 Task: Find connections with filter location Herisau with filter topic  #socialnetworkingwith filter profile language German with filter current company The Leela Palaces, Hotels and Resorts with filter school AAKASH INSTITUTE with filter industry Outpatient Care Centers with filter service category Outsourcing with filter keywords title Account Collector
Action: Mouse moved to (580, 82)
Screenshot: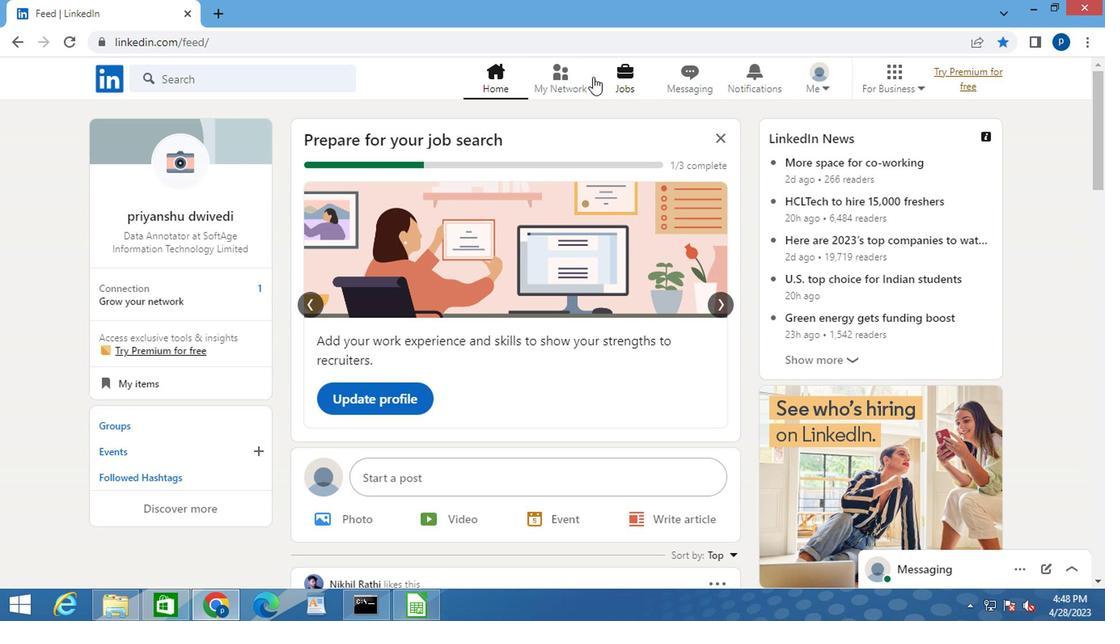 
Action: Mouse pressed left at (580, 82)
Screenshot: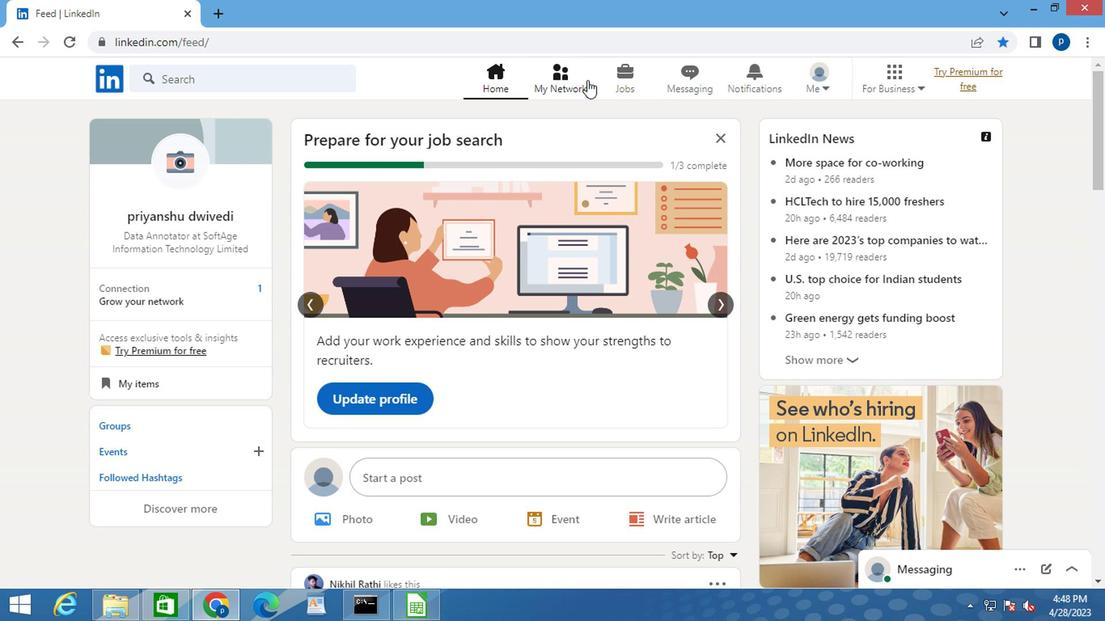 
Action: Mouse moved to (241, 173)
Screenshot: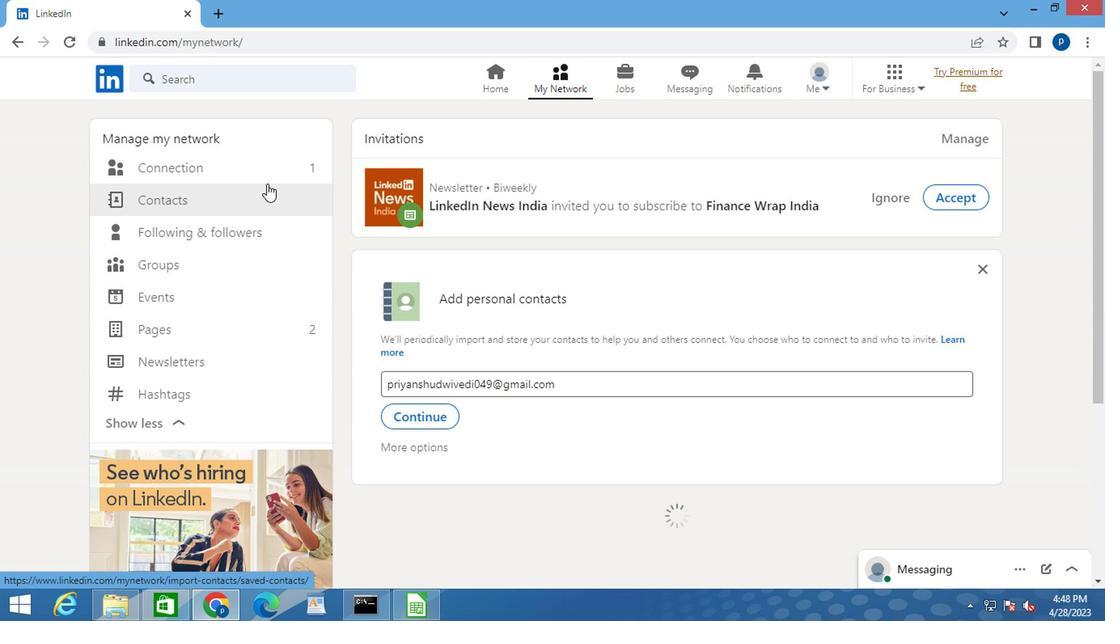
Action: Mouse pressed left at (241, 173)
Screenshot: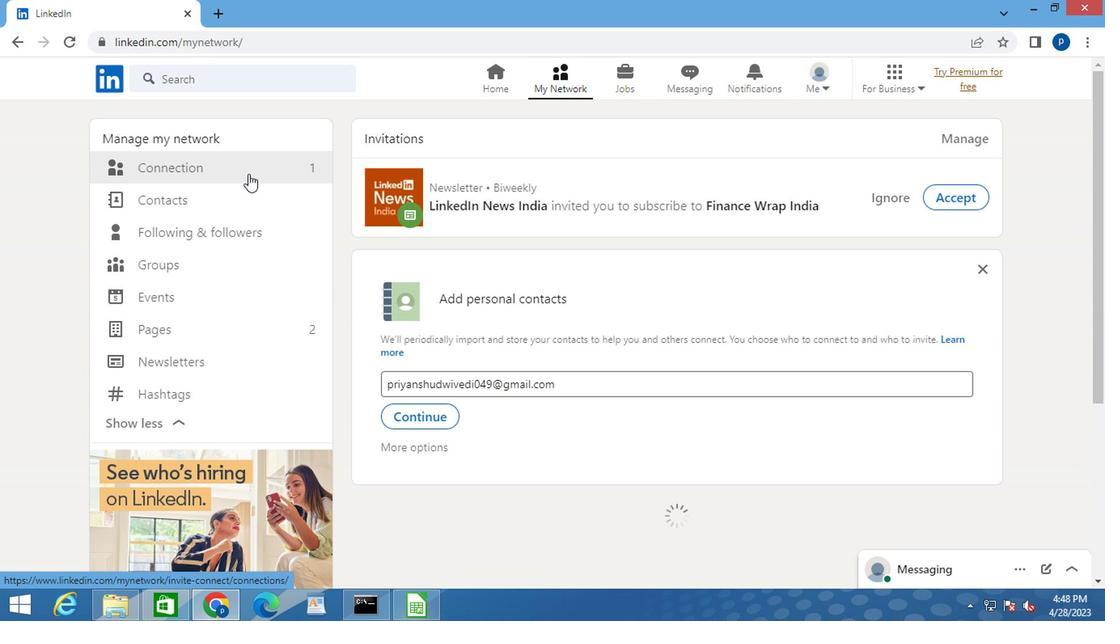 
Action: Mouse moved to (680, 173)
Screenshot: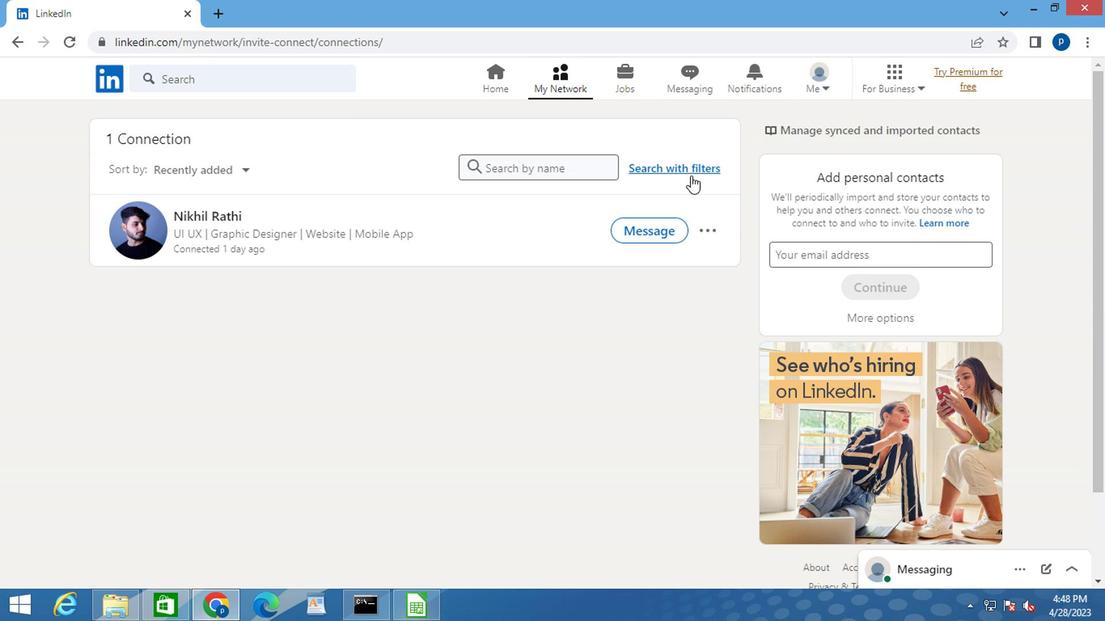 
Action: Mouse pressed left at (680, 173)
Screenshot: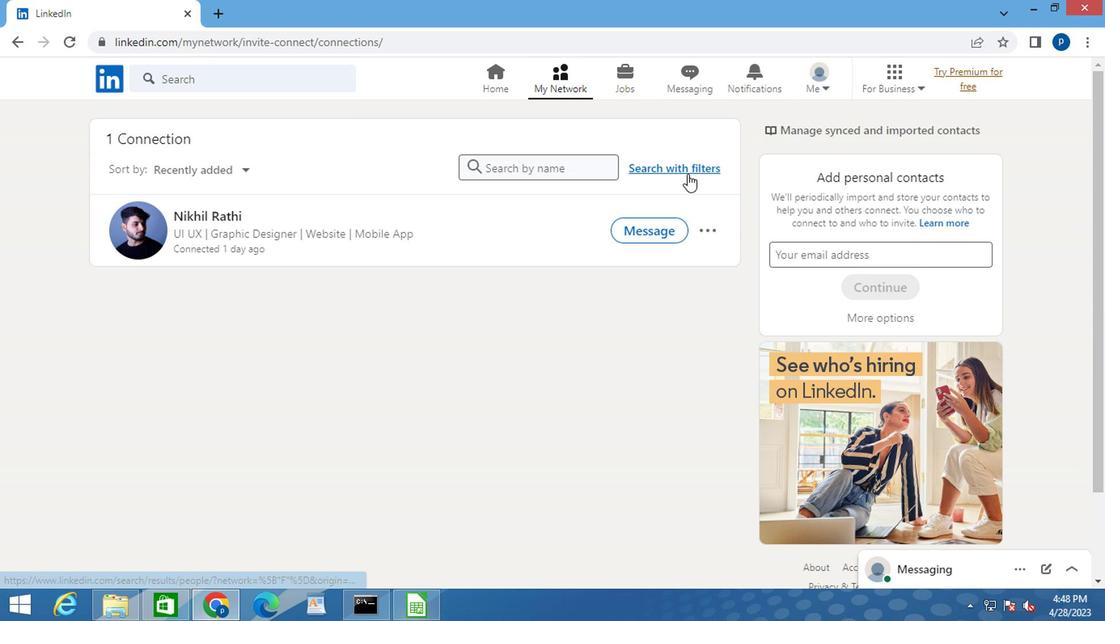 
Action: Mouse moved to (604, 120)
Screenshot: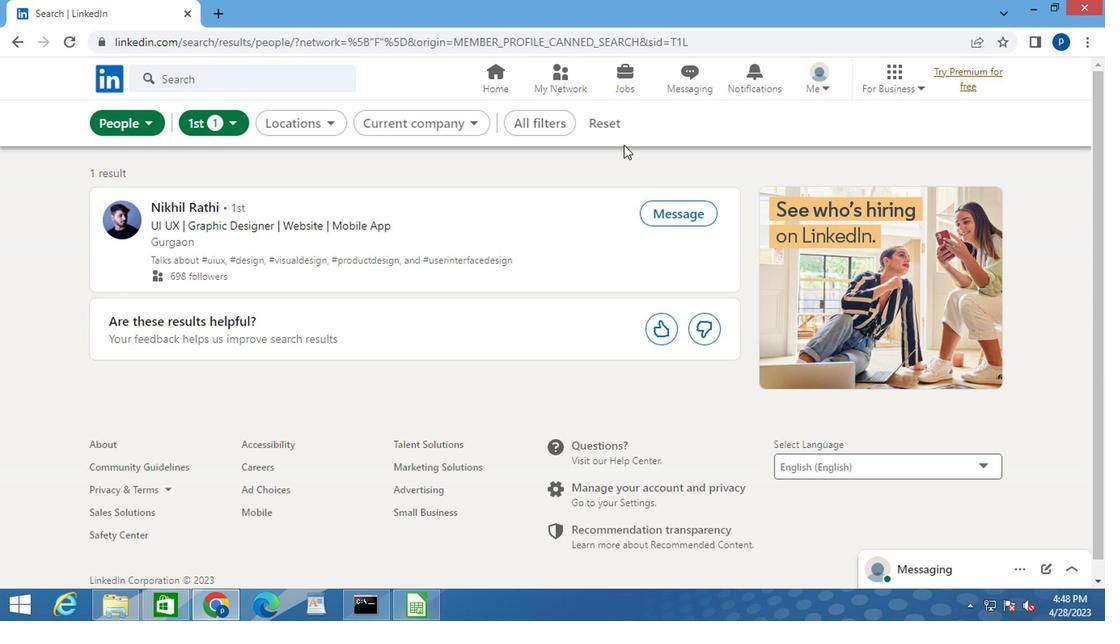 
Action: Mouse pressed left at (604, 120)
Screenshot: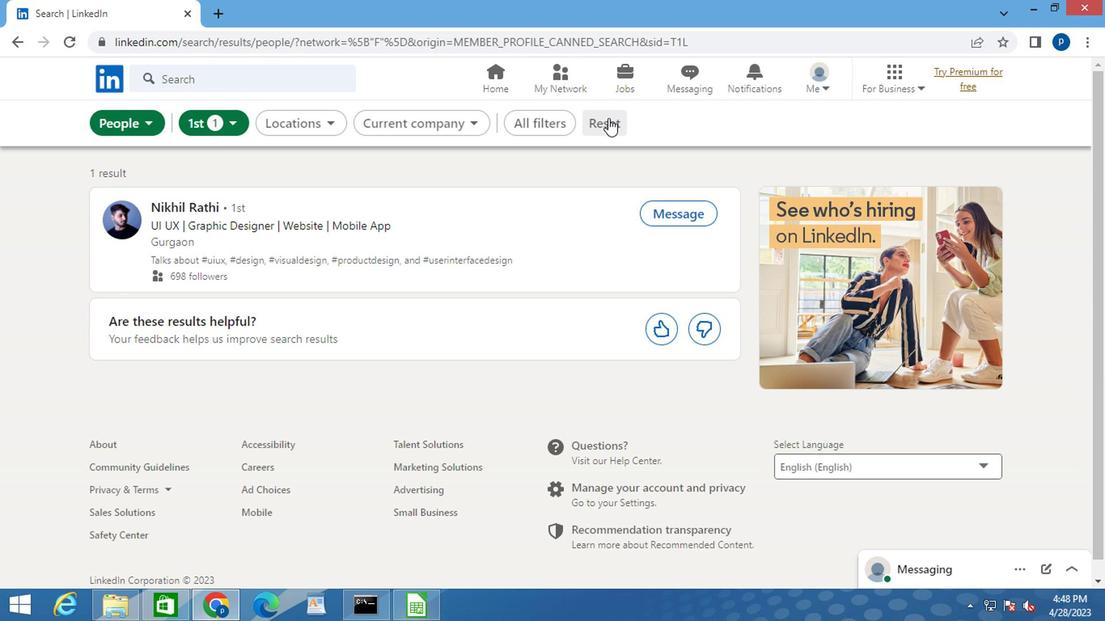
Action: Mouse moved to (584, 126)
Screenshot: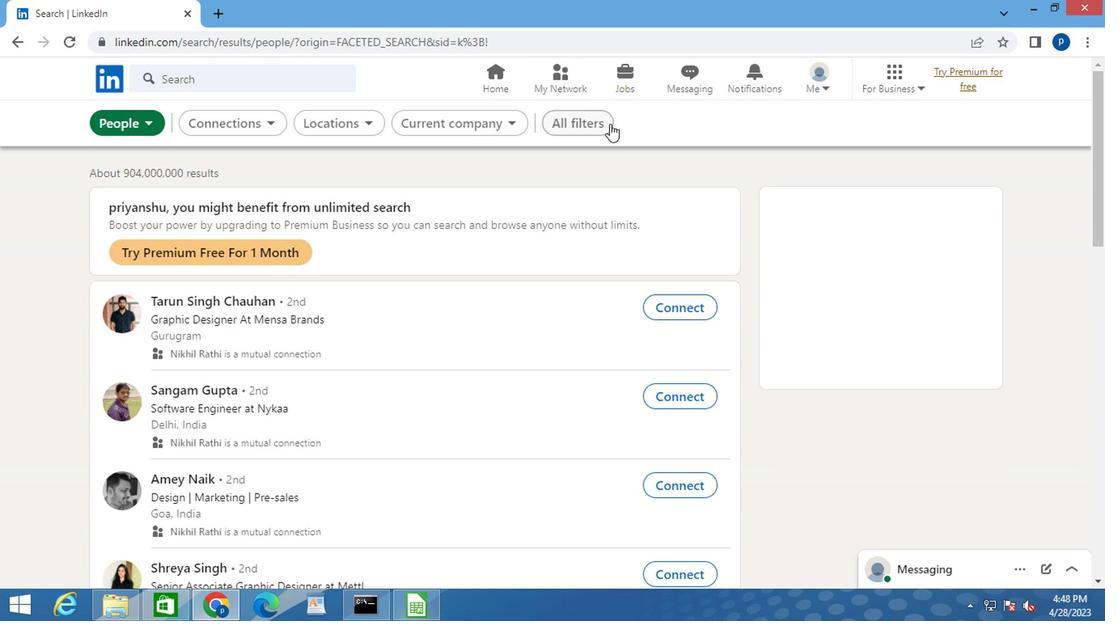 
Action: Mouse pressed left at (584, 126)
Screenshot: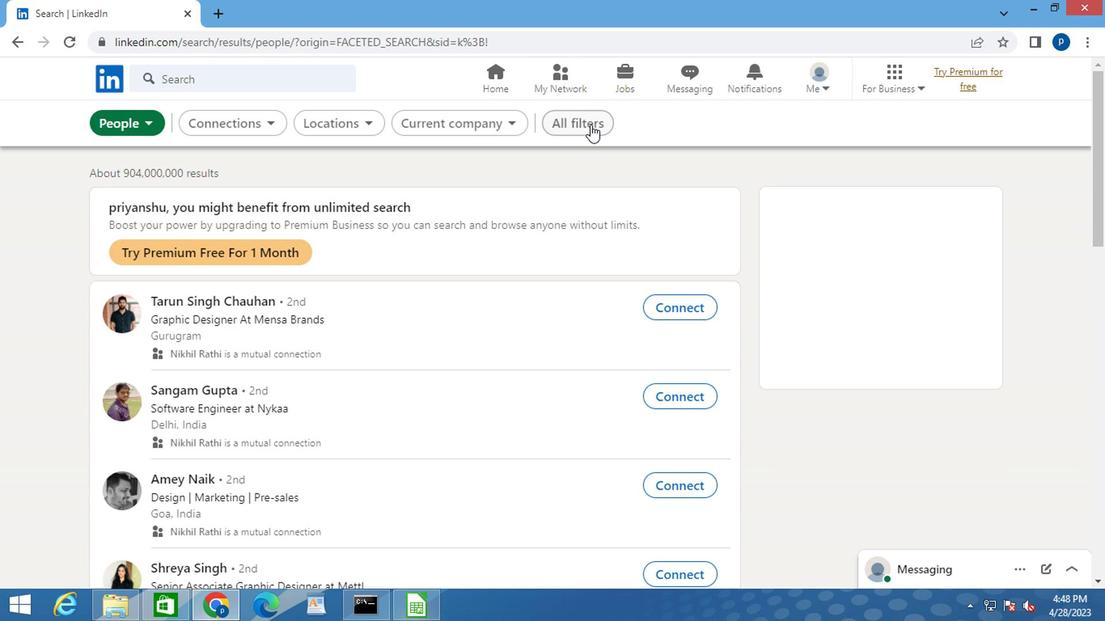 
Action: Mouse moved to (789, 386)
Screenshot: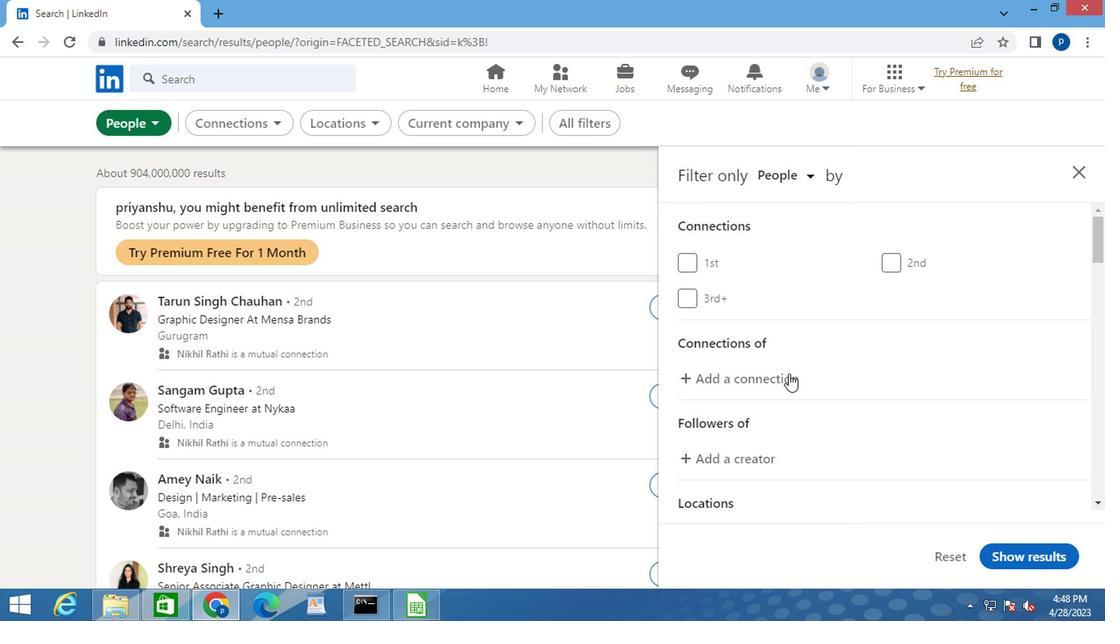 
Action: Mouse scrolled (789, 385) with delta (0, 0)
Screenshot: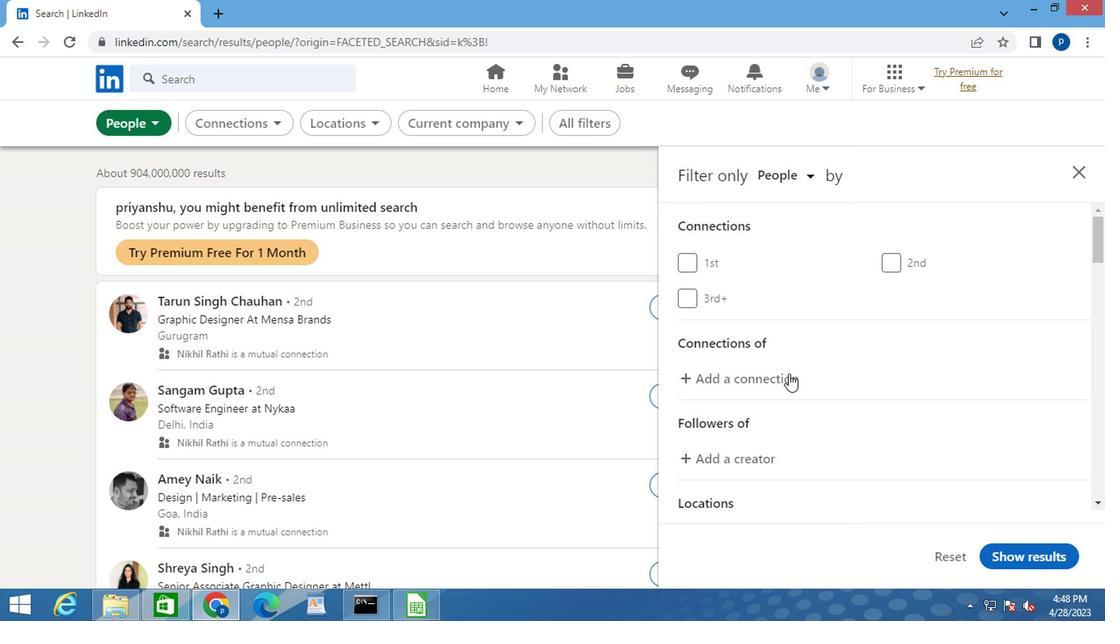 
Action: Mouse scrolled (789, 385) with delta (0, 0)
Screenshot: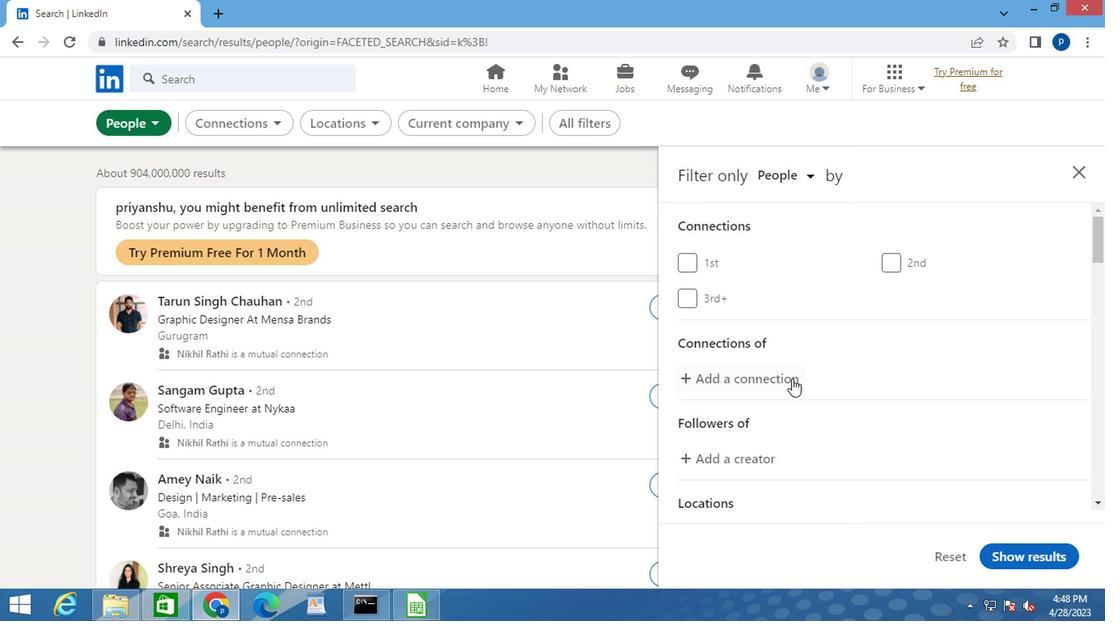 
Action: Mouse moved to (924, 453)
Screenshot: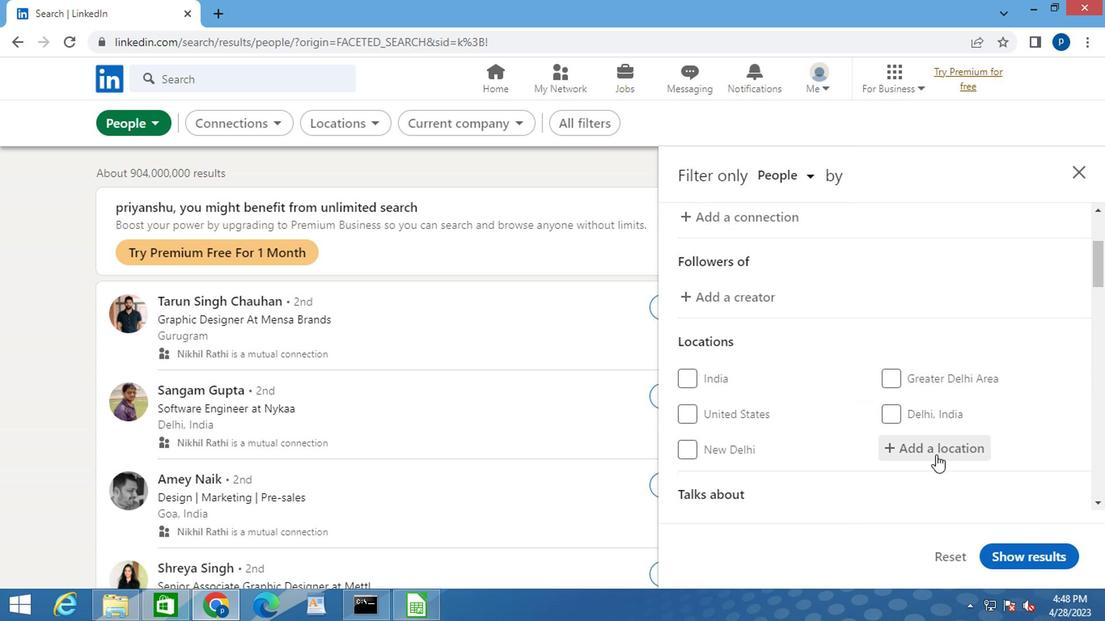 
Action: Mouse pressed left at (924, 453)
Screenshot: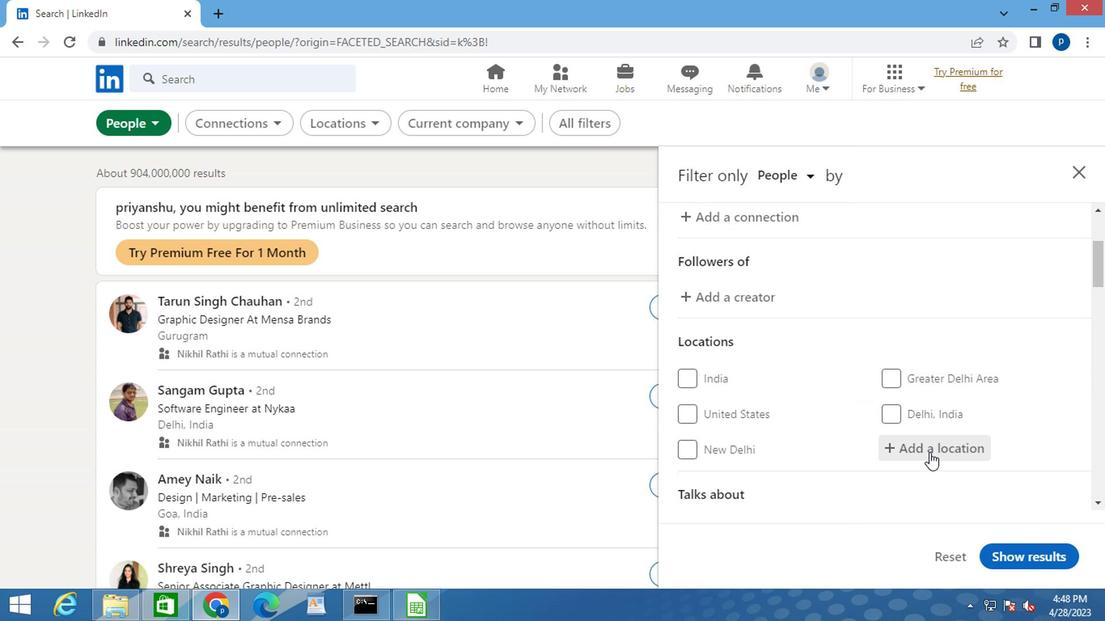 
Action: Key pressed h<Key.caps_lock>erisau
Screenshot: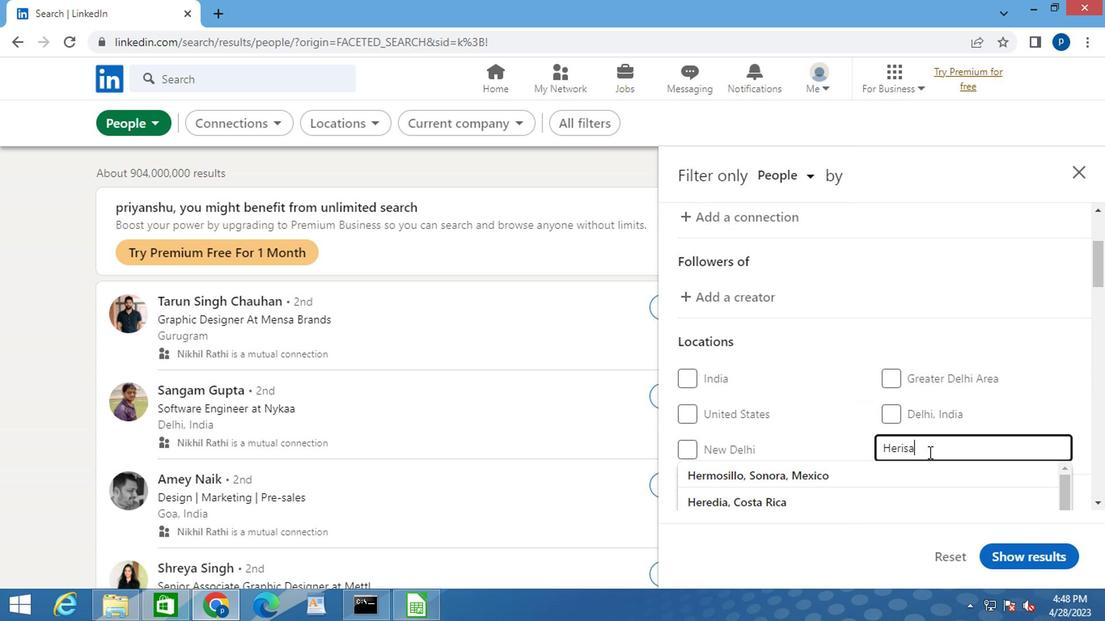 
Action: Mouse moved to (845, 479)
Screenshot: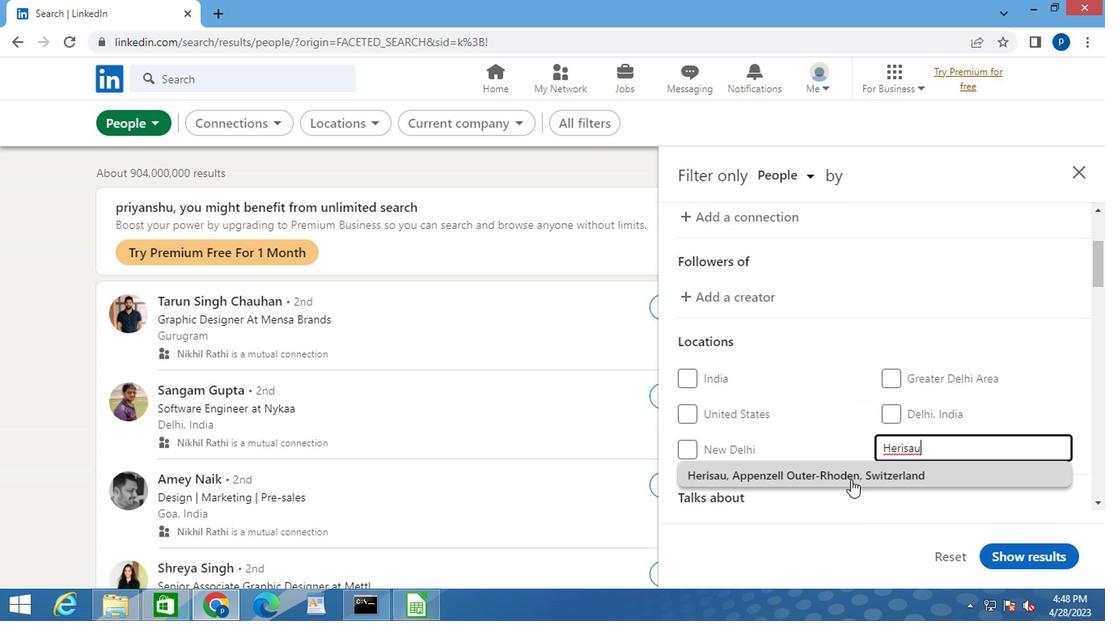 
Action: Mouse pressed left at (845, 479)
Screenshot: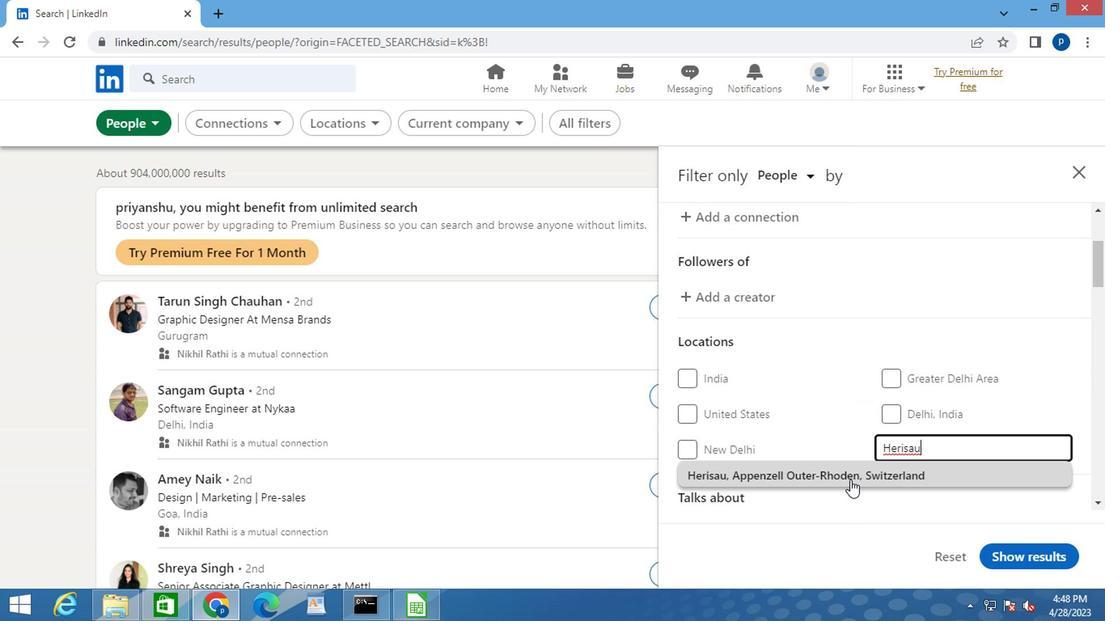 
Action: Mouse moved to (819, 466)
Screenshot: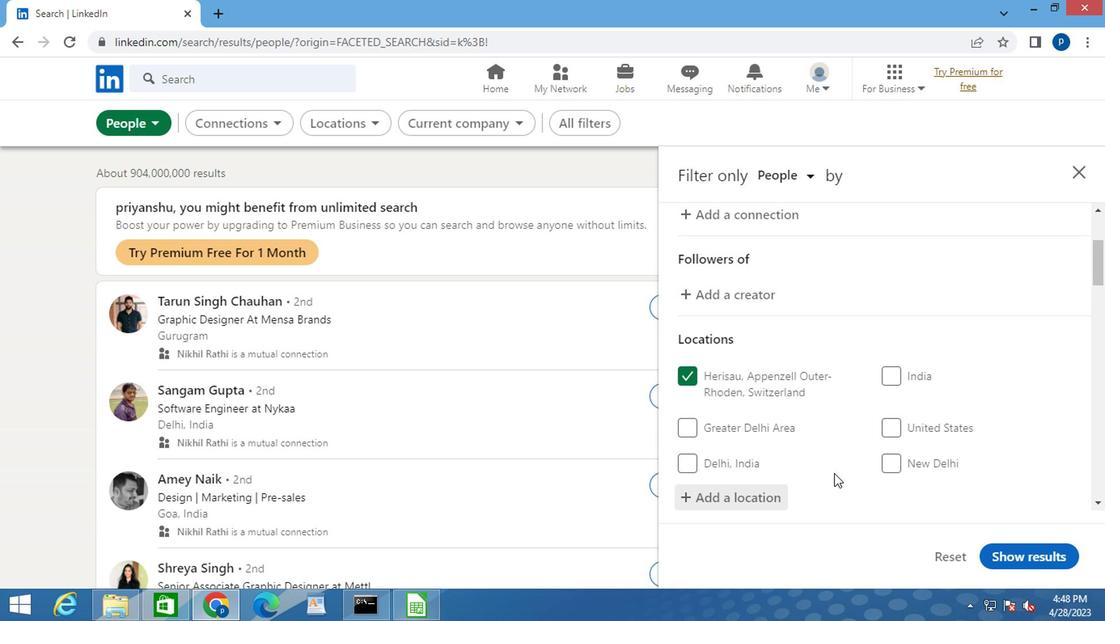 
Action: Mouse scrolled (819, 466) with delta (0, 0)
Screenshot: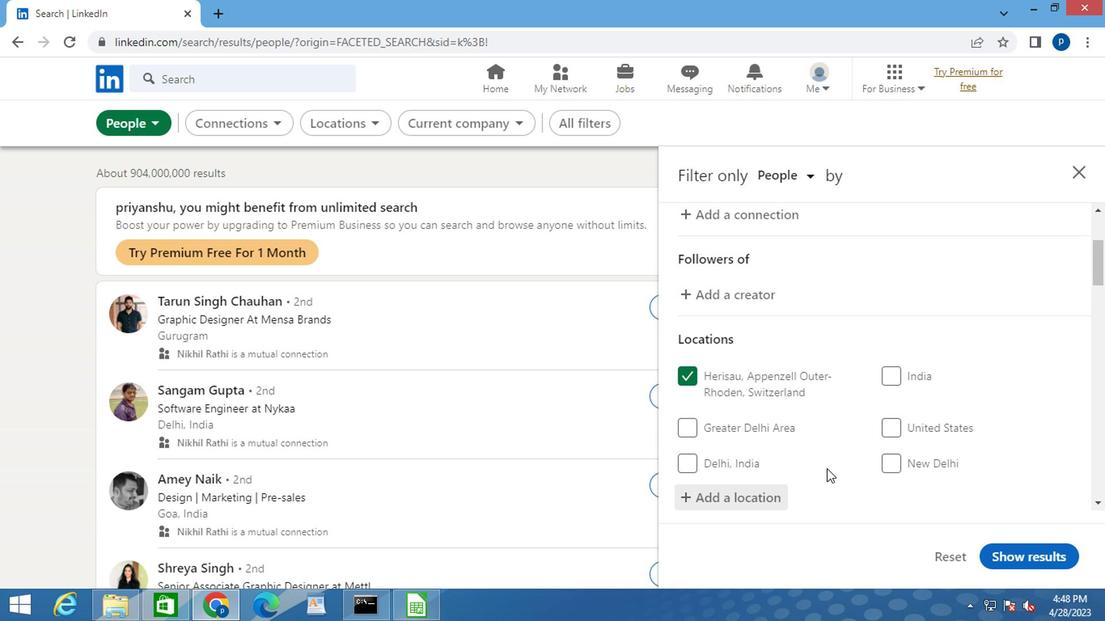 
Action: Mouse scrolled (819, 466) with delta (0, 0)
Screenshot: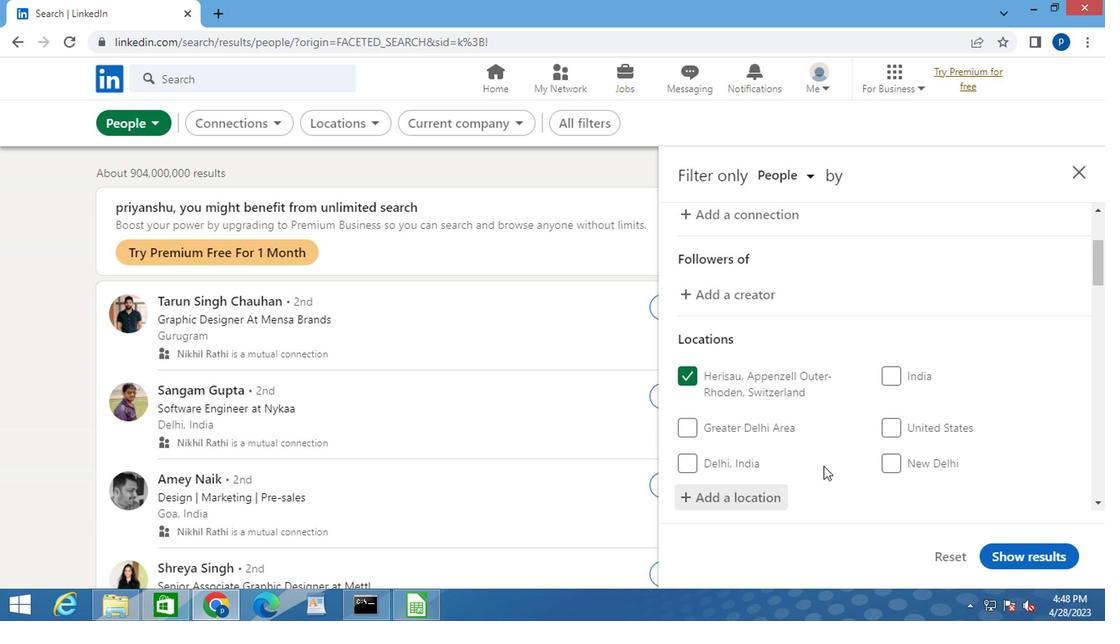 
Action: Mouse moved to (900, 486)
Screenshot: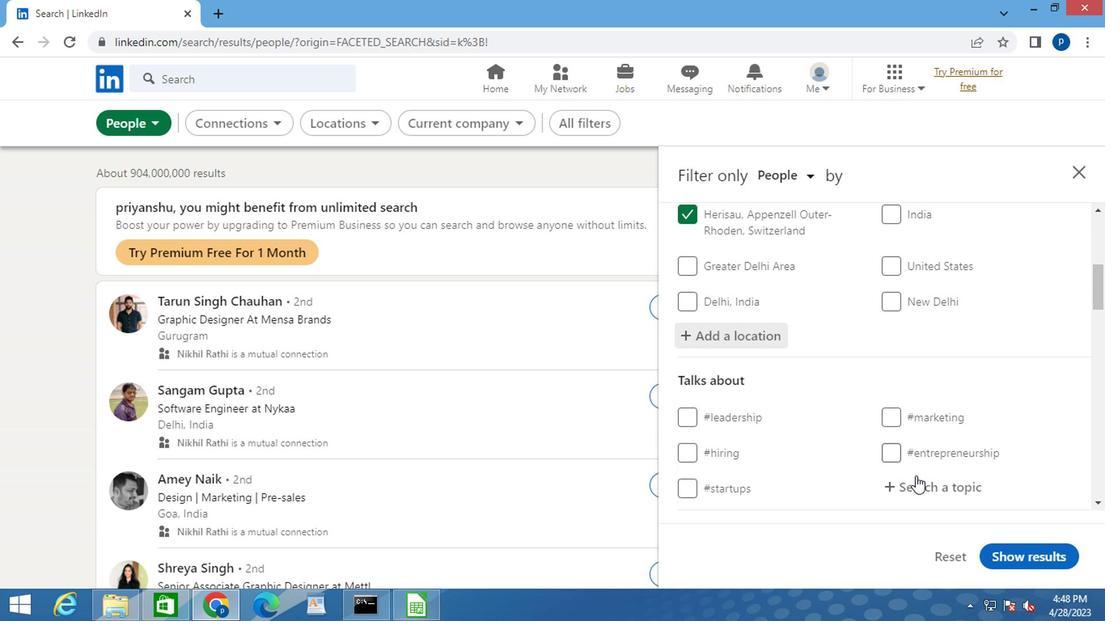 
Action: Mouse pressed left at (900, 486)
Screenshot: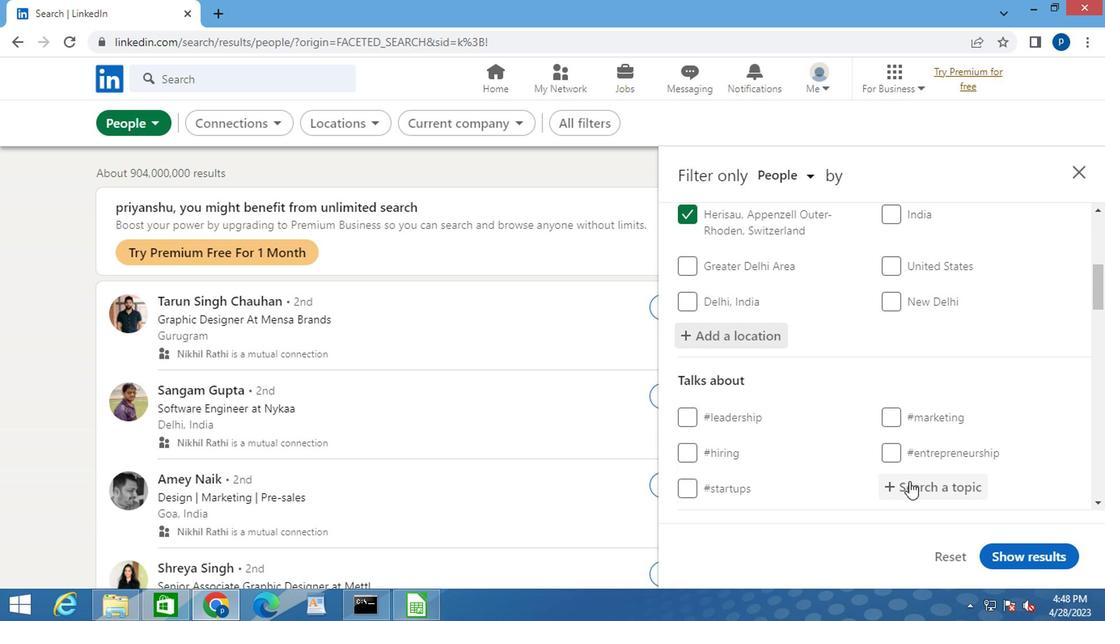 
Action: Key pressed <Key.shift>#SOCIALNETWORKING
Screenshot: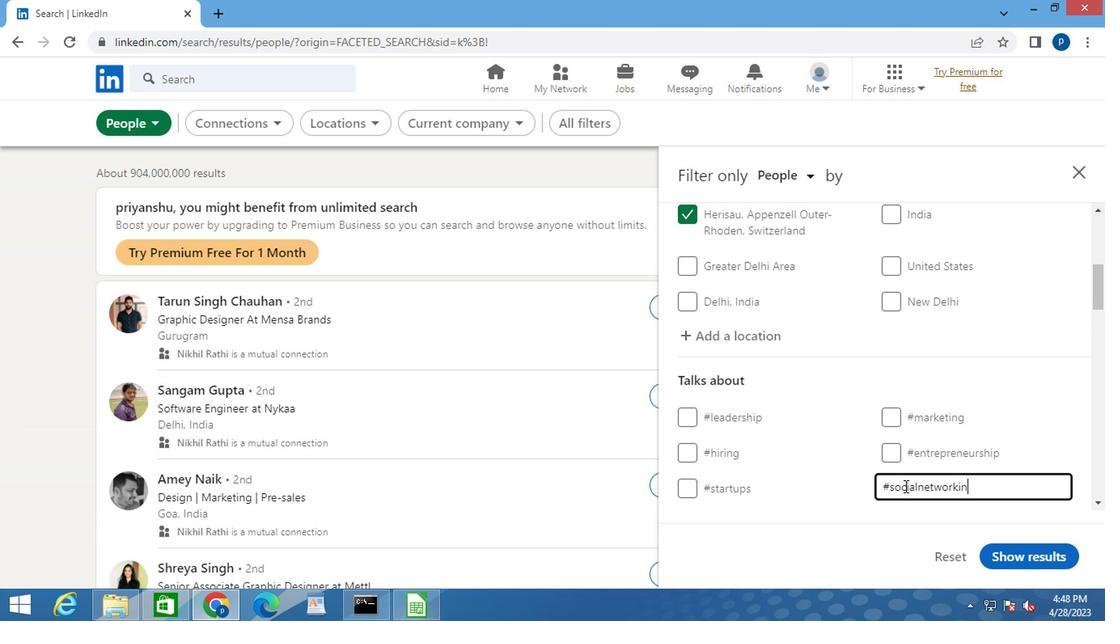 
Action: Mouse moved to (793, 454)
Screenshot: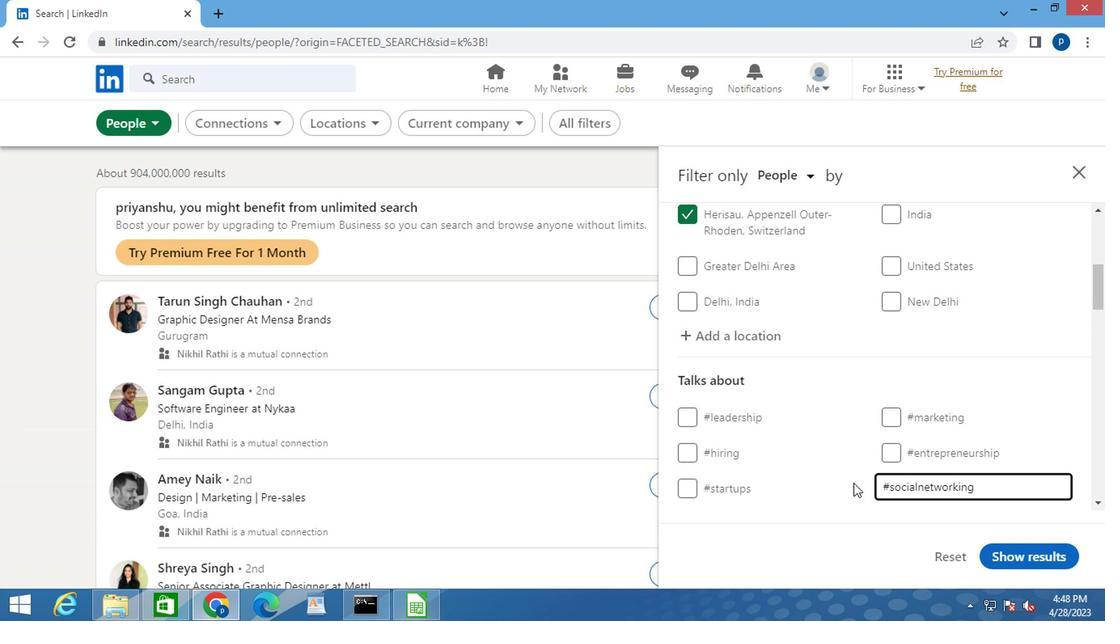 
Action: Mouse scrolled (793, 454) with delta (0, 0)
Screenshot: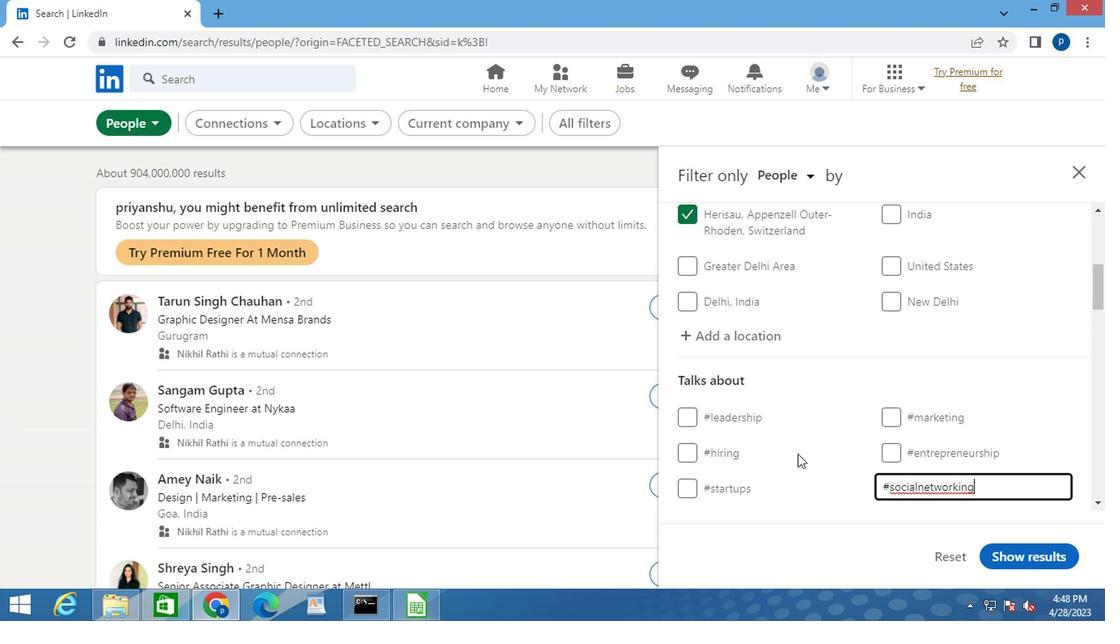 
Action: Mouse scrolled (793, 454) with delta (0, 0)
Screenshot: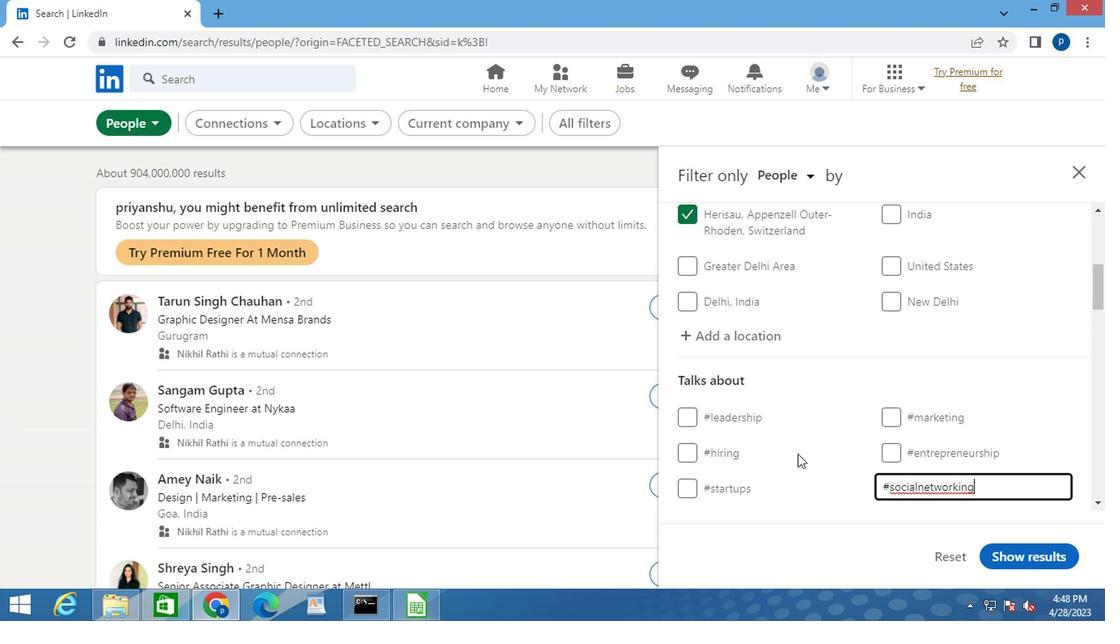 
Action: Mouse moved to (793, 454)
Screenshot: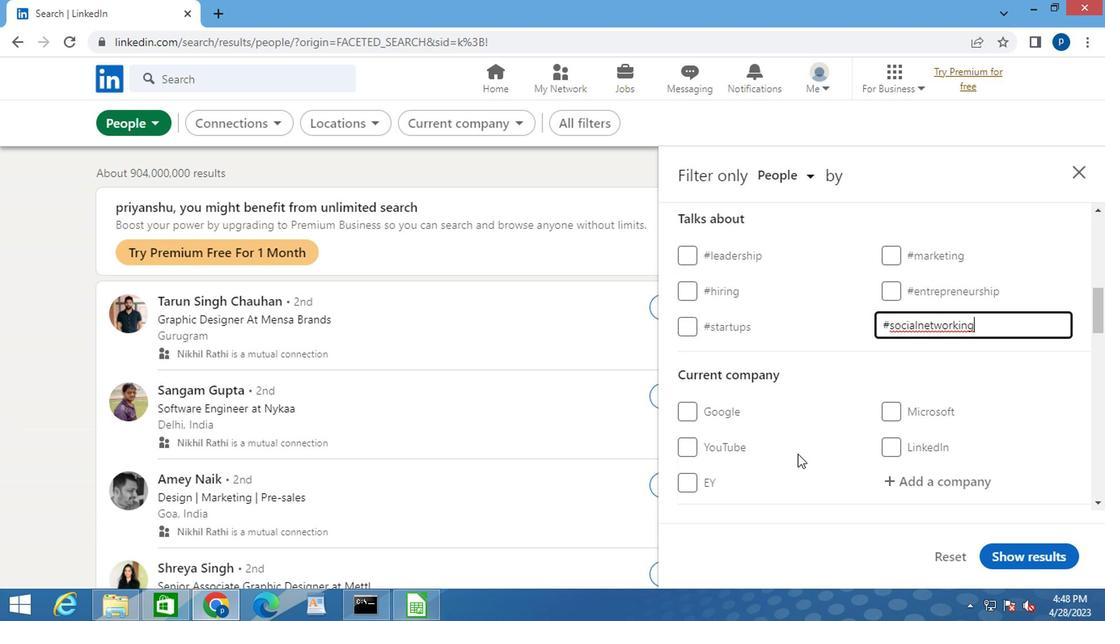 
Action: Mouse scrolled (793, 453) with delta (0, -1)
Screenshot: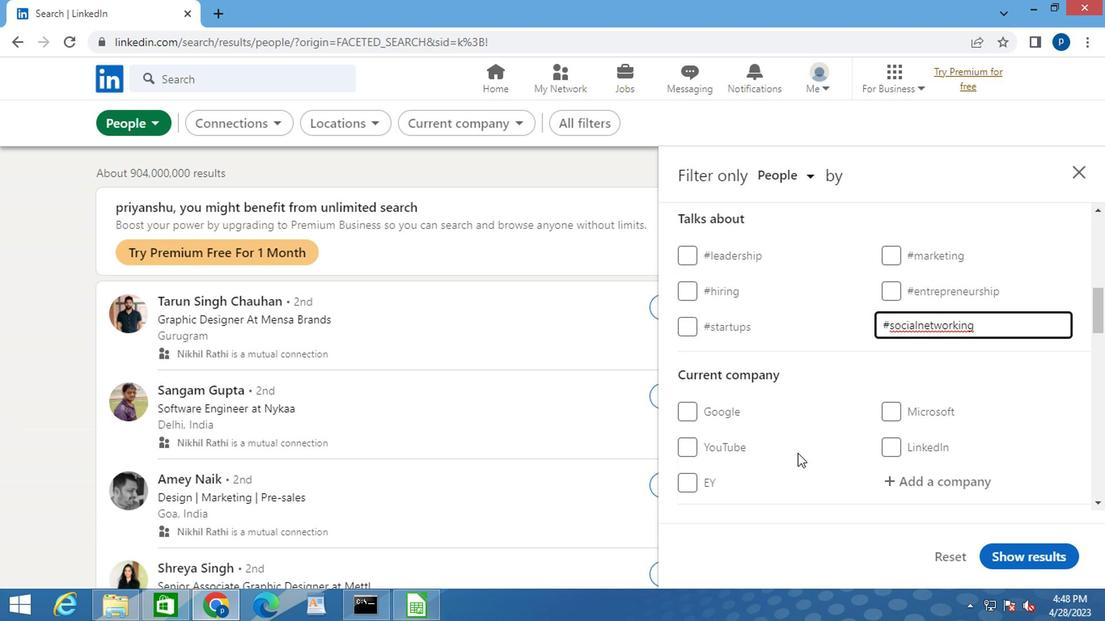 
Action: Mouse scrolled (793, 453) with delta (0, -1)
Screenshot: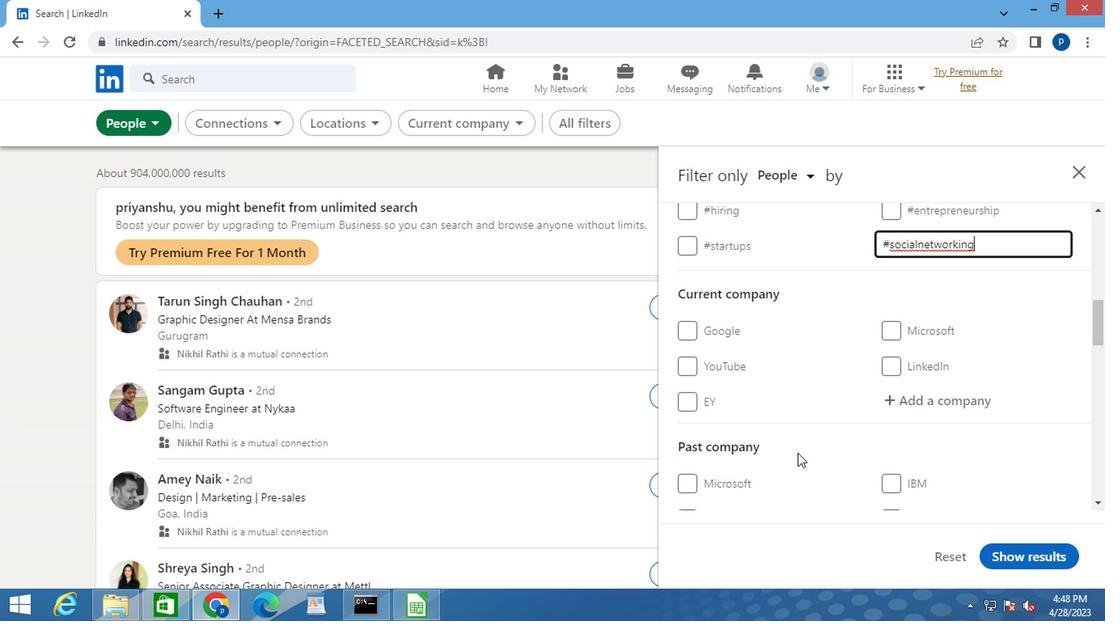 
Action: Mouse moved to (793, 454)
Screenshot: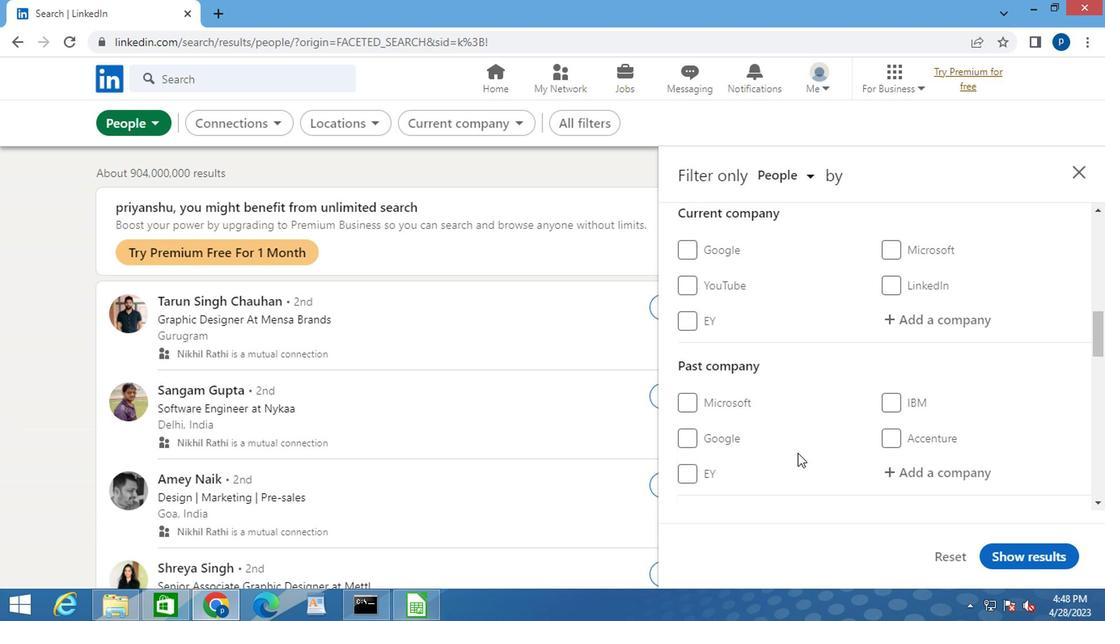 
Action: Mouse scrolled (793, 453) with delta (0, -1)
Screenshot: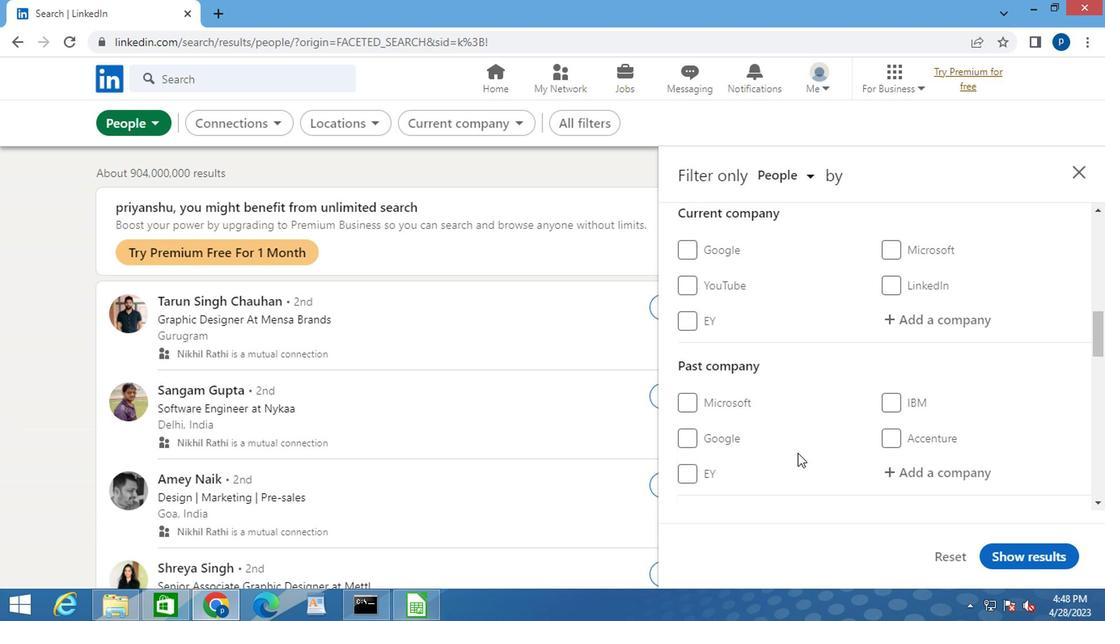 
Action: Mouse scrolled (793, 453) with delta (0, -1)
Screenshot: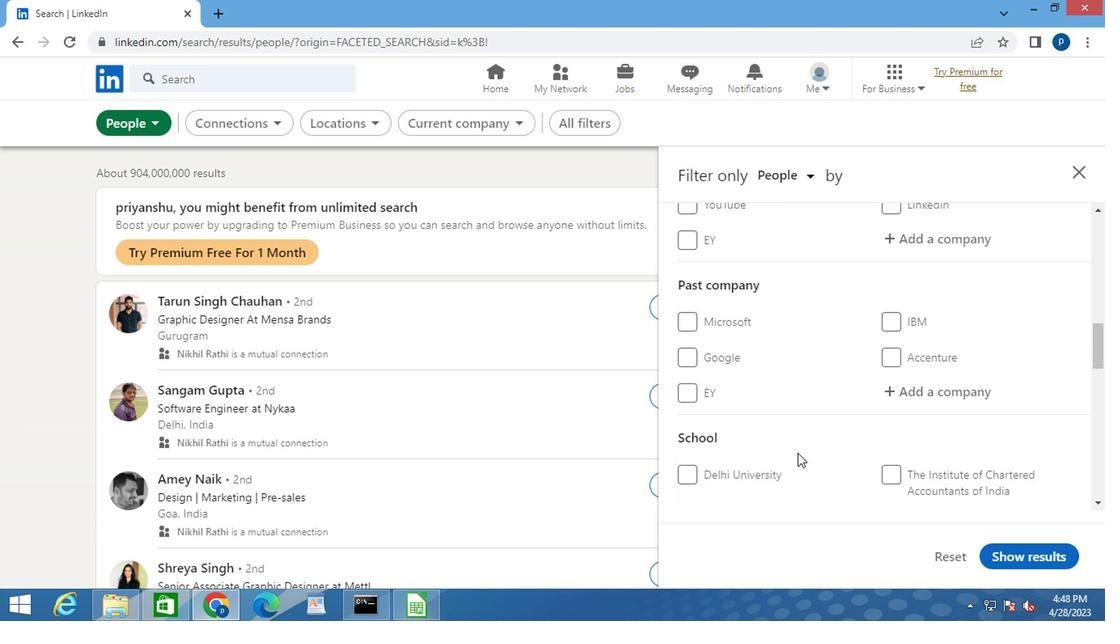 
Action: Mouse scrolled (793, 453) with delta (0, -1)
Screenshot: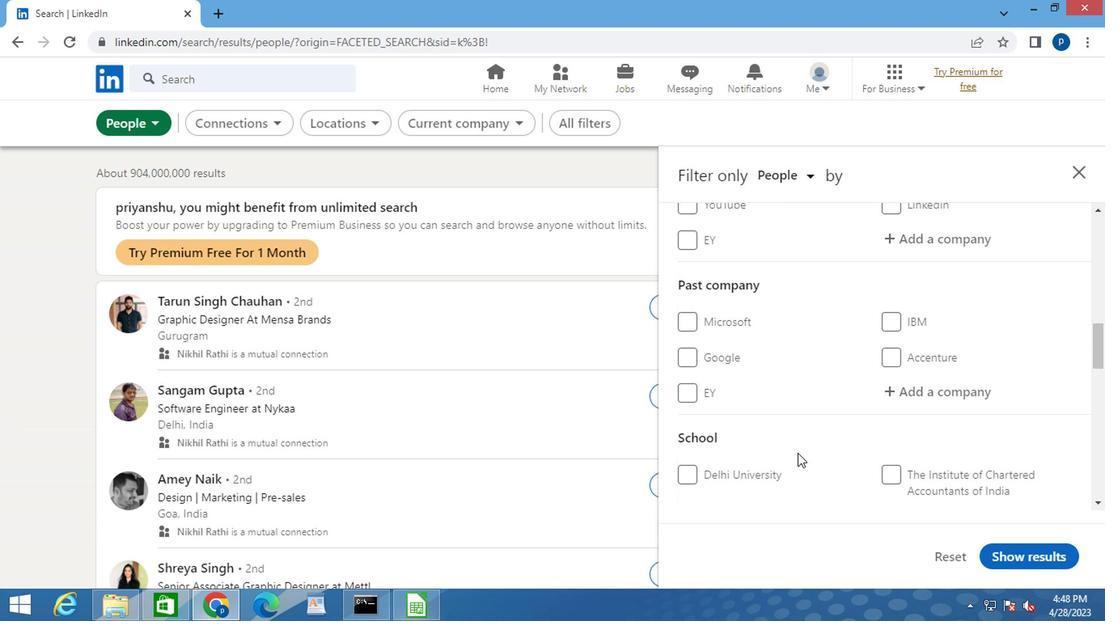 
Action: Mouse moved to (786, 444)
Screenshot: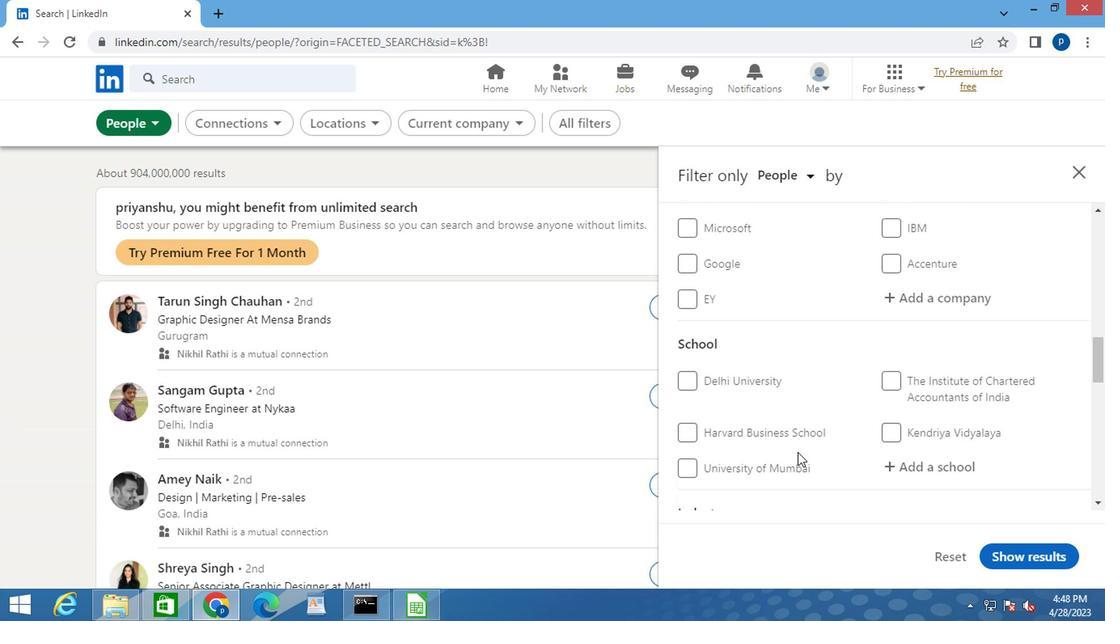 
Action: Mouse scrolled (786, 444) with delta (0, 0)
Screenshot: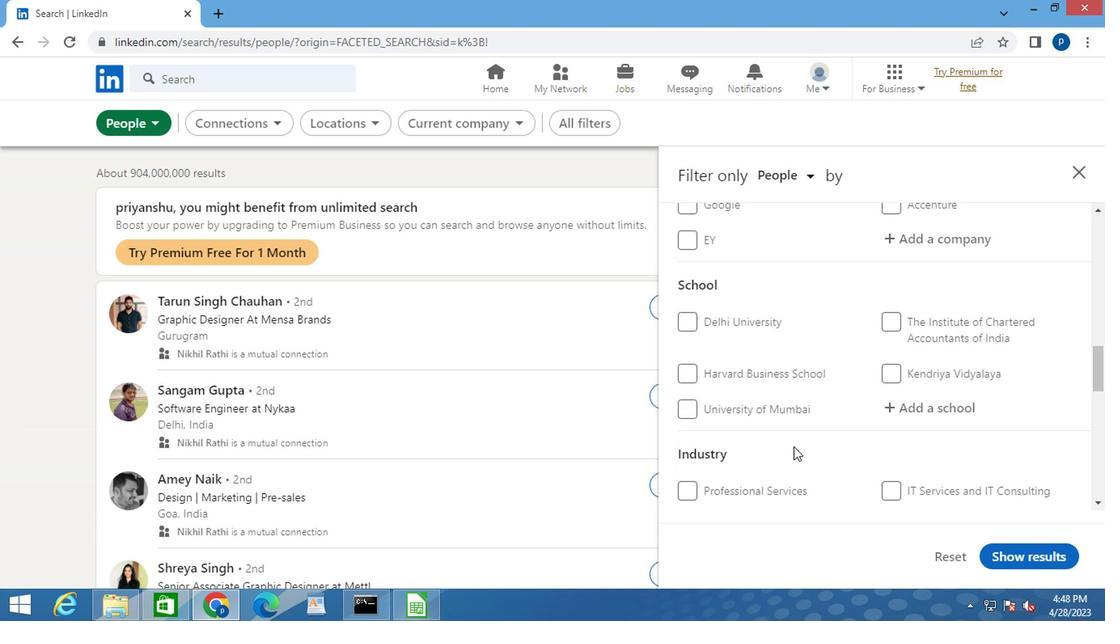 
Action: Mouse moved to (783, 442)
Screenshot: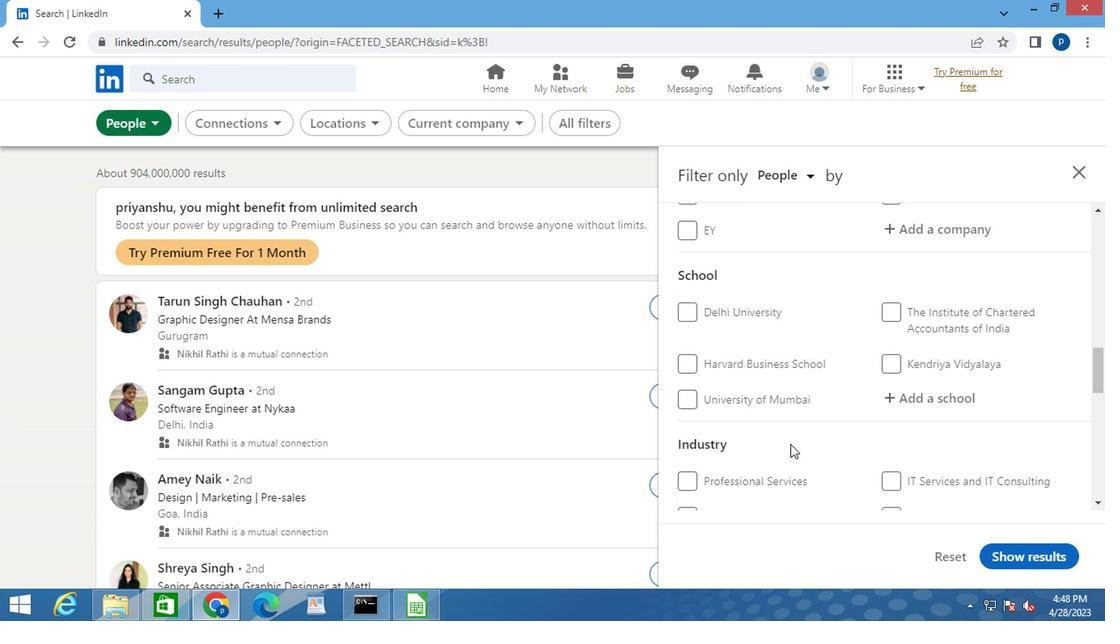 
Action: Mouse scrolled (783, 440) with delta (0, -1)
Screenshot: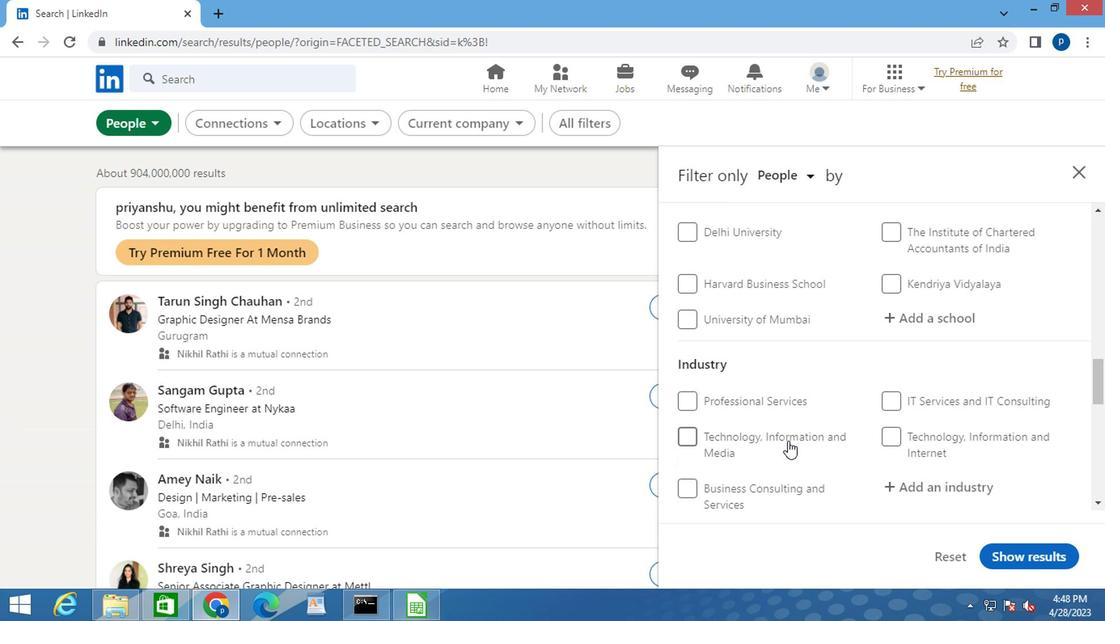 
Action: Mouse scrolled (783, 440) with delta (0, -1)
Screenshot: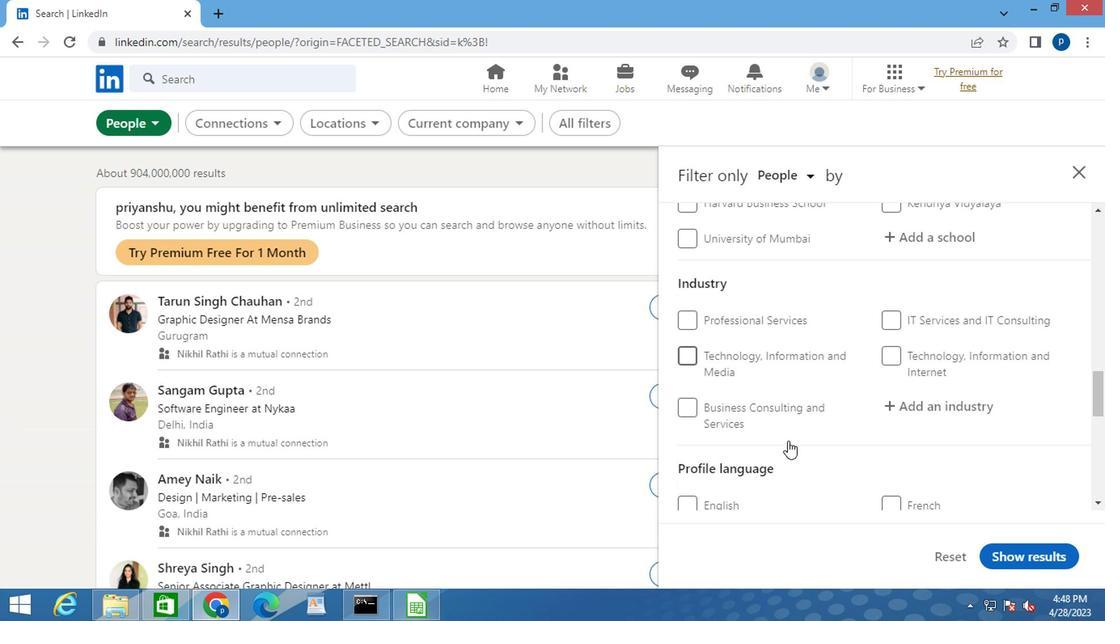 
Action: Mouse moved to (789, 442)
Screenshot: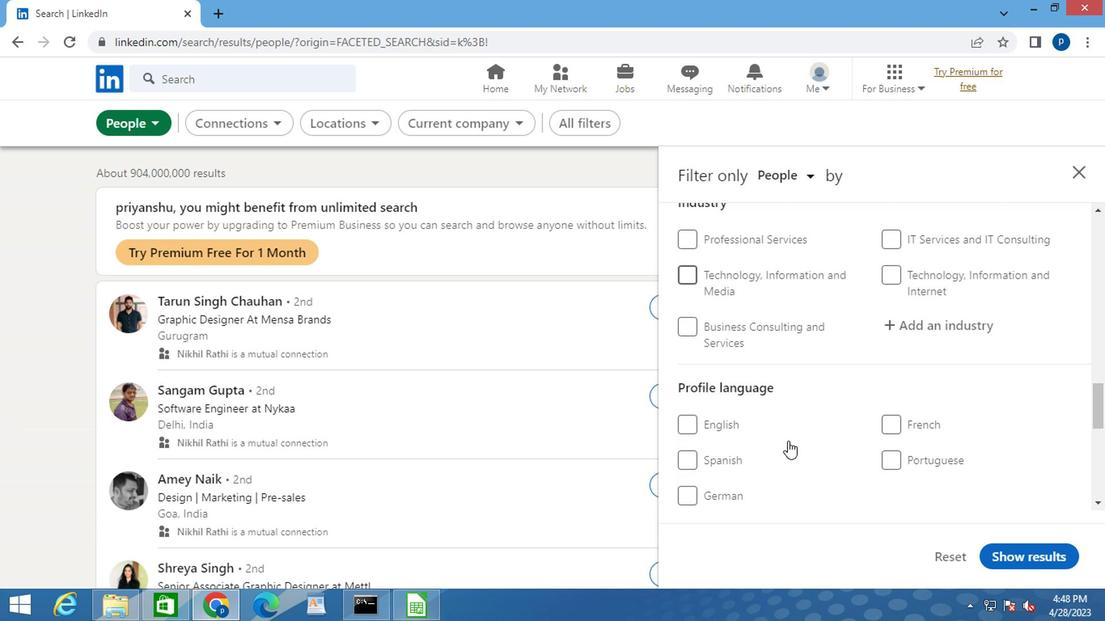 
Action: Mouse scrolled (789, 440) with delta (0, -1)
Screenshot: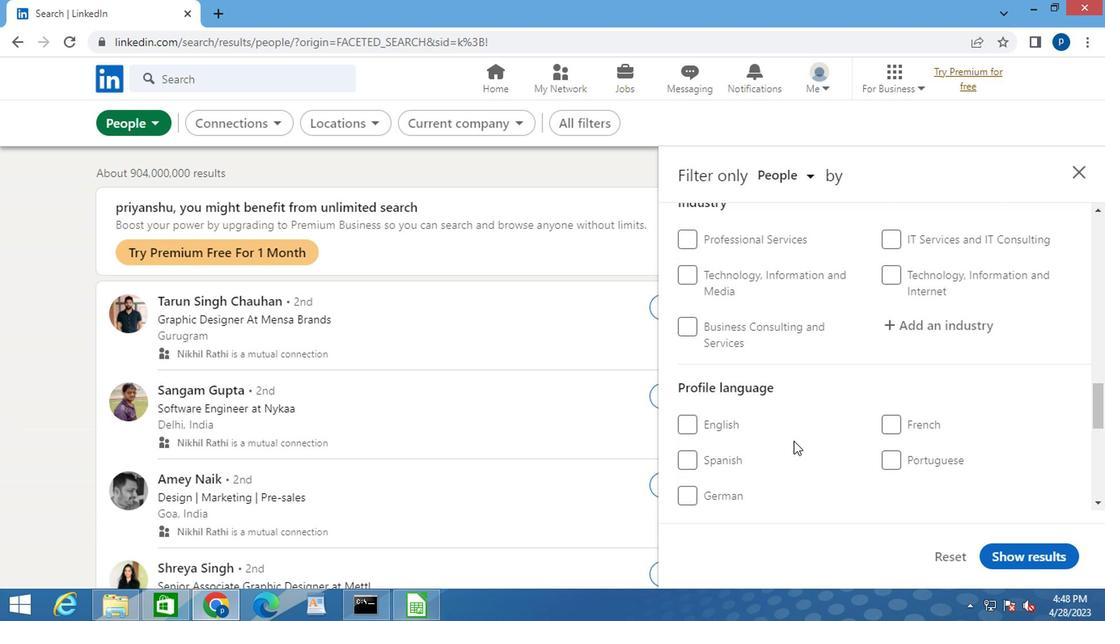 
Action: Mouse moved to (686, 419)
Screenshot: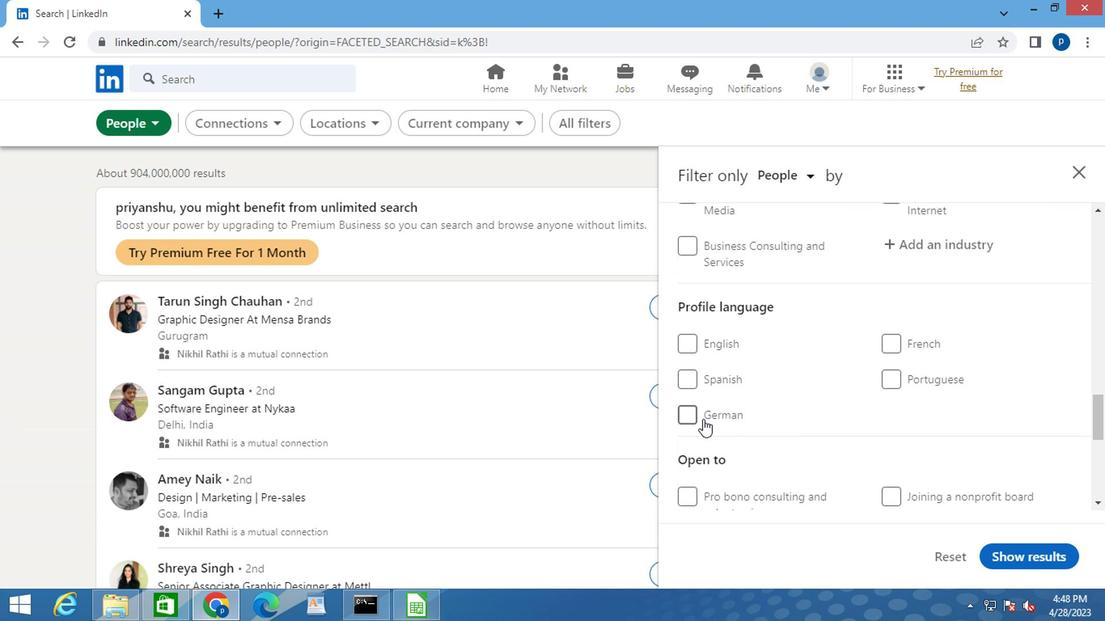 
Action: Mouse pressed left at (686, 419)
Screenshot: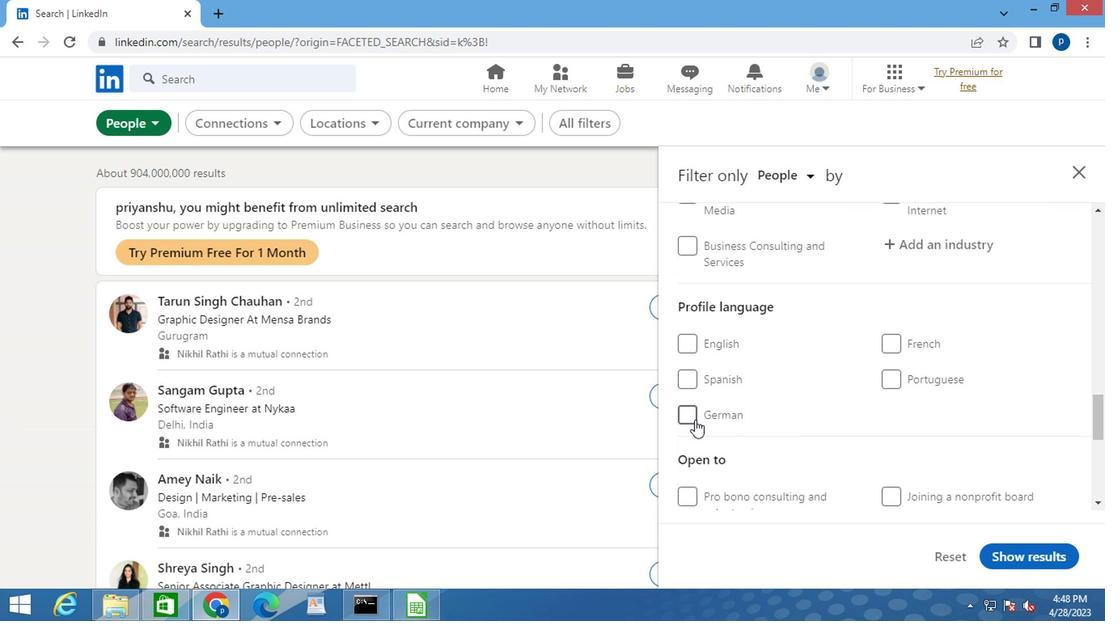 
Action: Mouse moved to (799, 408)
Screenshot: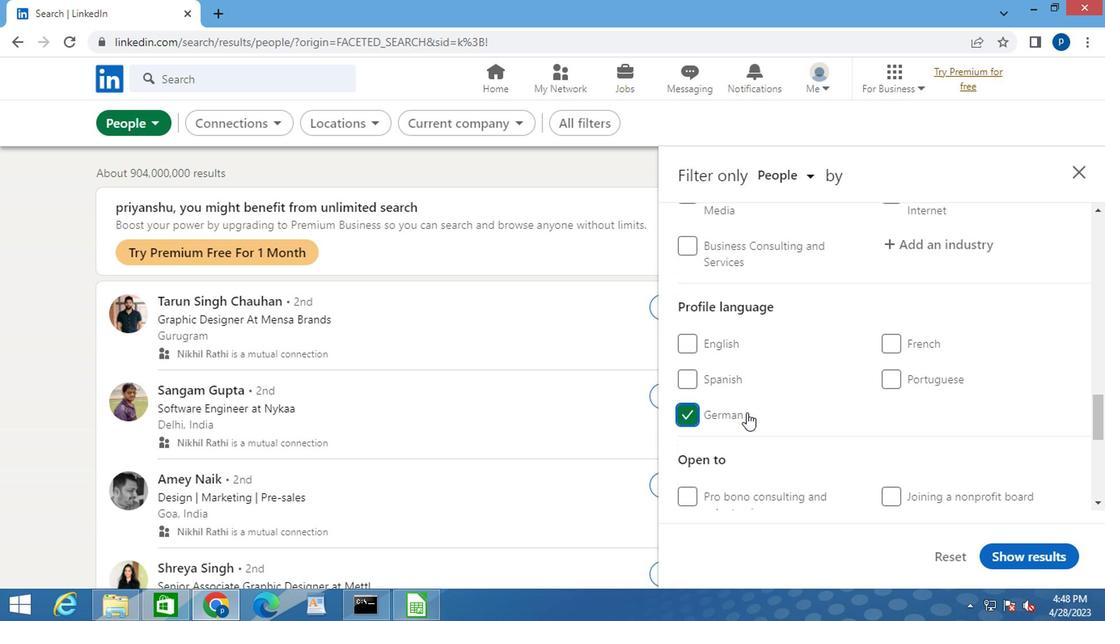 
Action: Mouse scrolled (799, 408) with delta (0, 0)
Screenshot: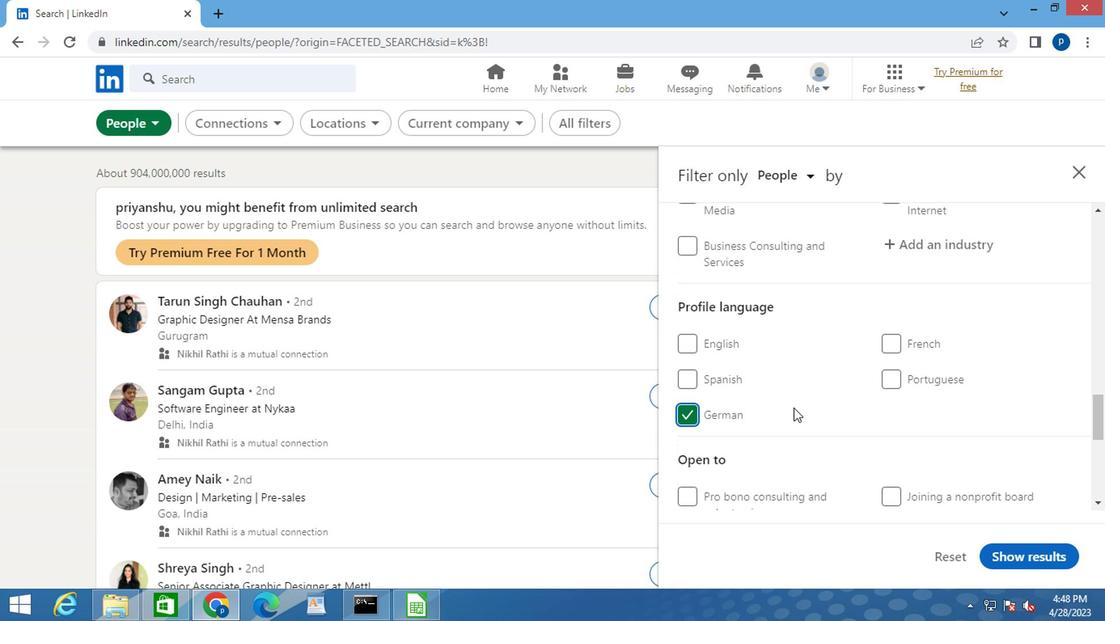 
Action: Mouse scrolled (799, 408) with delta (0, 0)
Screenshot: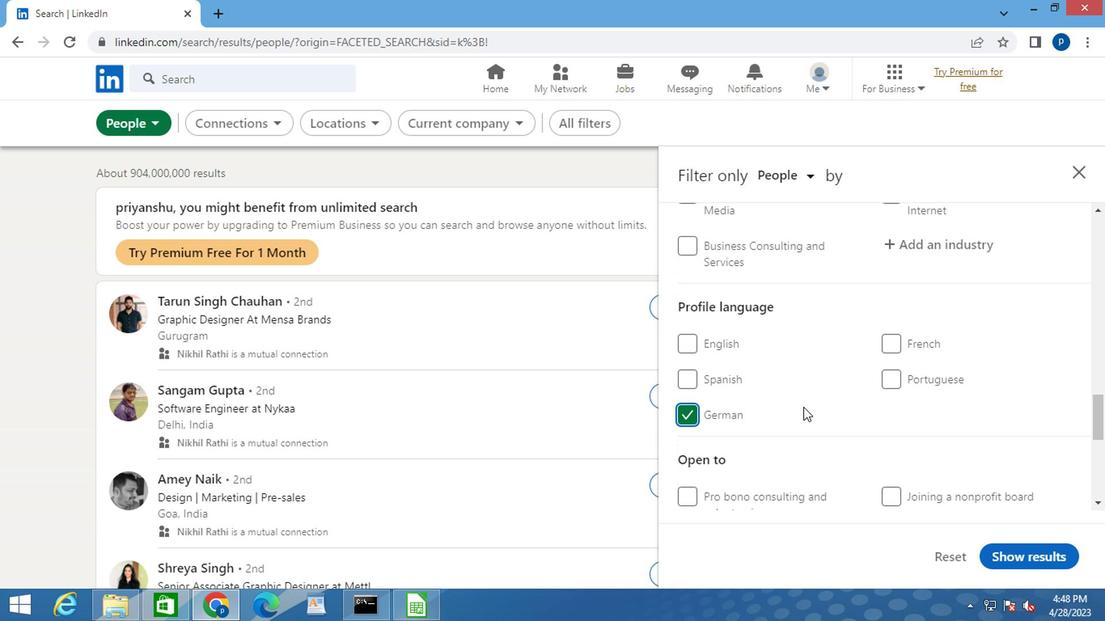 
Action: Mouse scrolled (799, 408) with delta (0, 0)
Screenshot: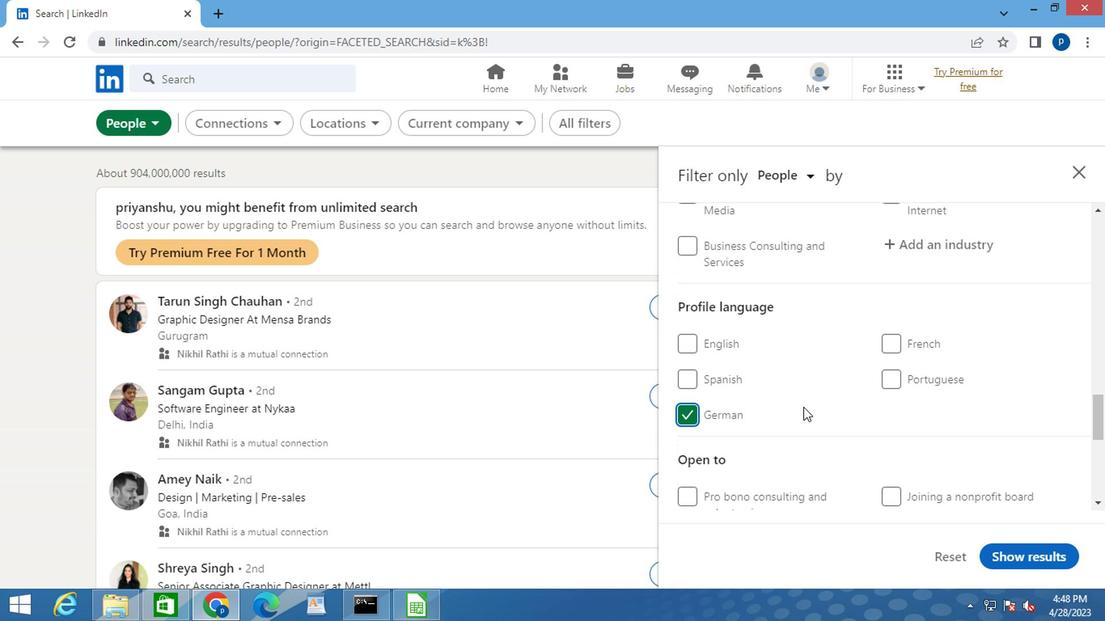 
Action: Mouse scrolled (799, 408) with delta (0, 0)
Screenshot: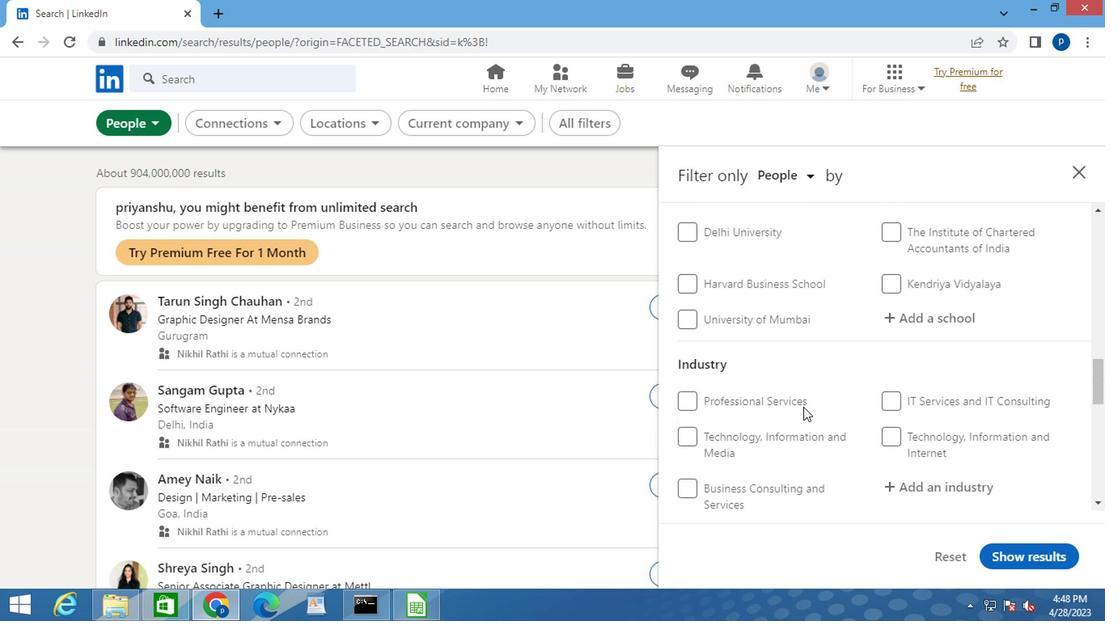 
Action: Mouse moved to (799, 408)
Screenshot: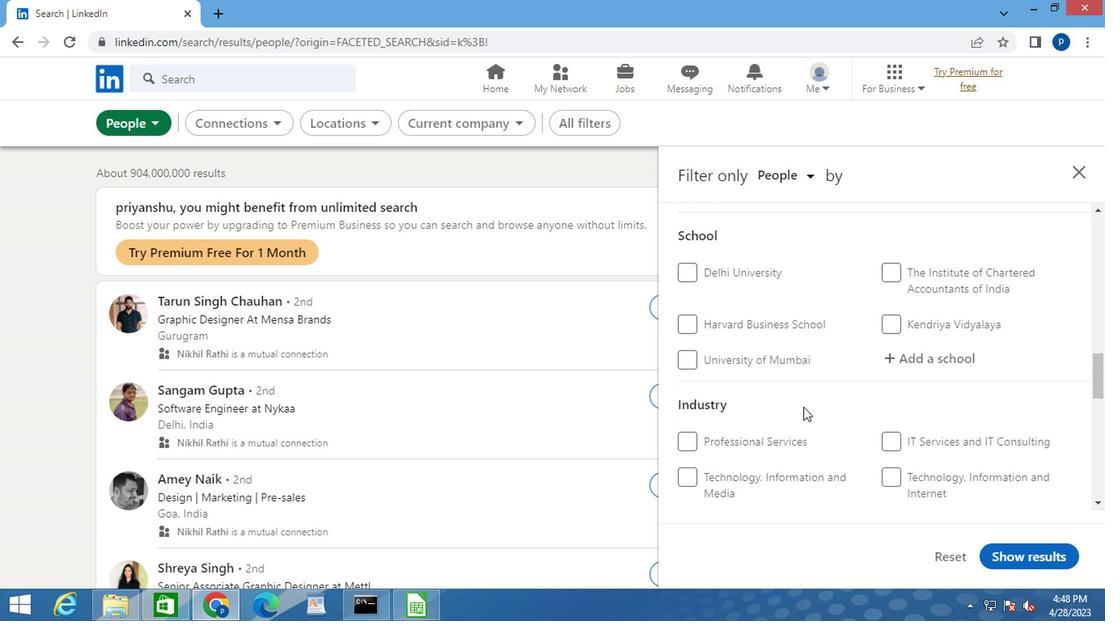 
Action: Mouse scrolled (799, 408) with delta (0, 0)
Screenshot: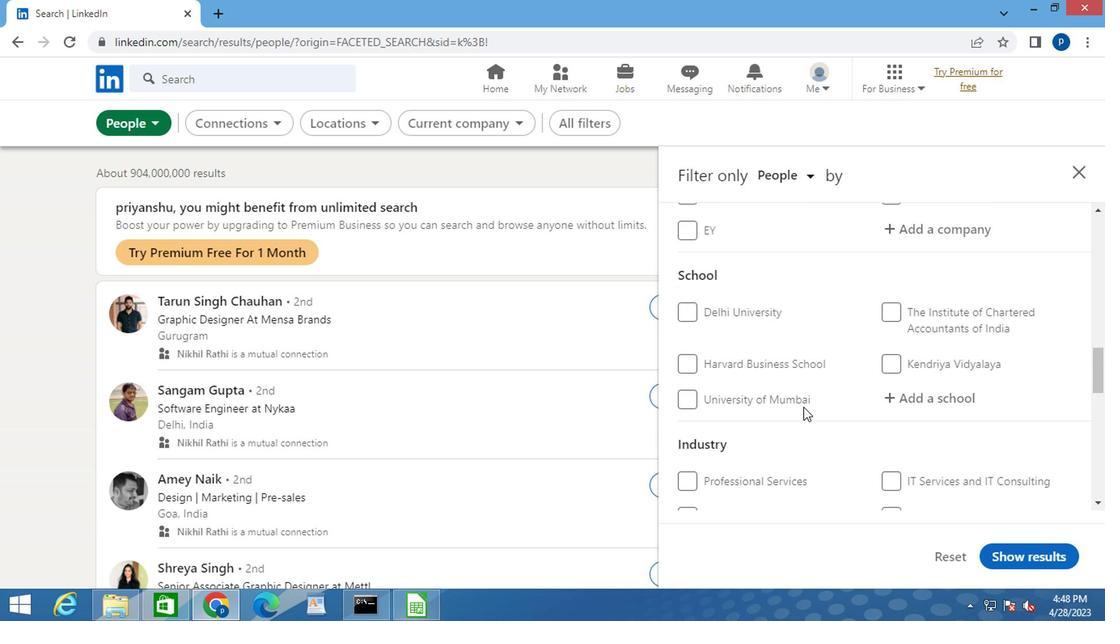 
Action: Mouse moved to (926, 442)
Screenshot: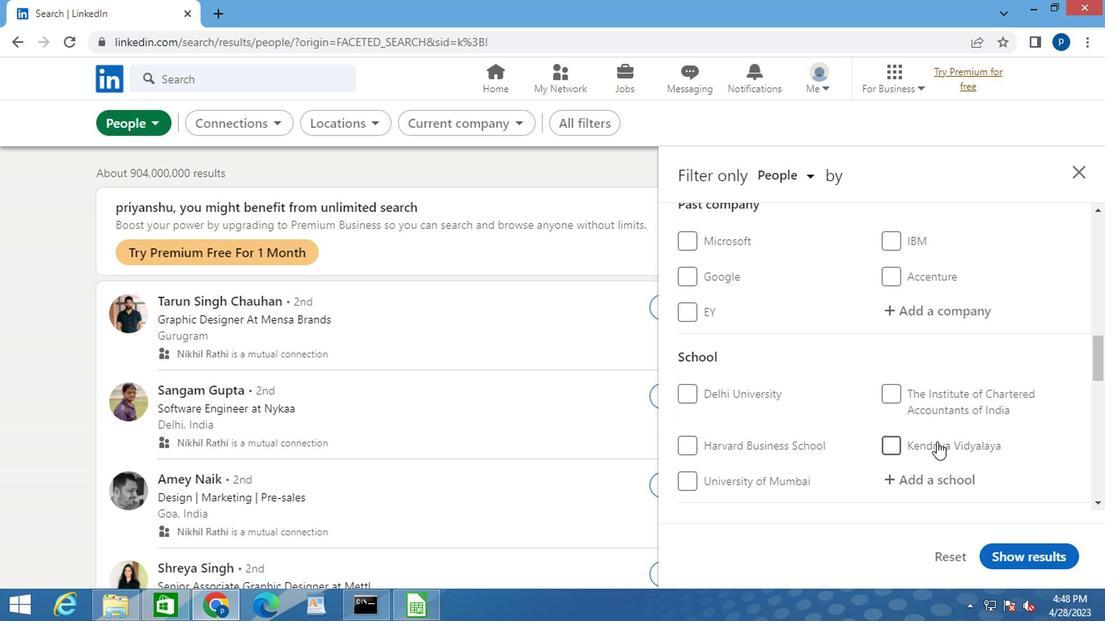 
Action: Mouse scrolled (926, 442) with delta (0, 0)
Screenshot: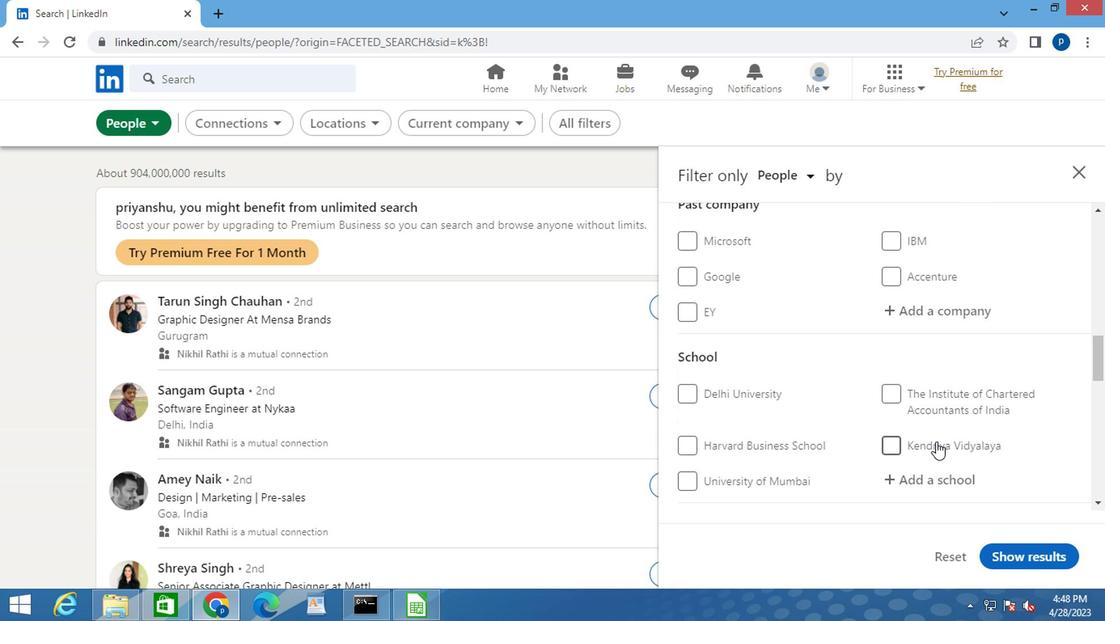 
Action: Mouse scrolled (926, 442) with delta (0, 0)
Screenshot: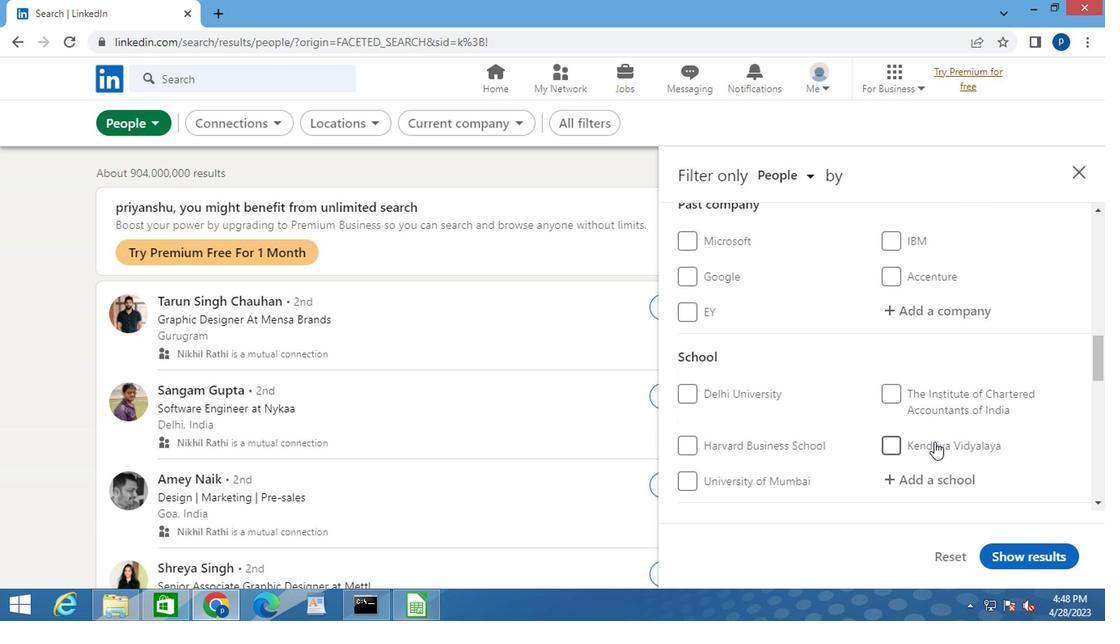 
Action: Mouse moved to (920, 440)
Screenshot: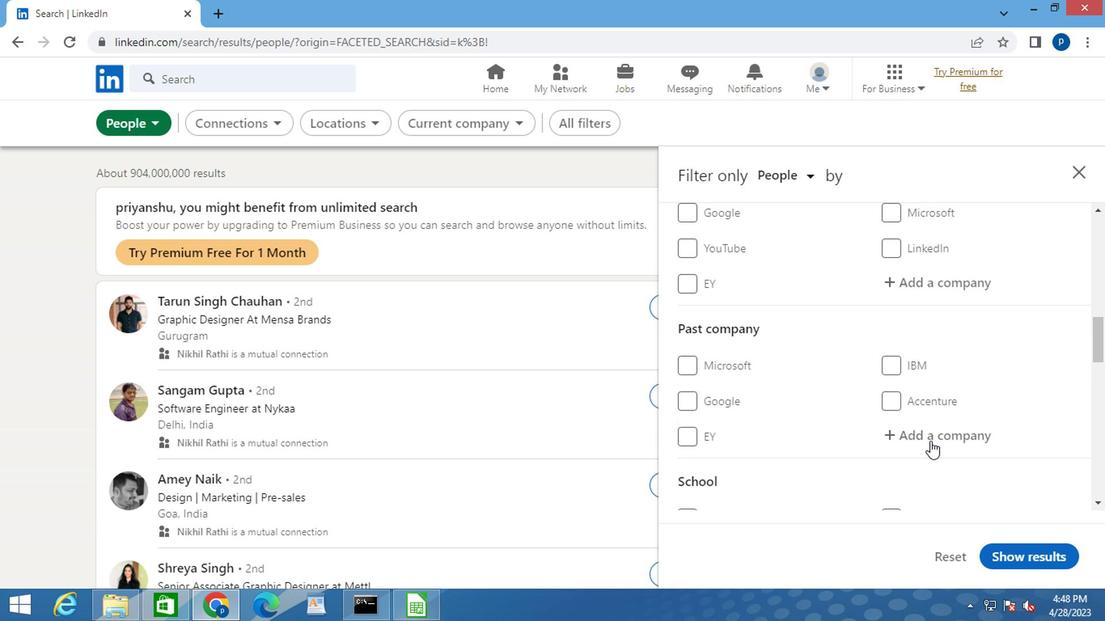 
Action: Mouse scrolled (920, 442) with delta (0, 1)
Screenshot: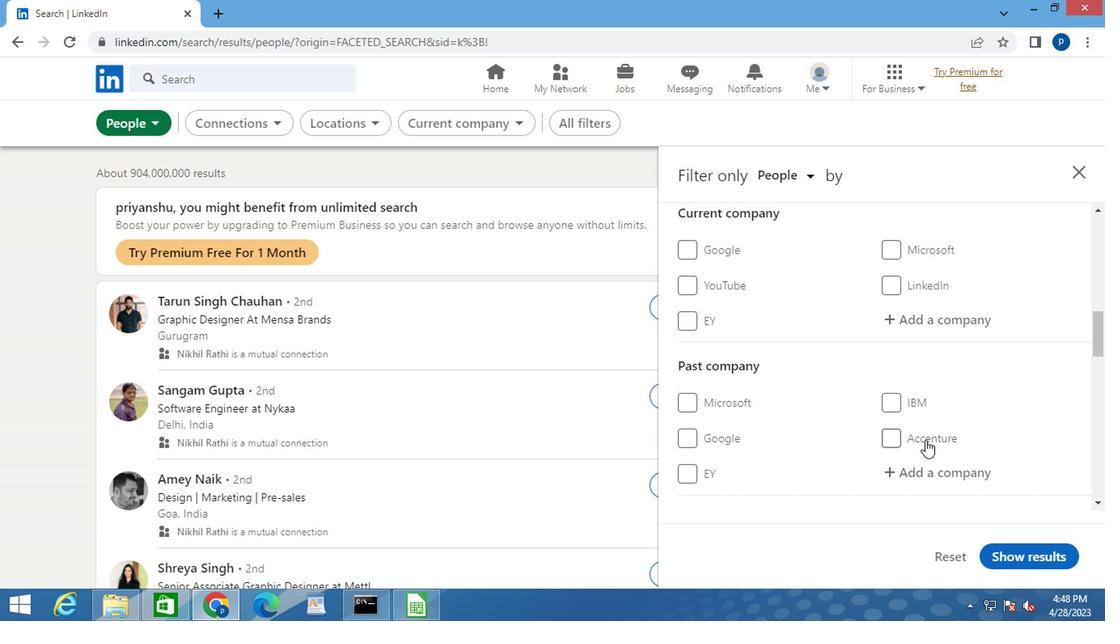 
Action: Mouse moved to (911, 404)
Screenshot: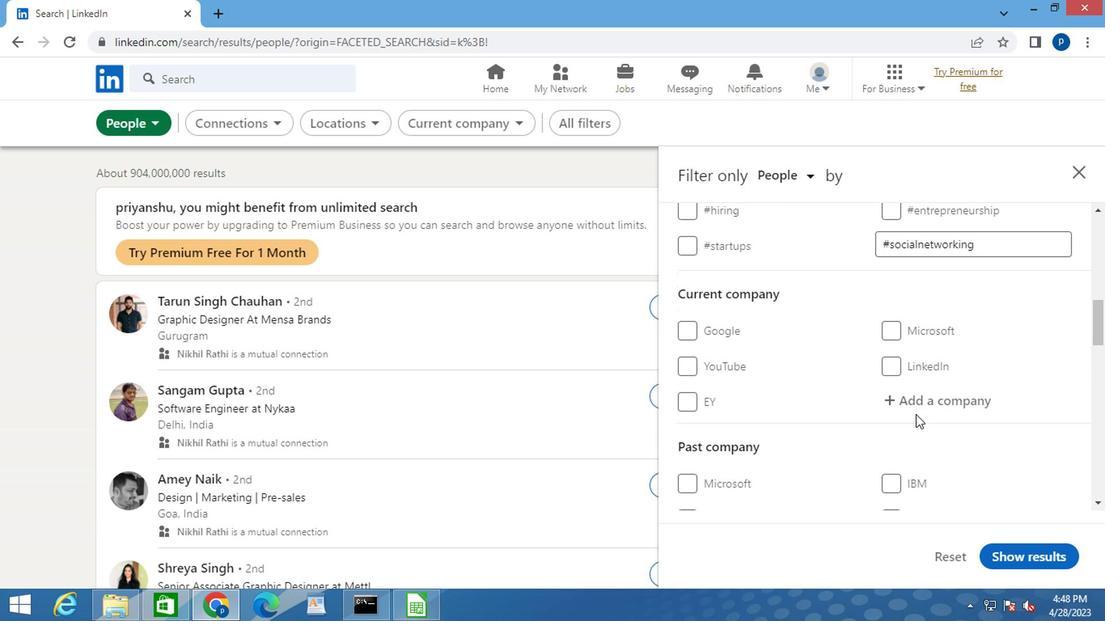 
Action: Mouse pressed left at (911, 404)
Screenshot: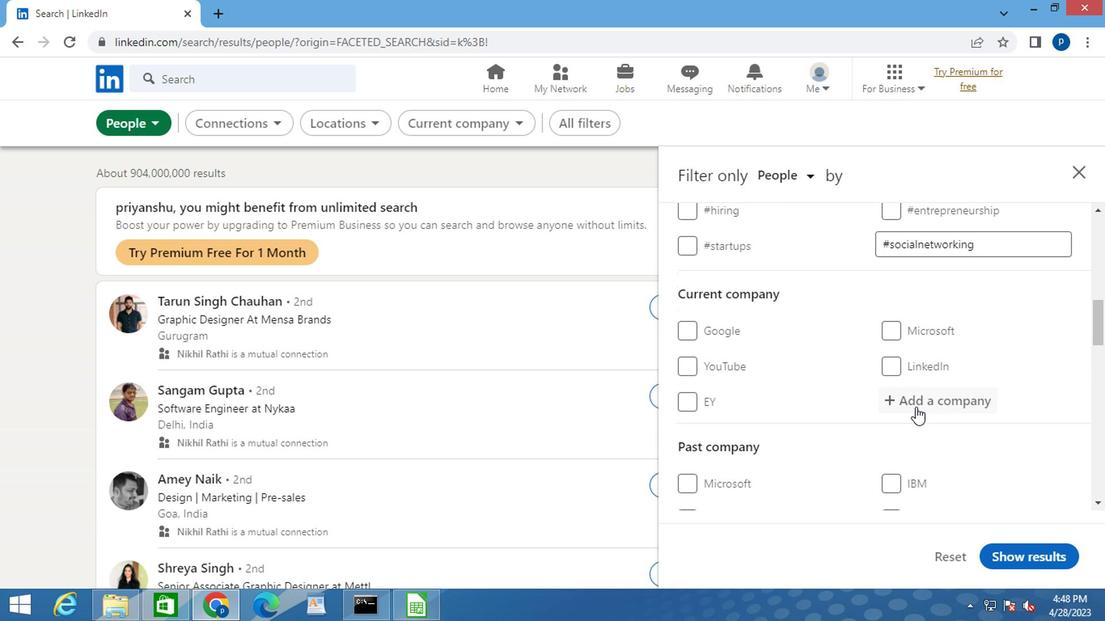 
Action: Key pressed <Key.caps_lock>T<Key.caps_lock>HE<Key.space><Key.caps_lock>L<Key.caps_lock>EELA<Key.space><Key.caps_lock>P<Key.caps_lock>ALACES,
Screenshot: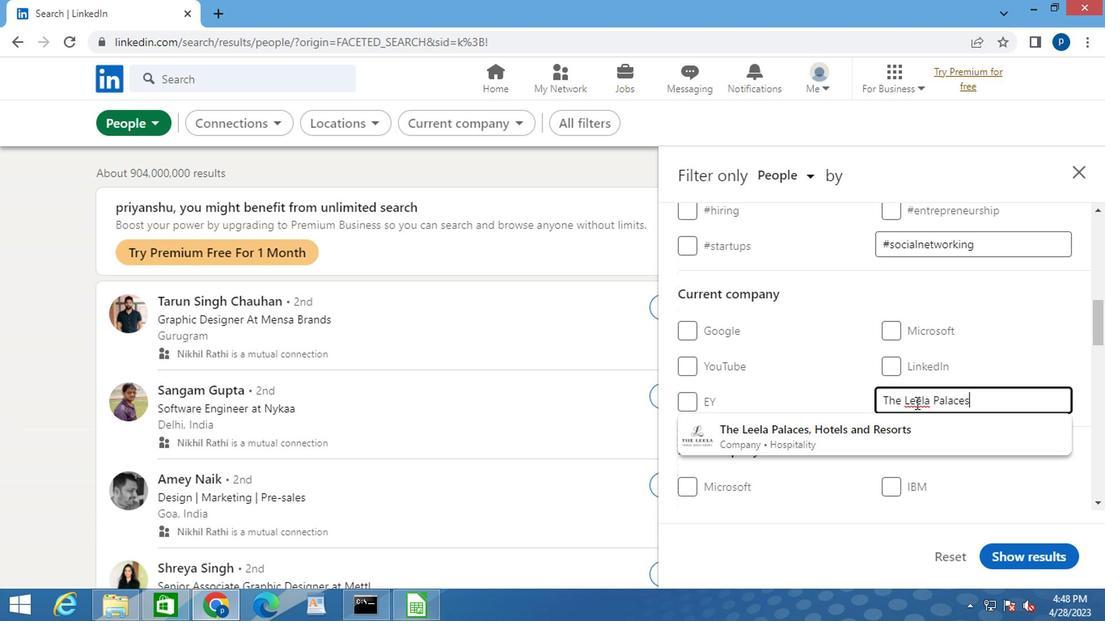 
Action: Mouse moved to (839, 430)
Screenshot: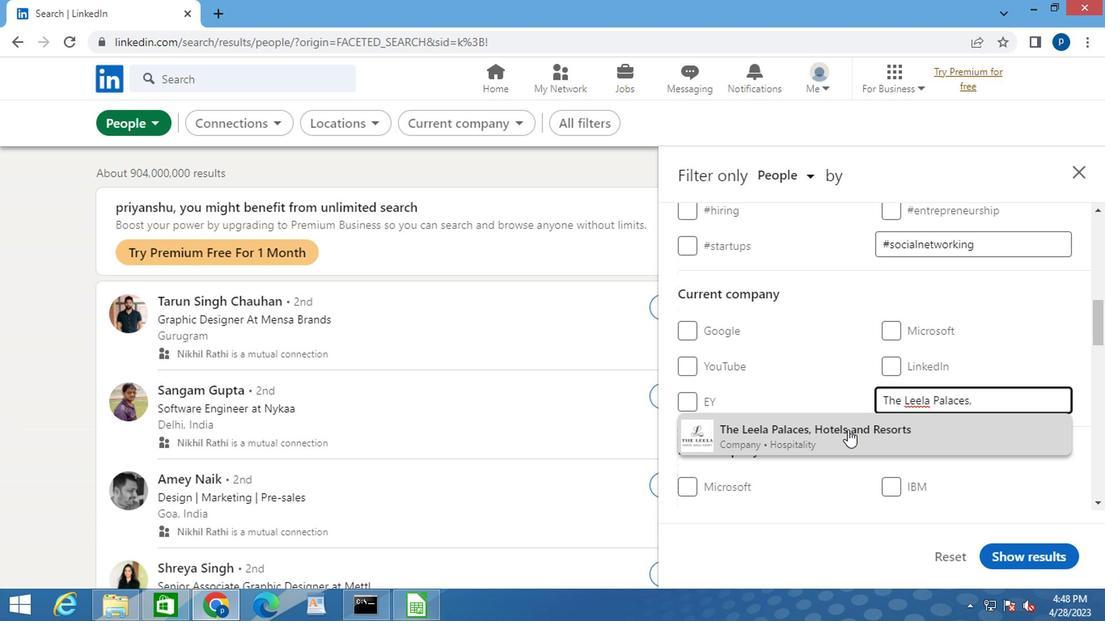 
Action: Mouse pressed left at (839, 430)
Screenshot: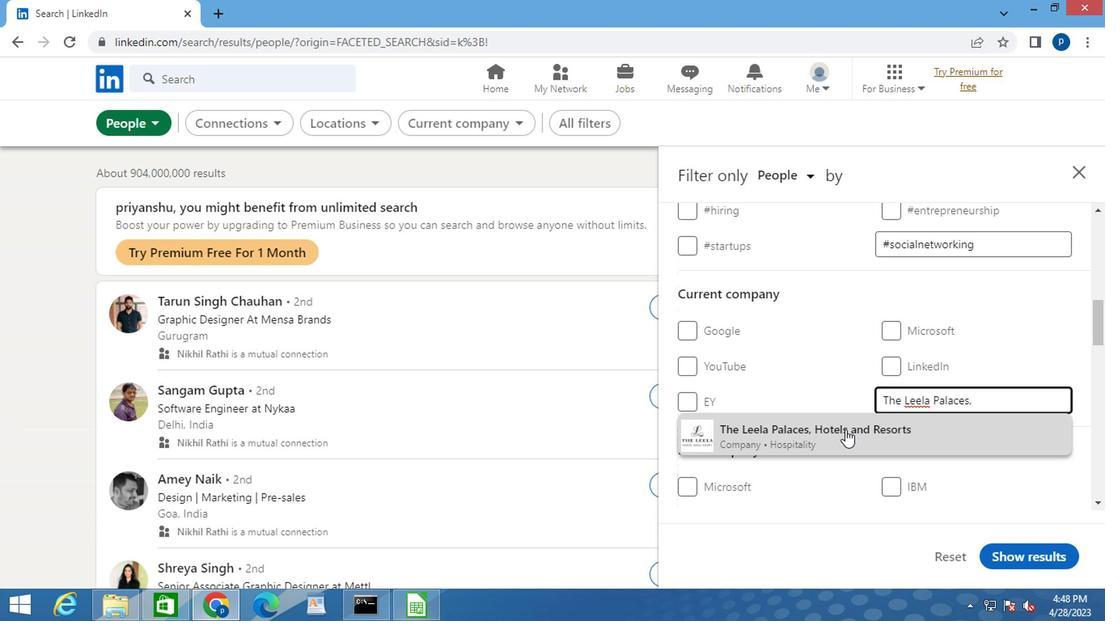 
Action: Mouse moved to (817, 405)
Screenshot: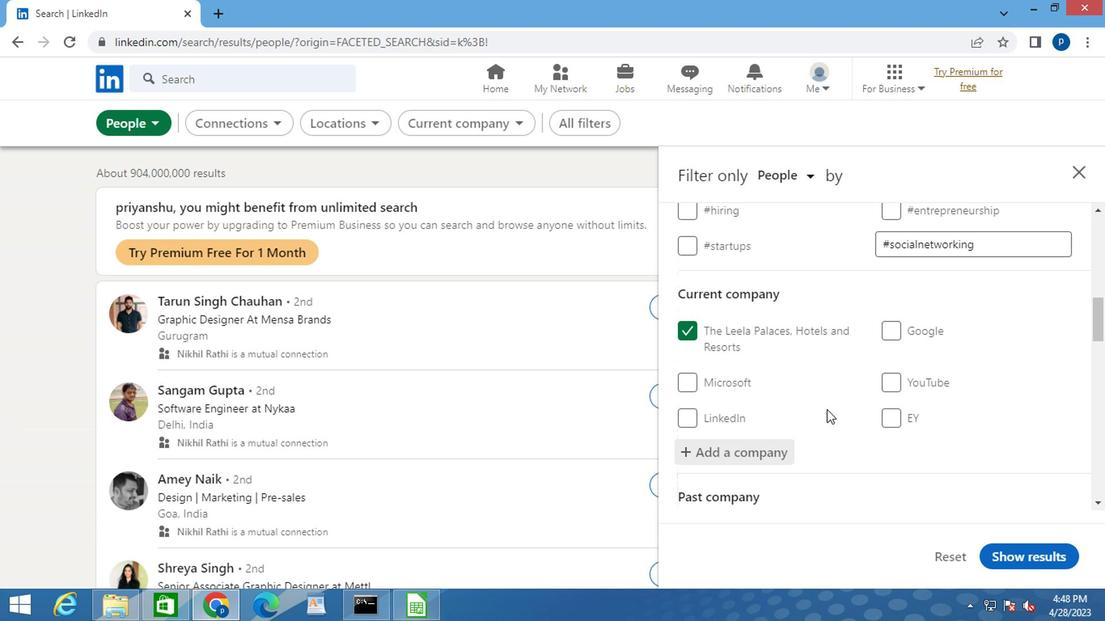 
Action: Mouse scrolled (817, 404) with delta (0, -1)
Screenshot: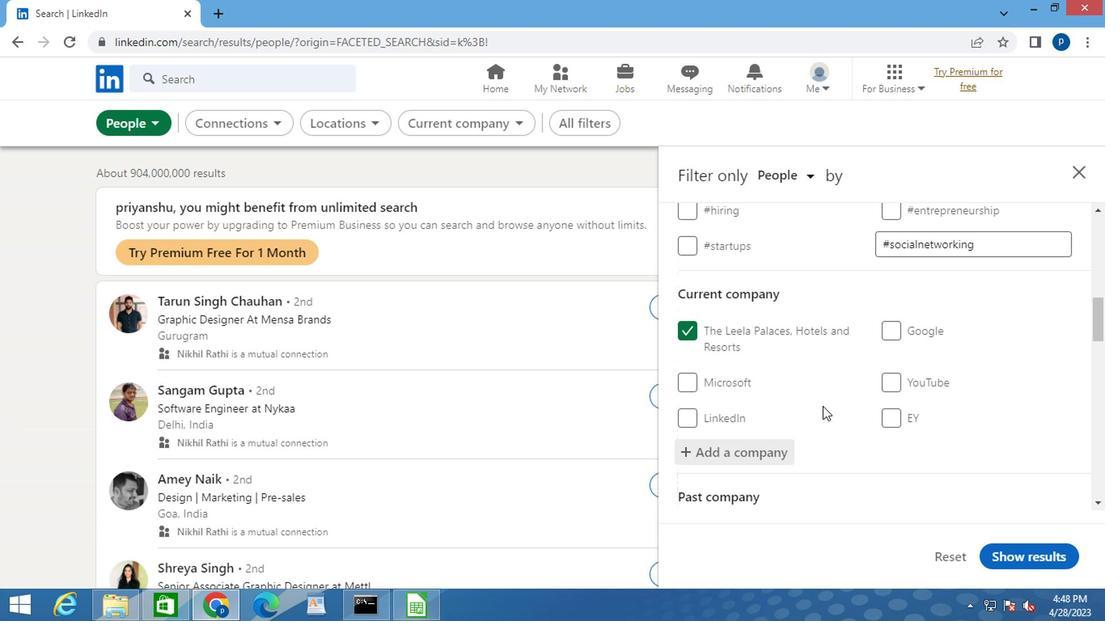 
Action: Mouse scrolled (817, 404) with delta (0, -1)
Screenshot: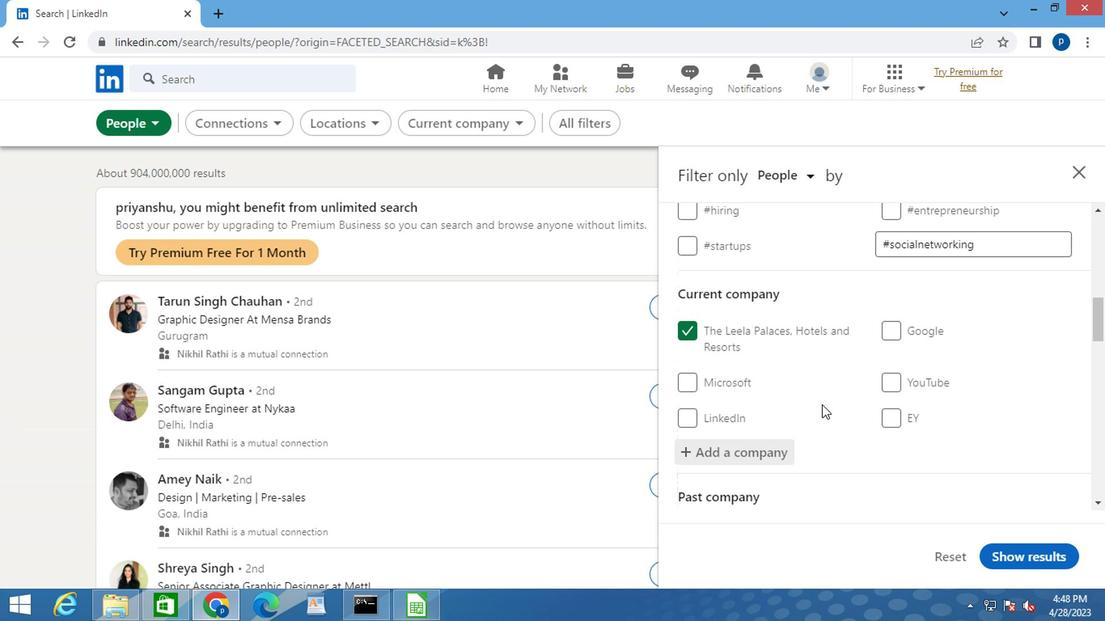 
Action: Key pressed <Key.caps_lock>
Screenshot: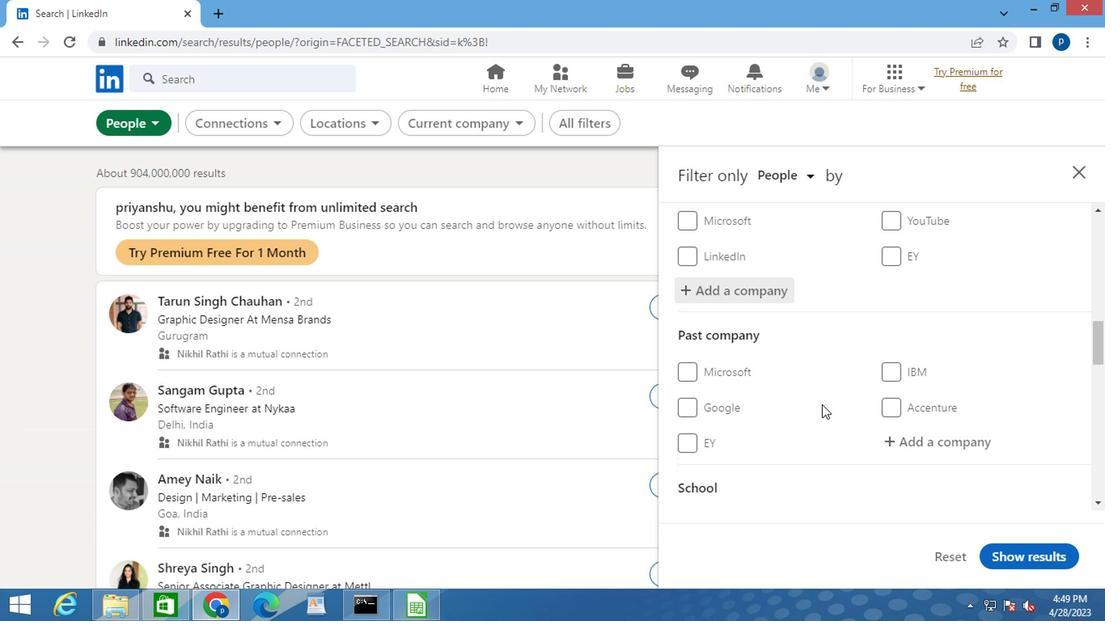 
Action: Mouse moved to (809, 404)
Screenshot: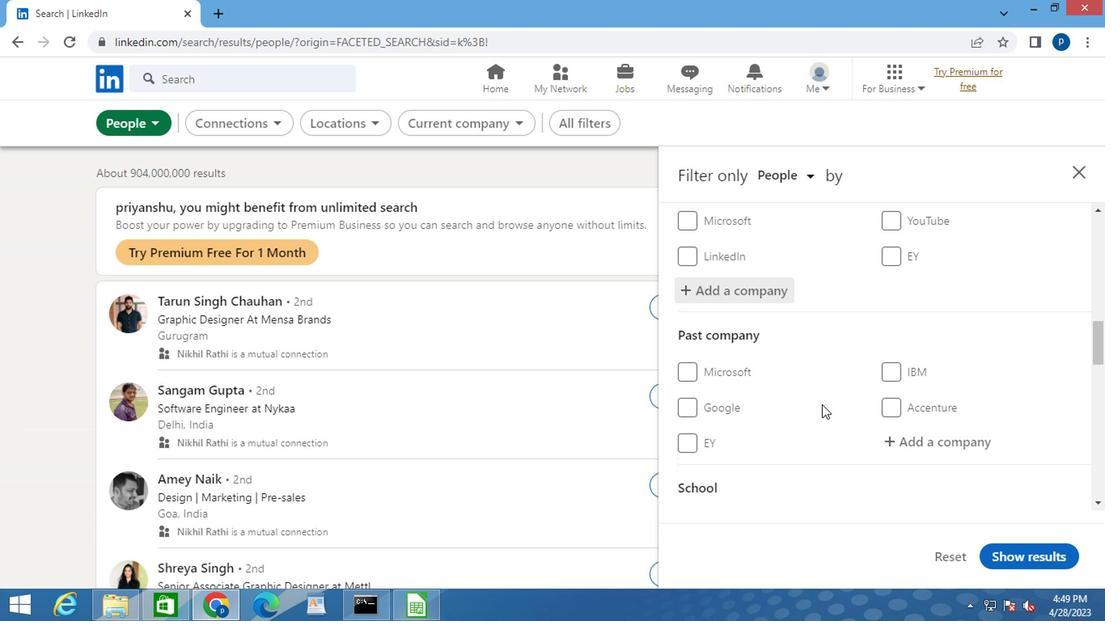 
Action: Mouse scrolled (809, 404) with delta (0, 0)
Screenshot: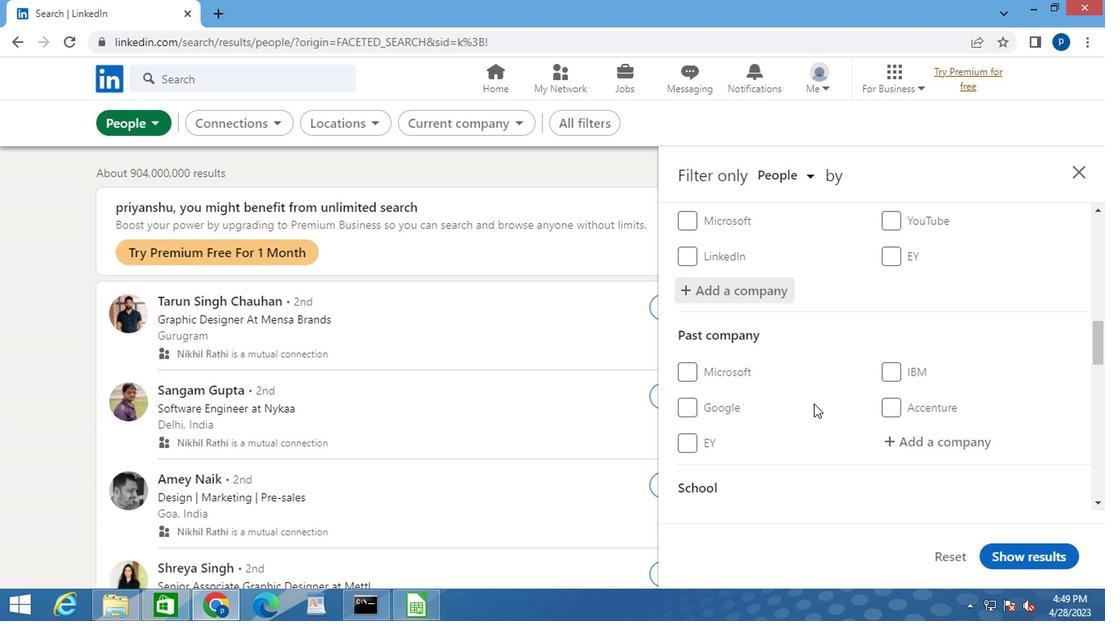 
Action: Mouse scrolled (809, 404) with delta (0, 0)
Screenshot: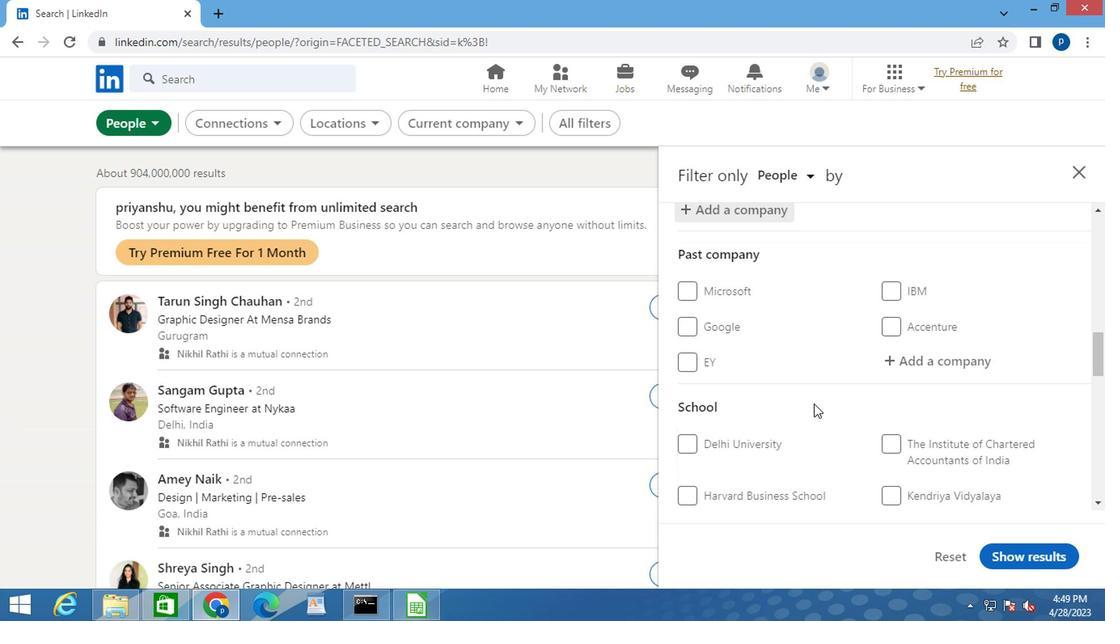 
Action: Mouse moved to (916, 444)
Screenshot: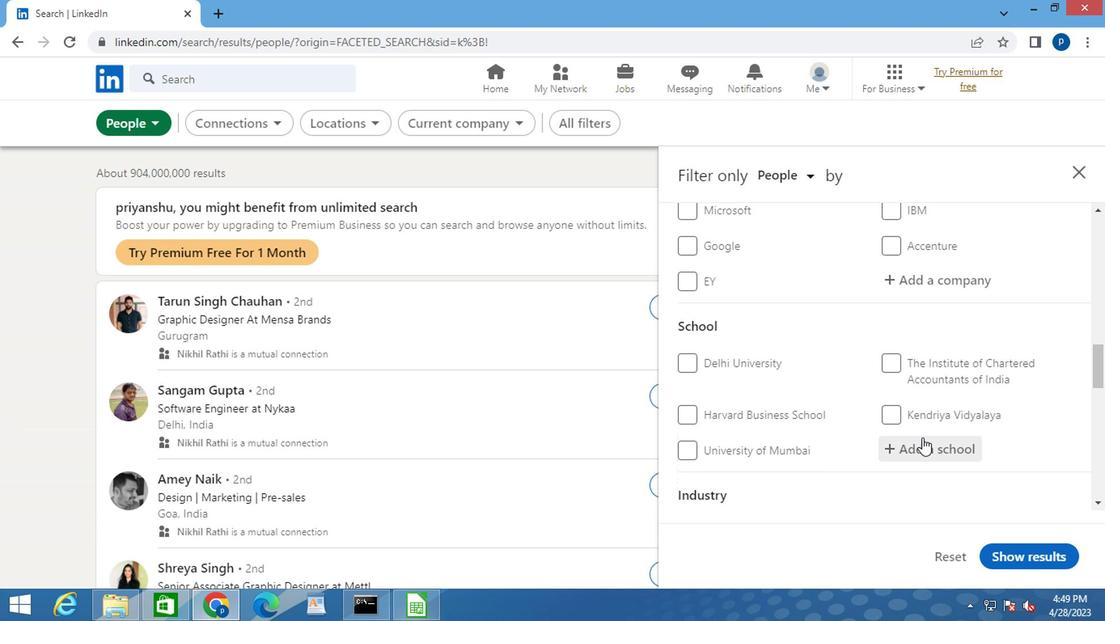 
Action: Mouse pressed left at (916, 444)
Screenshot: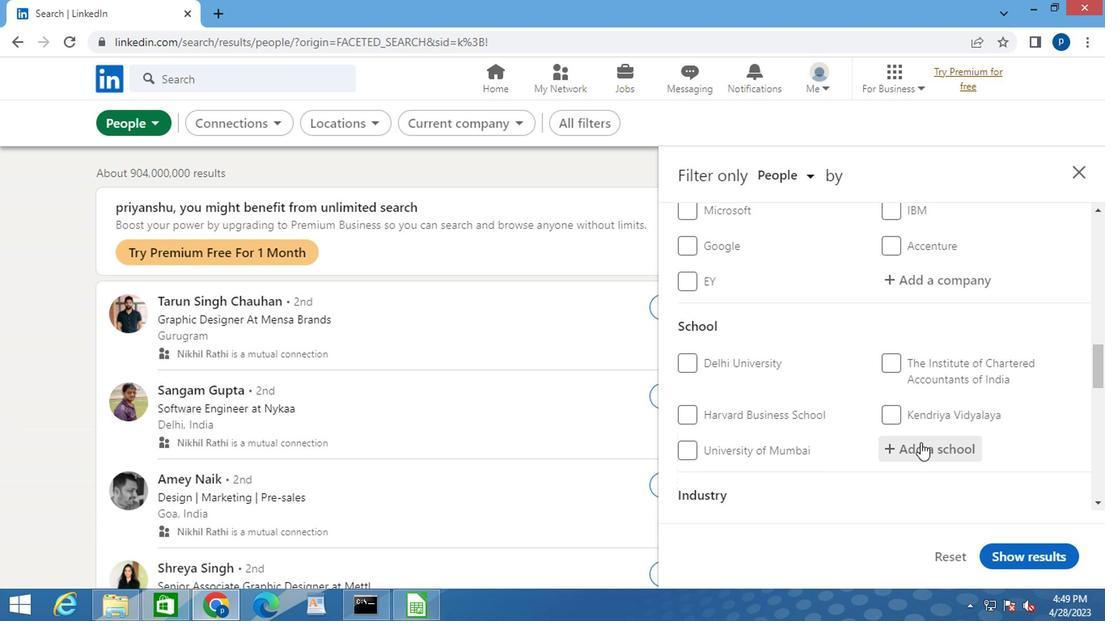 
Action: Key pressed AAKASH
Screenshot: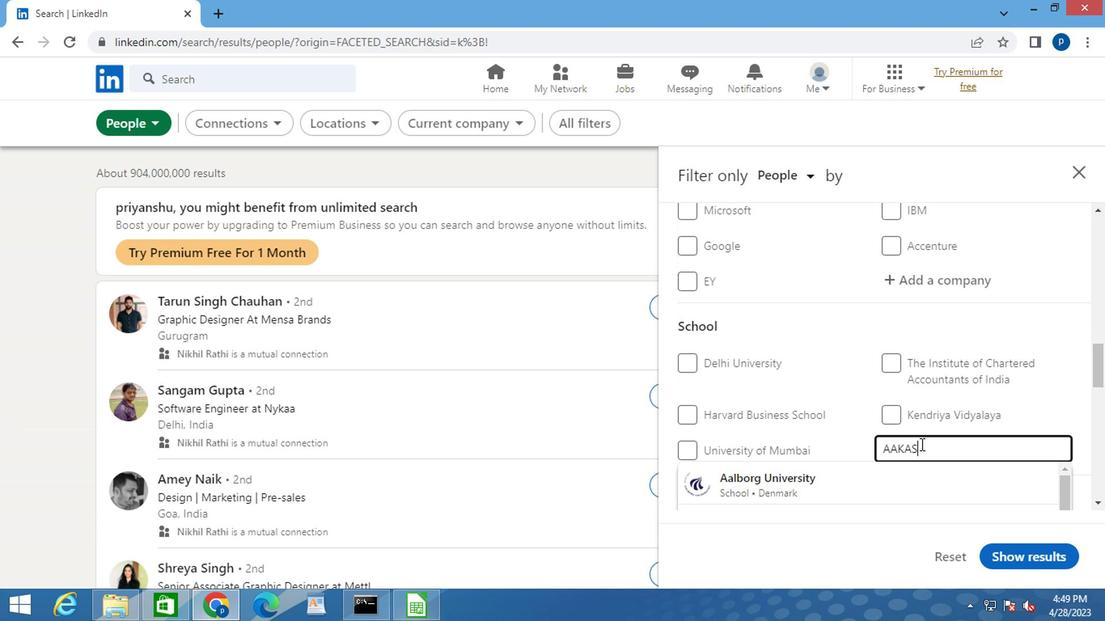 
Action: Mouse moved to (802, 476)
Screenshot: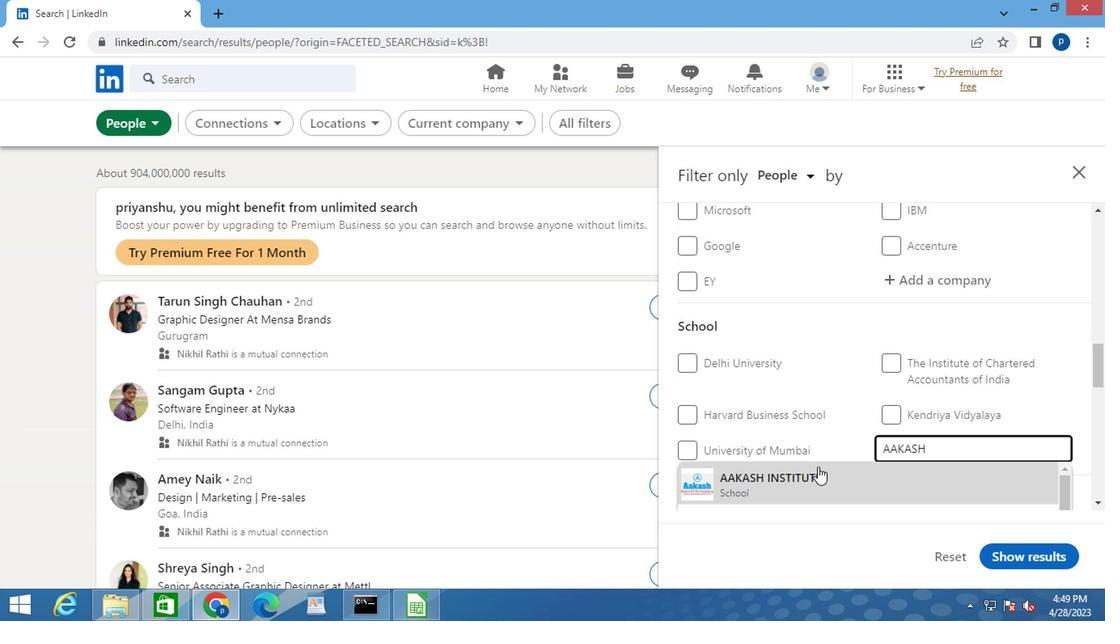 
Action: Mouse pressed left at (802, 476)
Screenshot: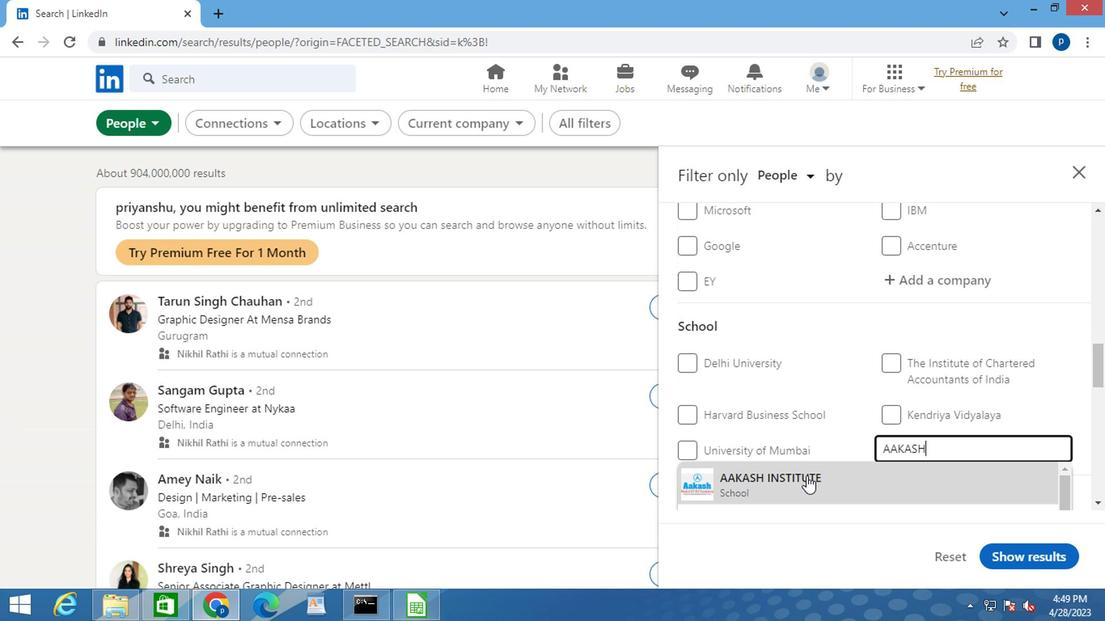 
Action: Mouse moved to (792, 453)
Screenshot: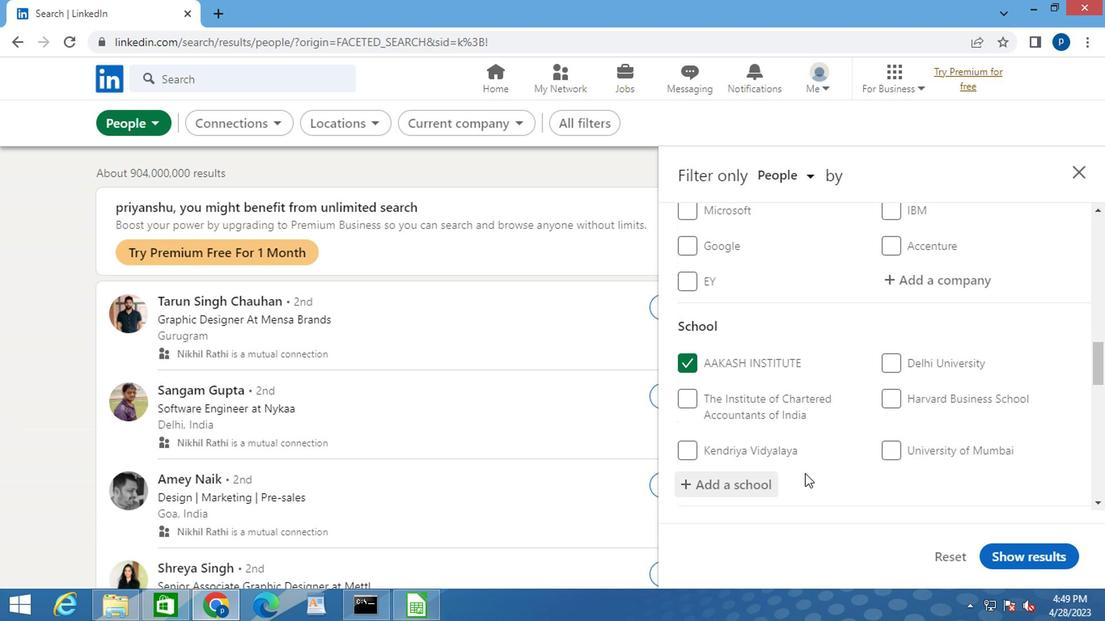 
Action: Mouse scrolled (792, 452) with delta (0, 0)
Screenshot: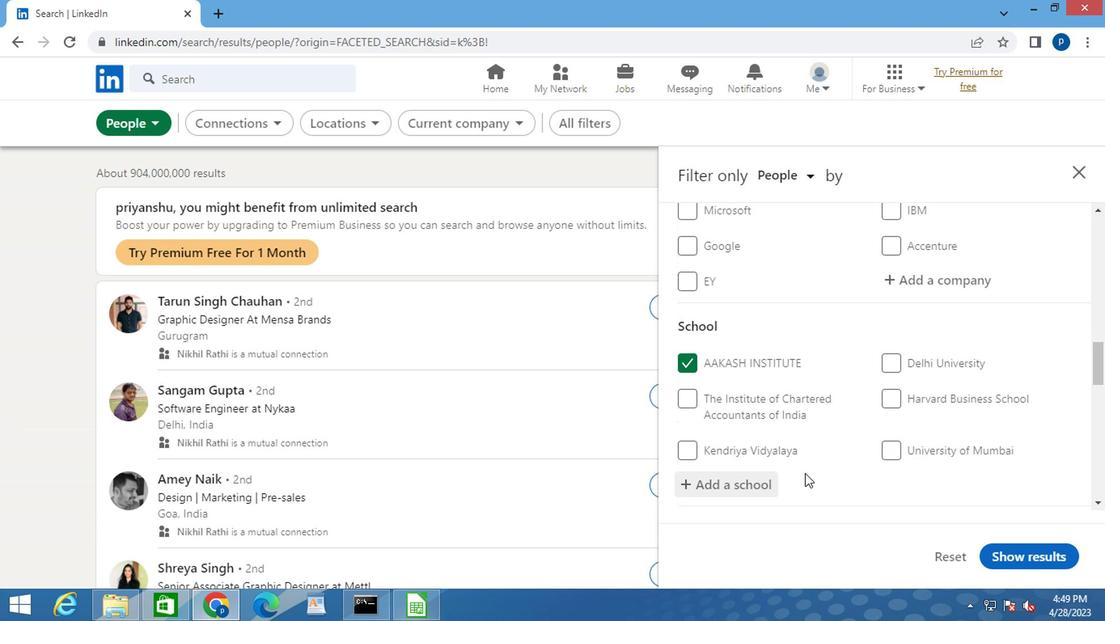
Action: Mouse scrolled (792, 452) with delta (0, 0)
Screenshot: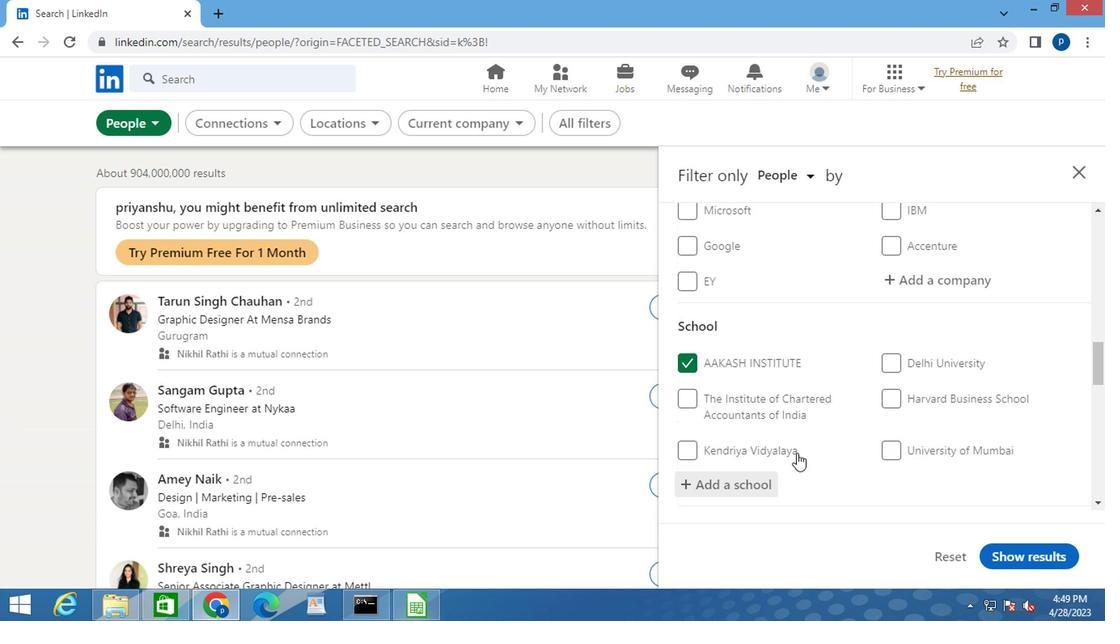 
Action: Mouse scrolled (792, 452) with delta (0, 0)
Screenshot: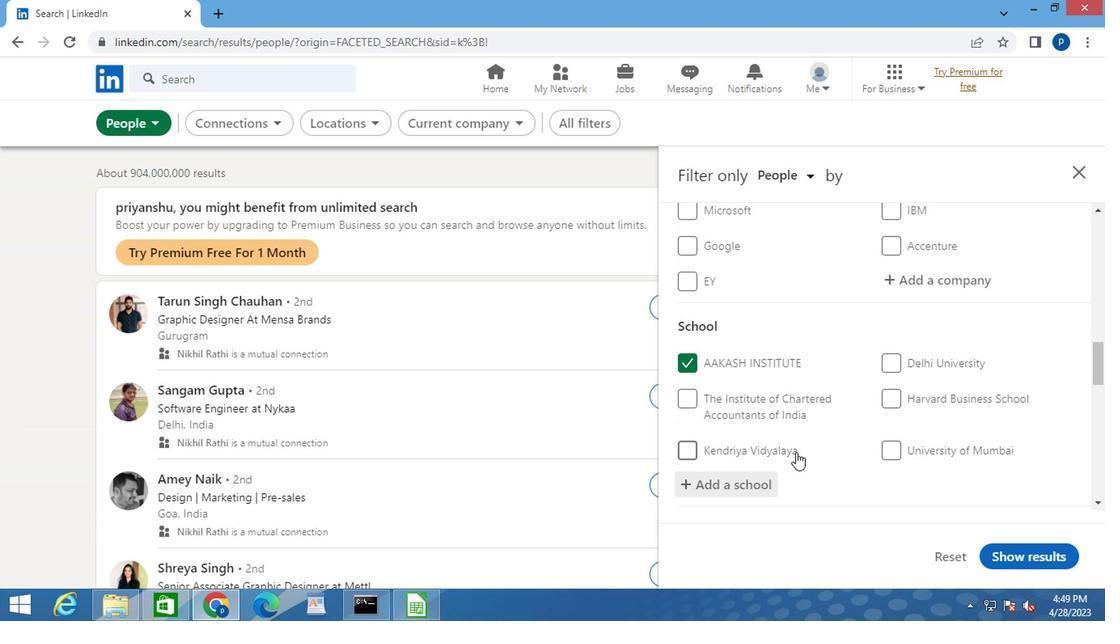 
Action: Mouse moved to (932, 406)
Screenshot: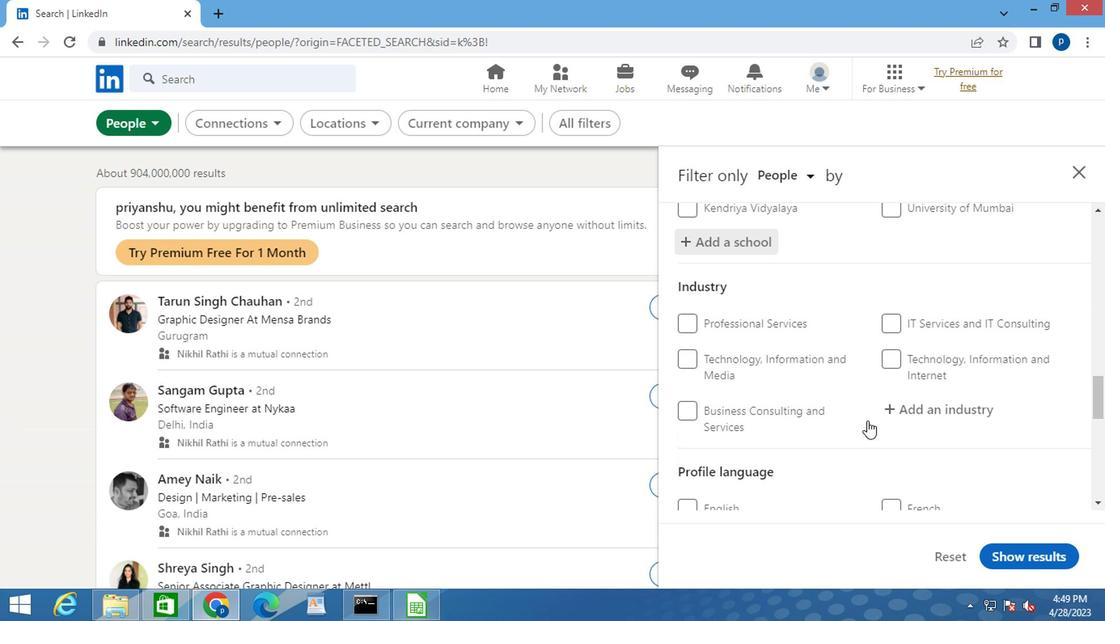 
Action: Mouse pressed left at (932, 406)
Screenshot: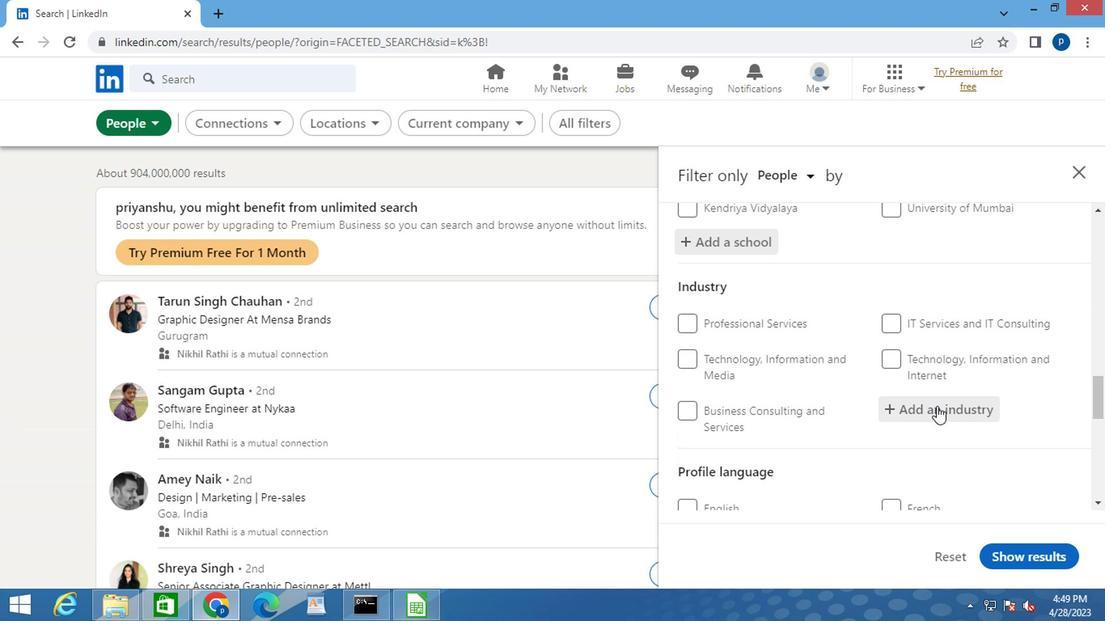 
Action: Key pressed O<Key.caps_lock>UTPATIEN
Screenshot: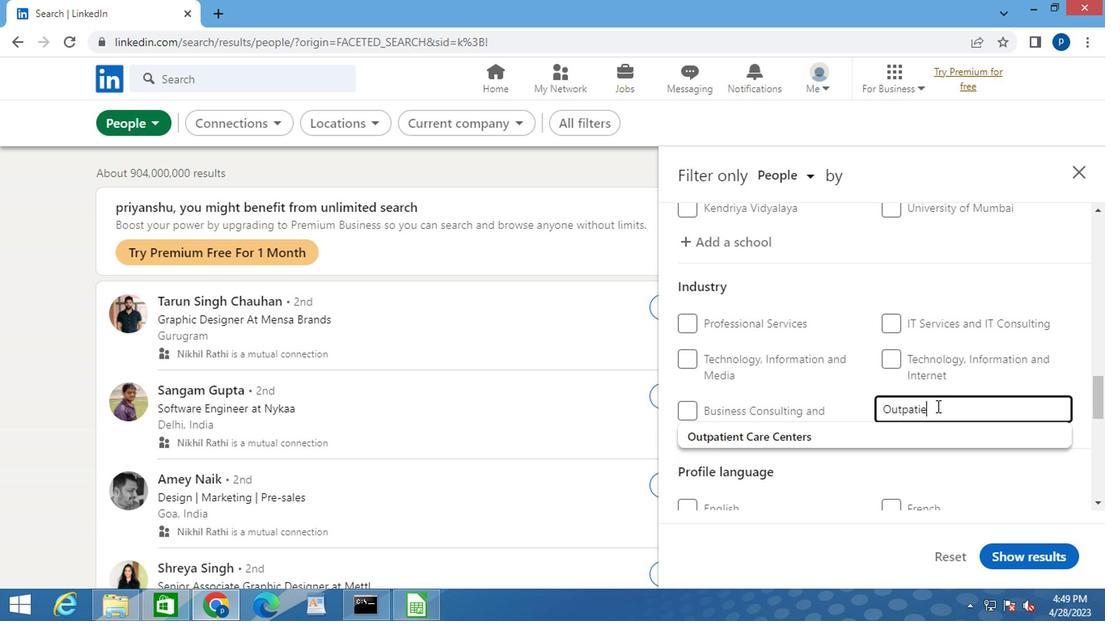 
Action: Mouse moved to (807, 439)
Screenshot: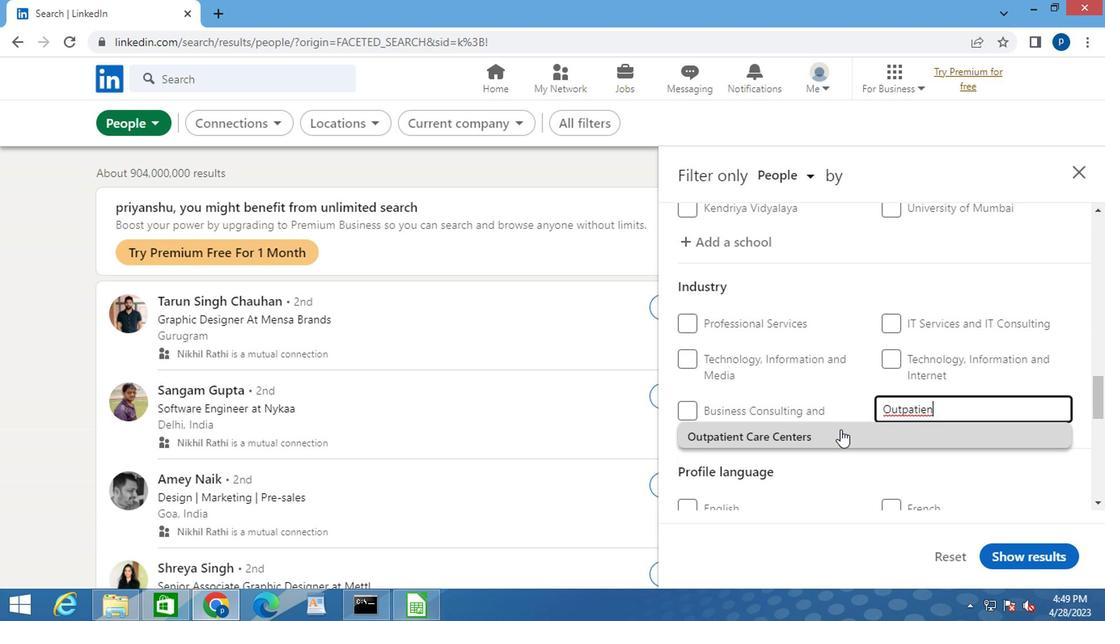 
Action: Mouse pressed left at (807, 439)
Screenshot: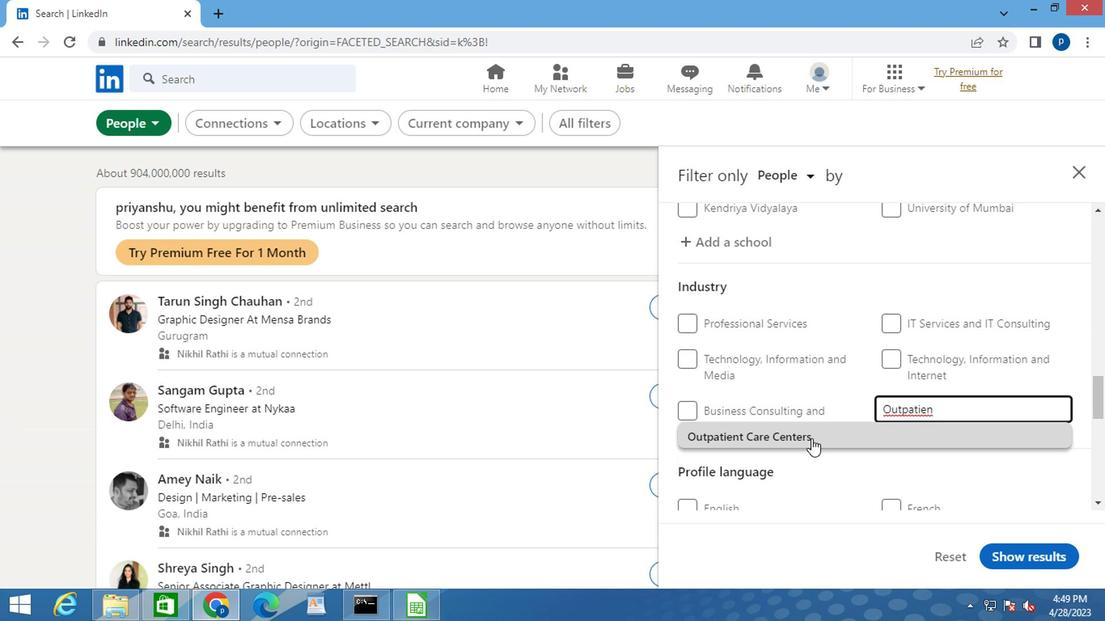 
Action: Mouse moved to (806, 440)
Screenshot: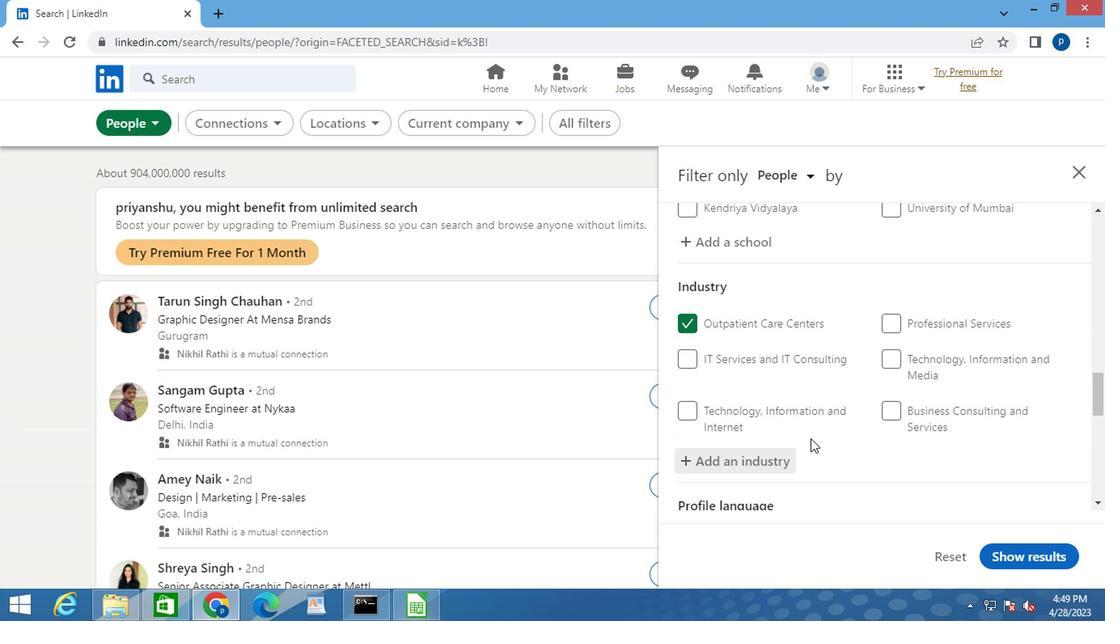 
Action: Mouse scrolled (806, 439) with delta (0, -1)
Screenshot: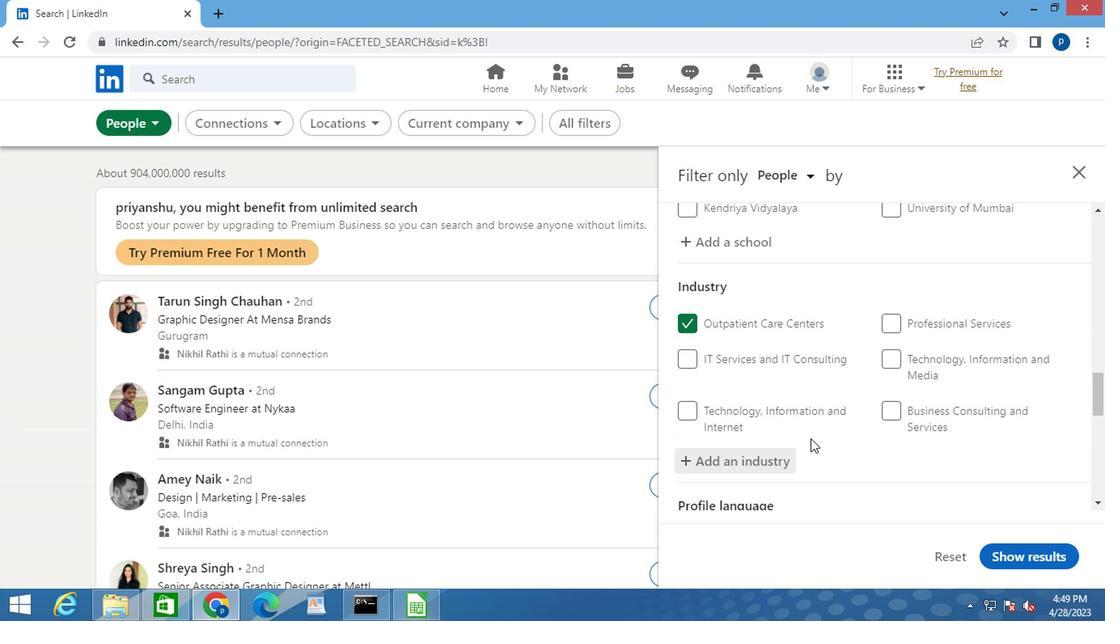 
Action: Mouse scrolled (806, 439) with delta (0, -1)
Screenshot: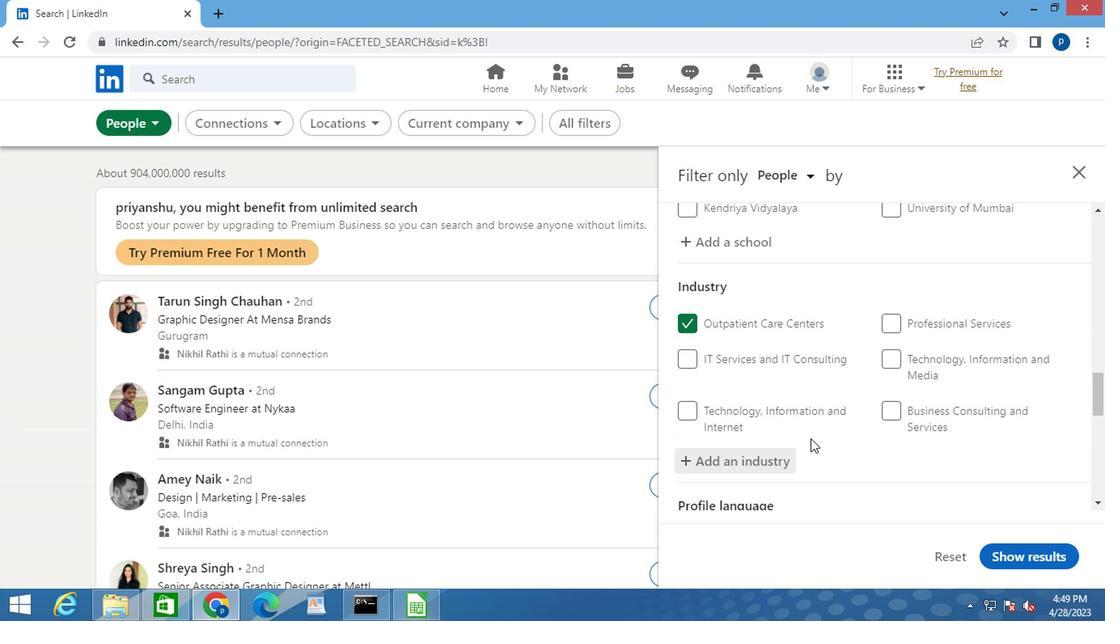 
Action: Mouse moved to (802, 438)
Screenshot: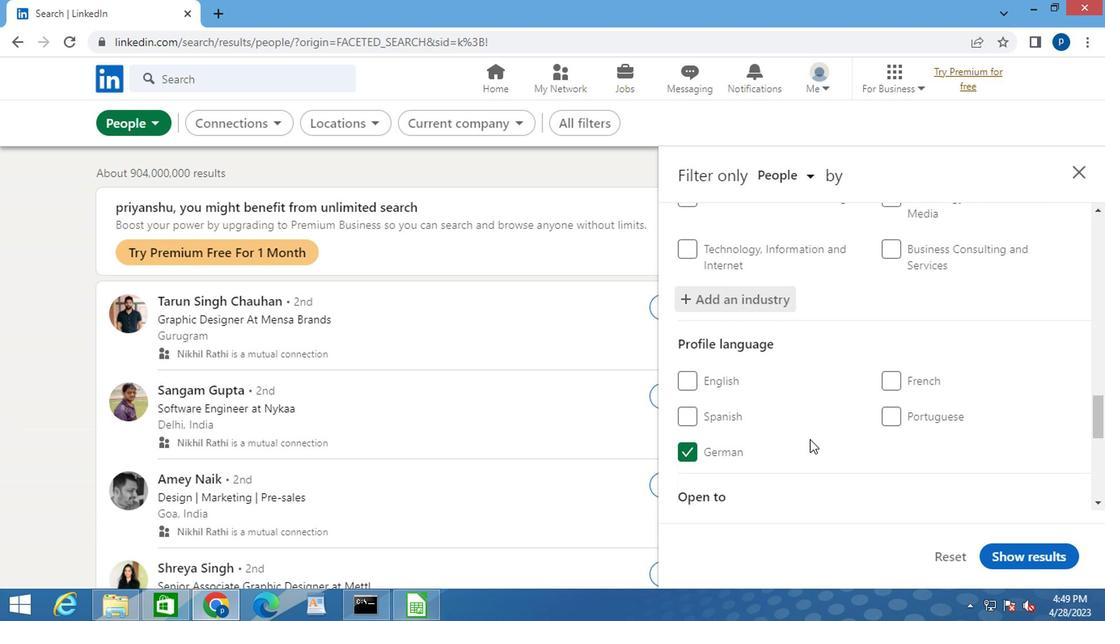 
Action: Mouse scrolled (802, 438) with delta (0, 0)
Screenshot: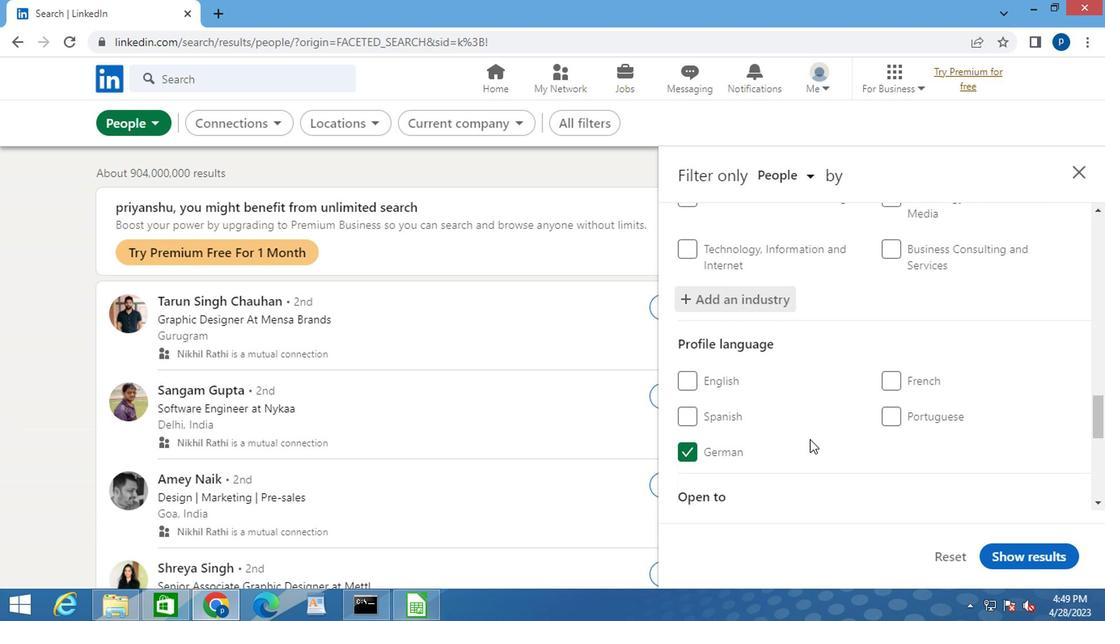 
Action: Mouse scrolled (802, 438) with delta (0, 0)
Screenshot: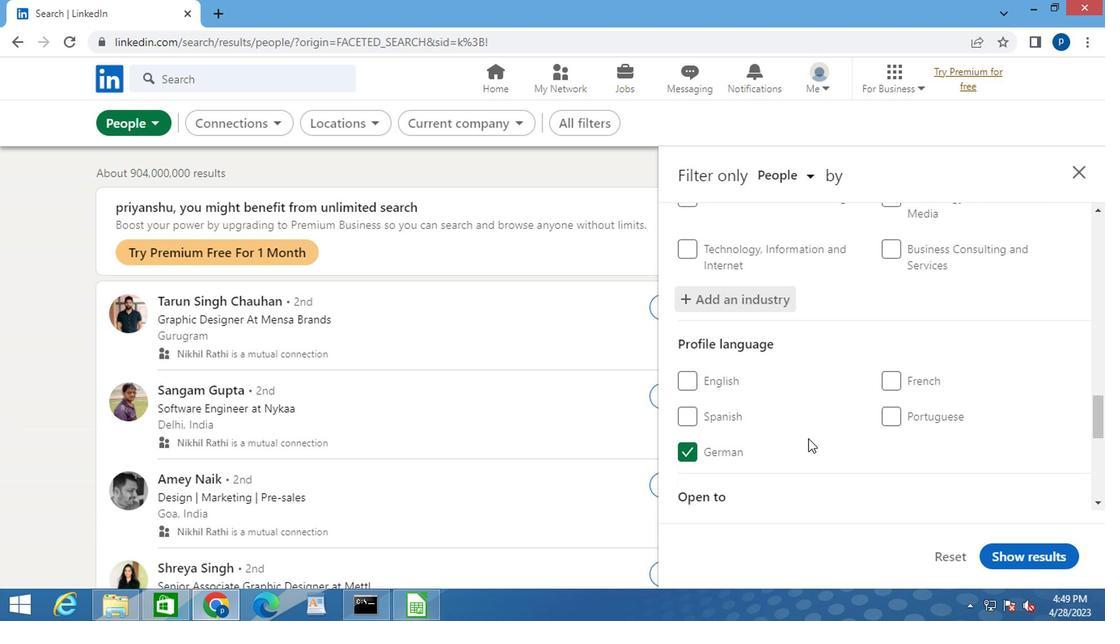 
Action: Mouse moved to (798, 434)
Screenshot: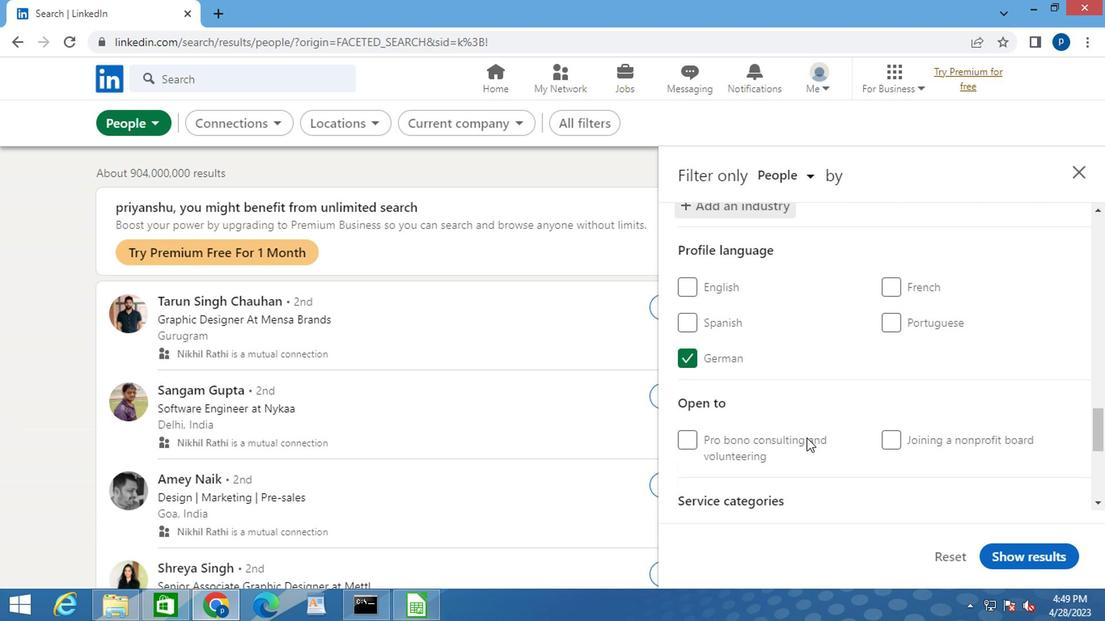 
Action: Mouse scrolled (798, 434) with delta (0, 0)
Screenshot: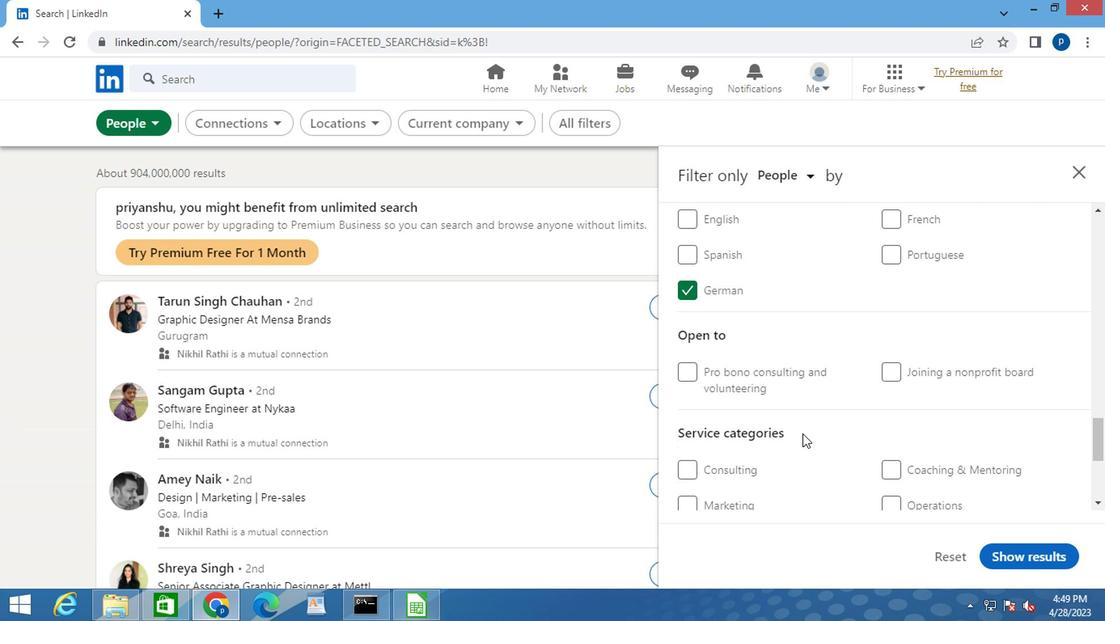 
Action: Mouse moved to (889, 458)
Screenshot: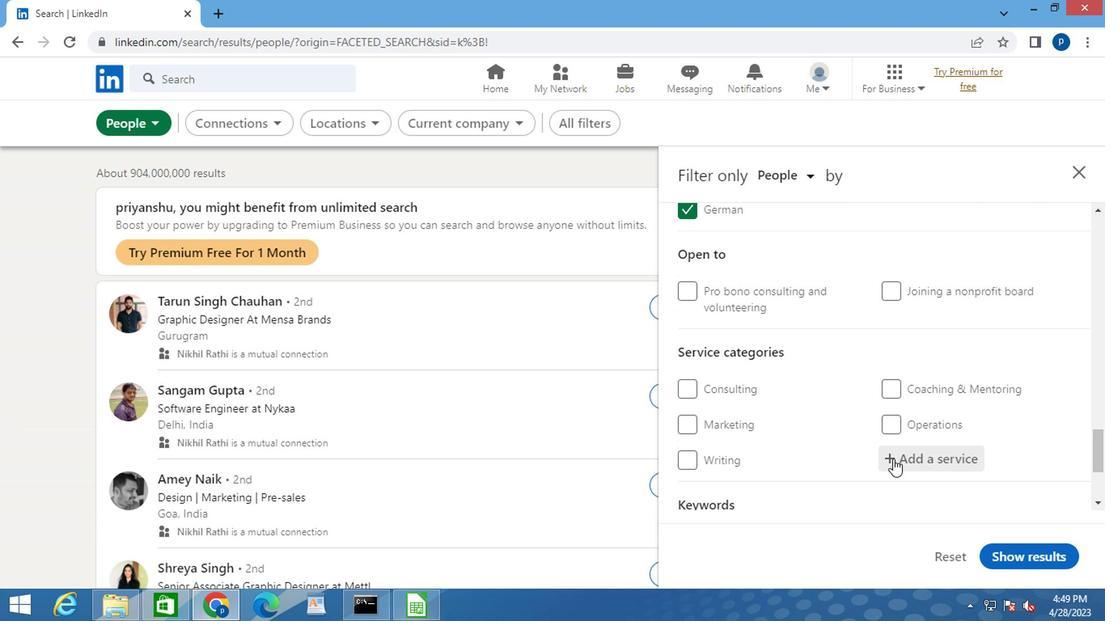 
Action: Mouse pressed left at (889, 458)
Screenshot: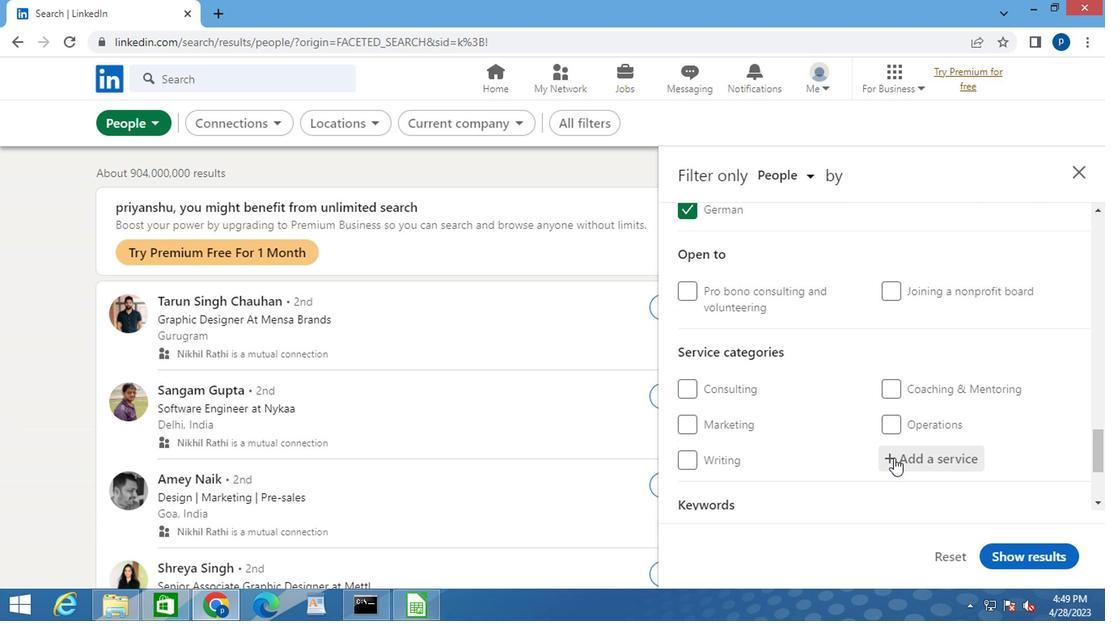 
Action: Mouse moved to (897, 454)
Screenshot: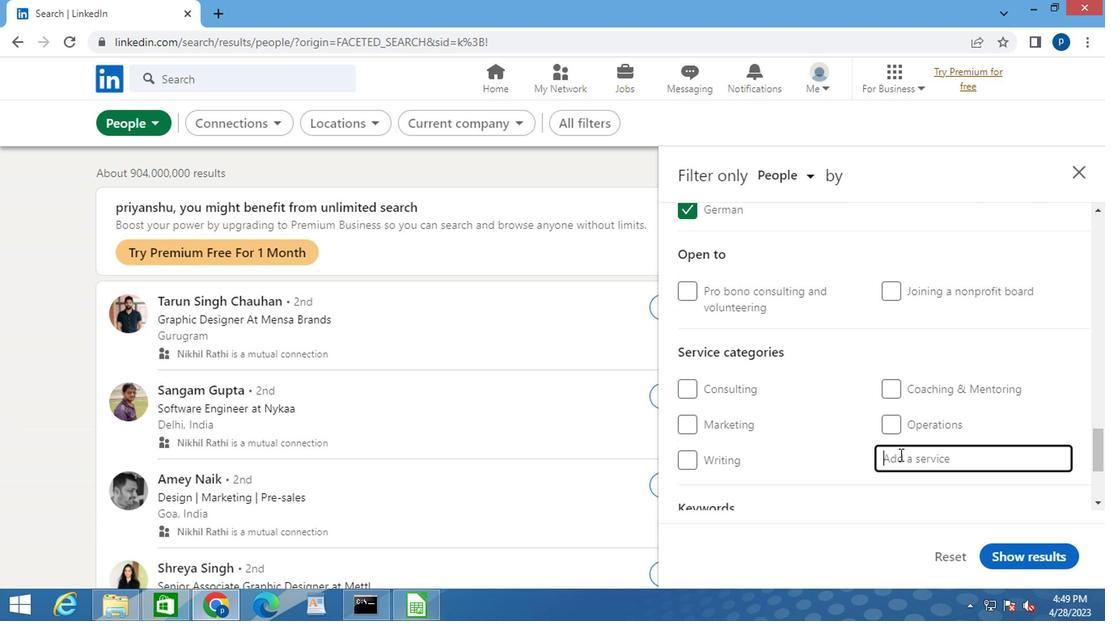 
Action: Mouse pressed left at (897, 454)
Screenshot: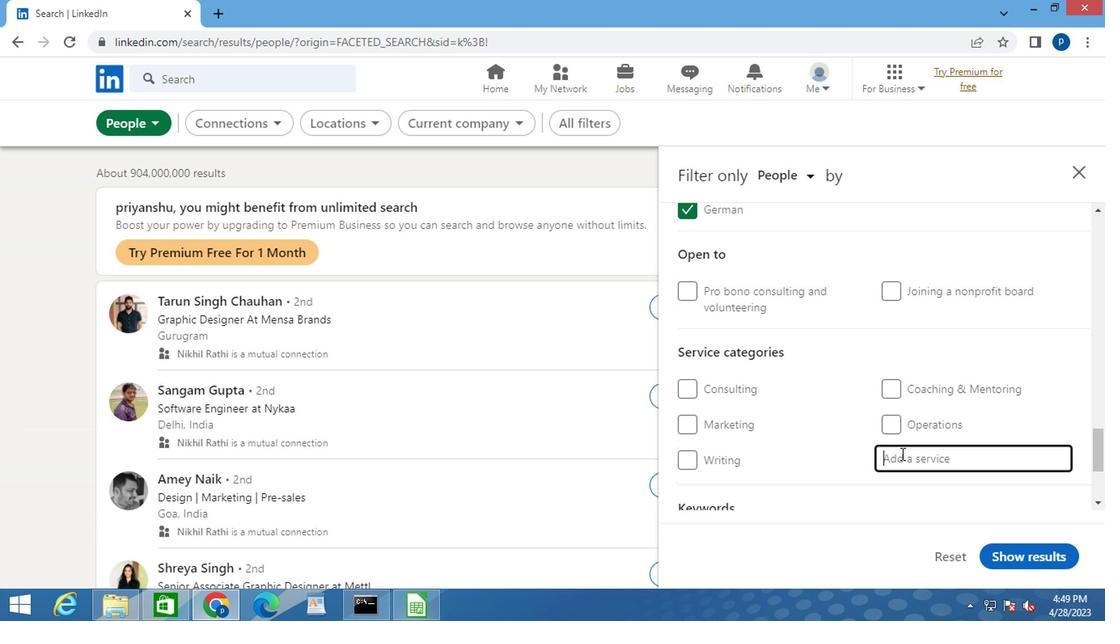
Action: Key pressed <Key.caps_lock>O<Key.caps_lock>UTSO
Screenshot: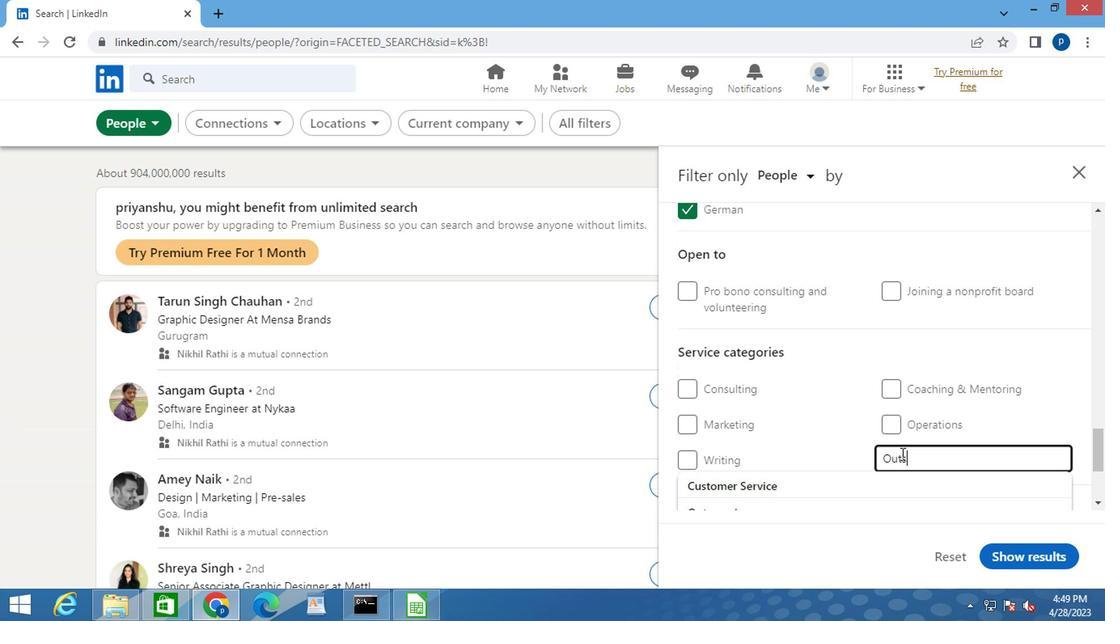 
Action: Mouse moved to (759, 488)
Screenshot: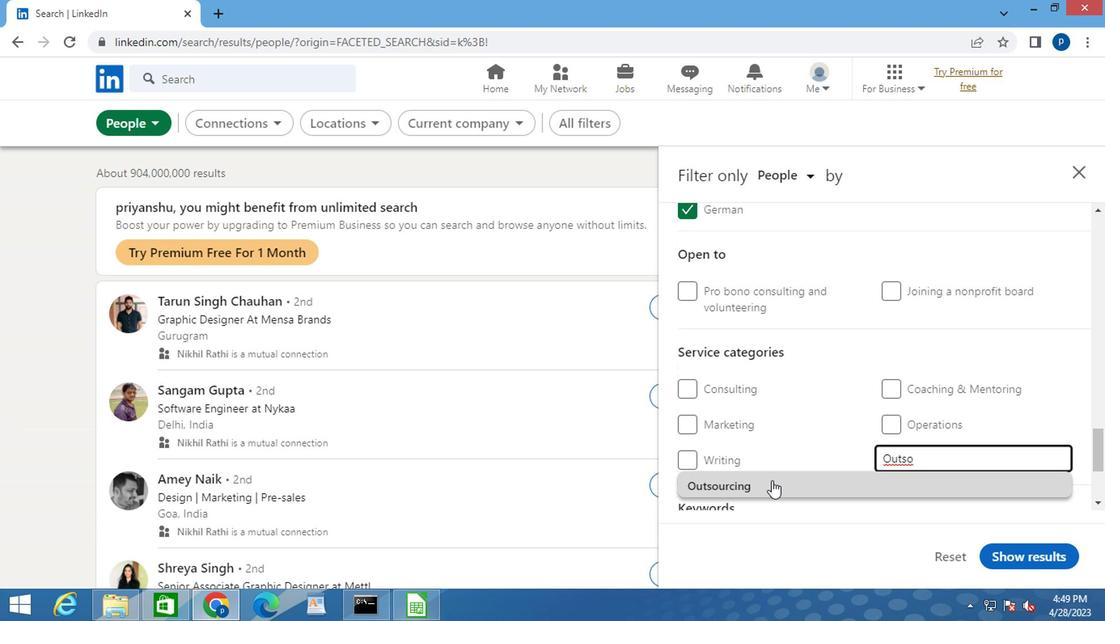 
Action: Mouse pressed left at (759, 488)
Screenshot: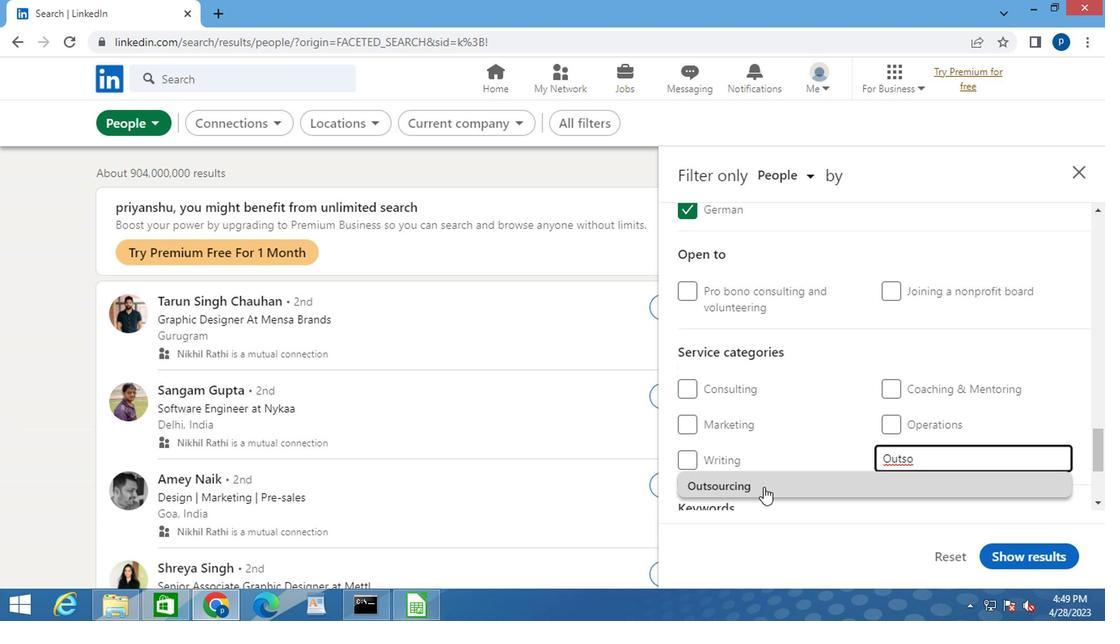 
Action: Mouse moved to (770, 466)
Screenshot: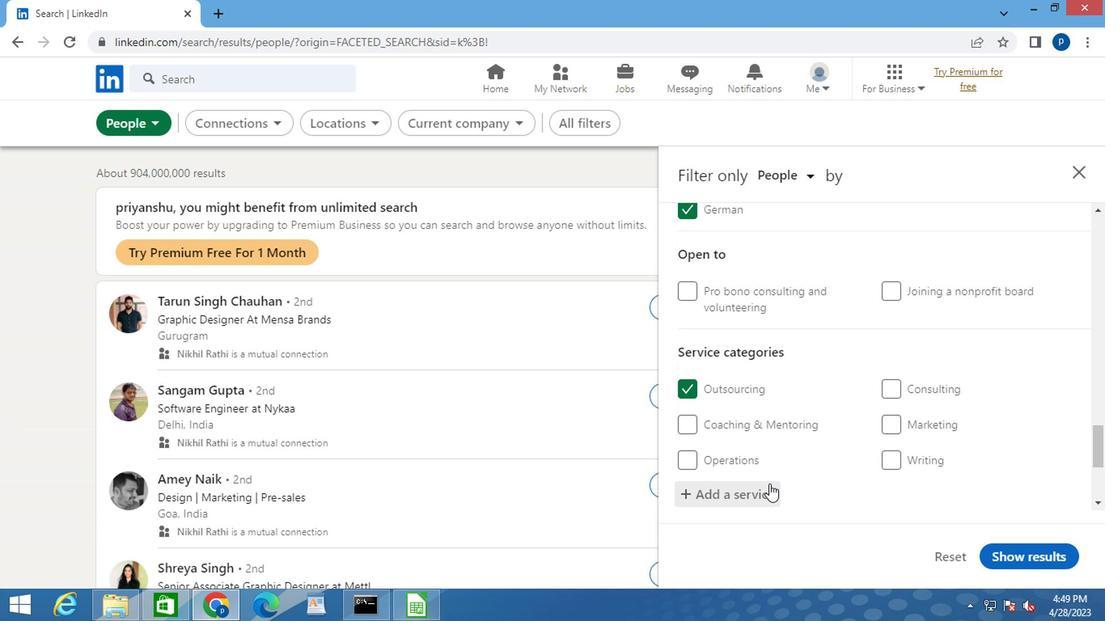 
Action: Mouse scrolled (770, 466) with delta (0, 0)
Screenshot: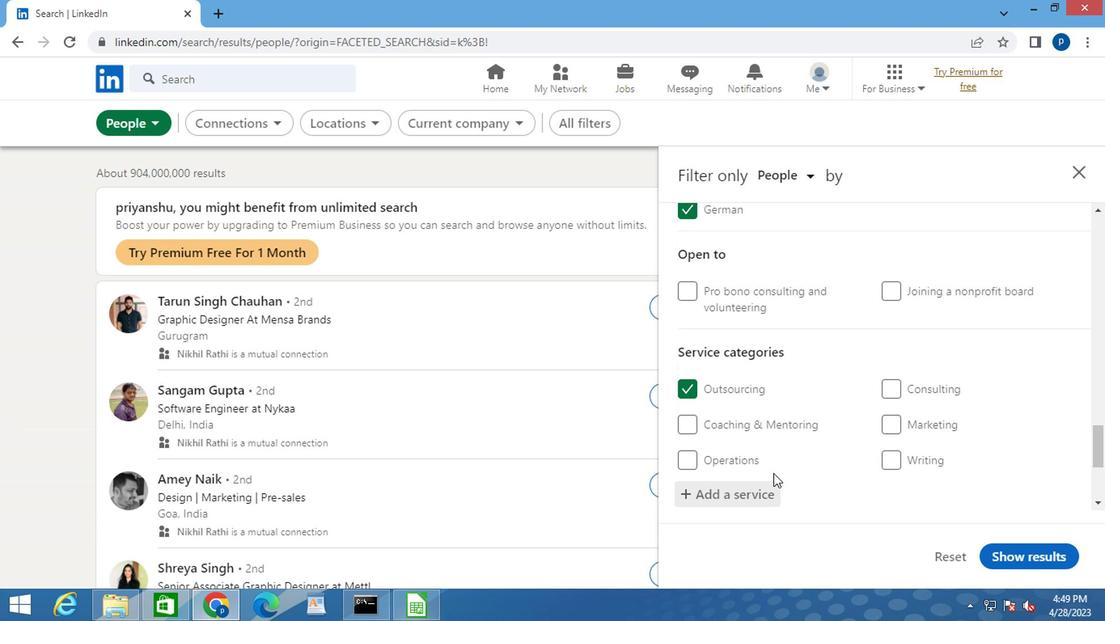 
Action: Mouse scrolled (770, 466) with delta (0, 0)
Screenshot: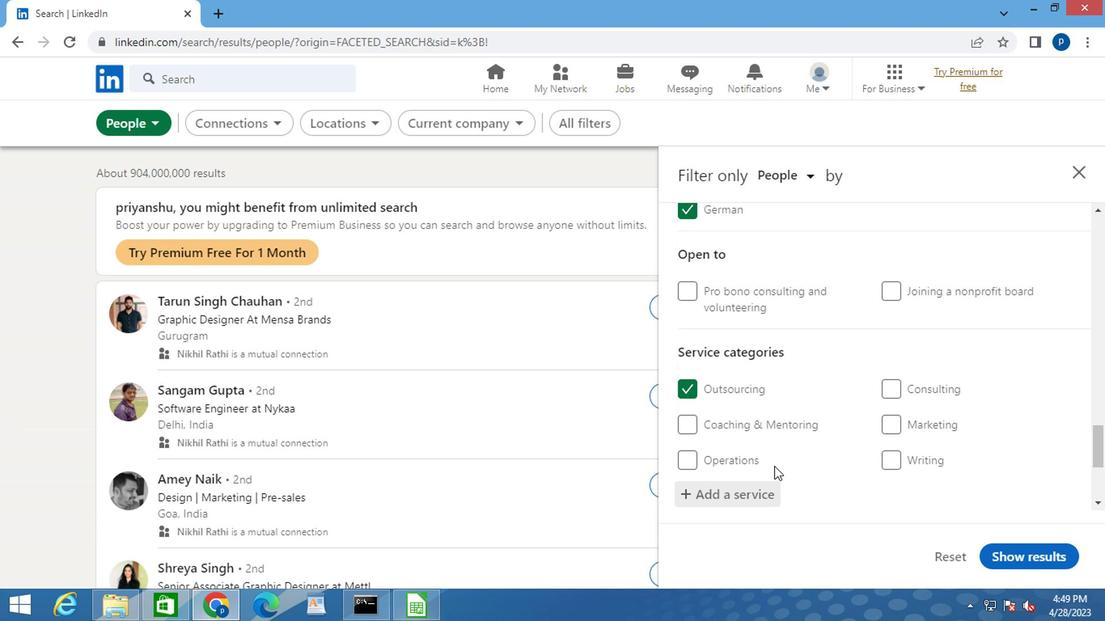 
Action: Mouse moved to (770, 466)
Screenshot: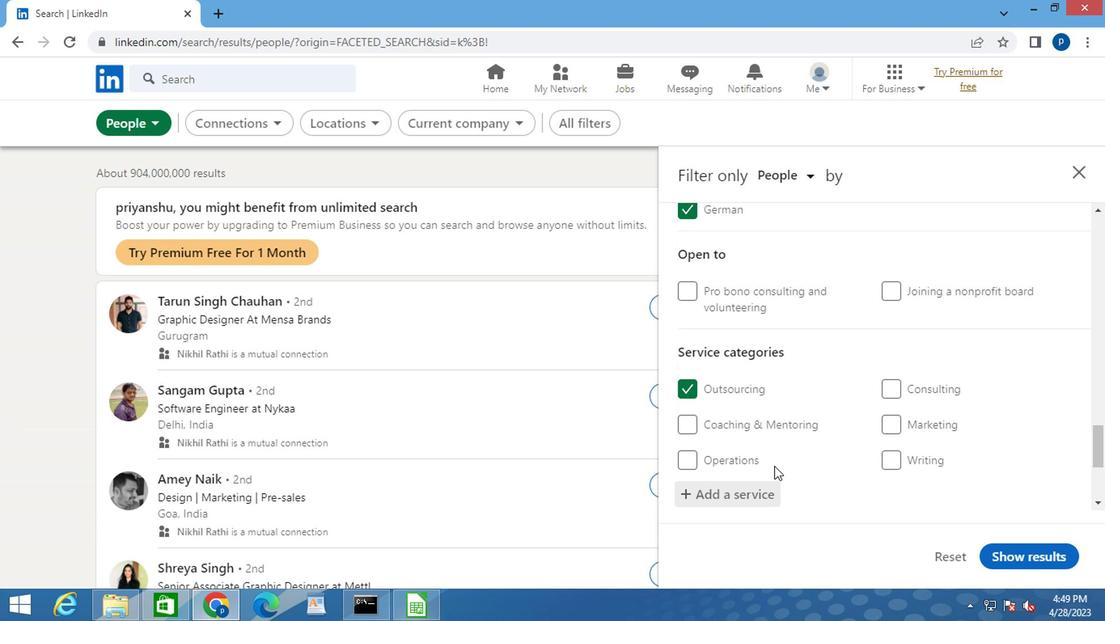 
Action: Mouse scrolled (770, 465) with delta (0, -1)
Screenshot: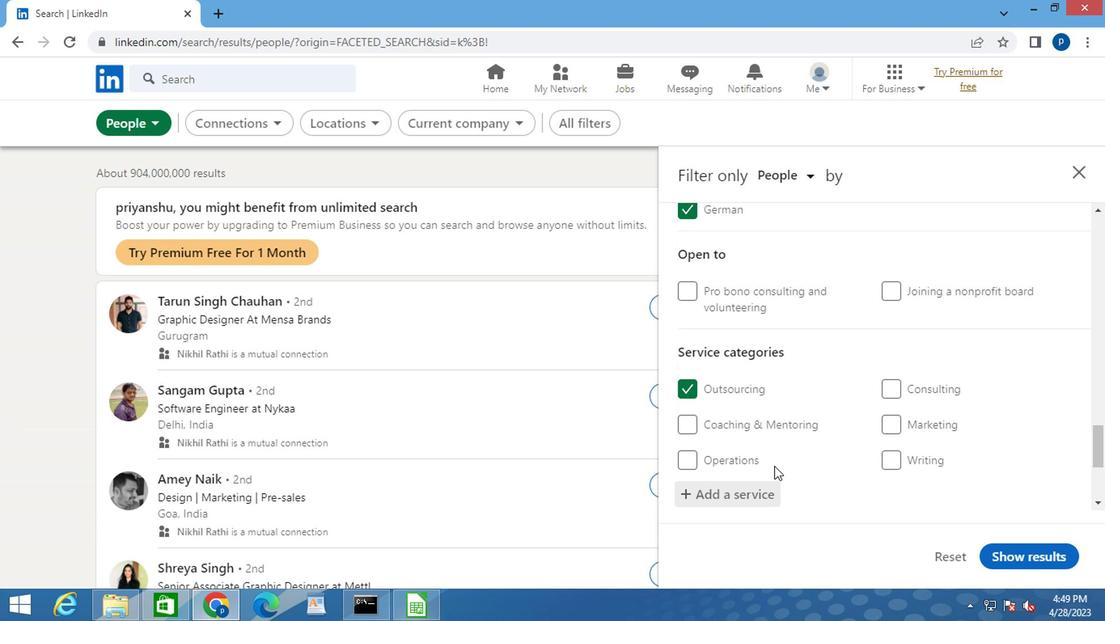 
Action: Mouse moved to (732, 442)
Screenshot: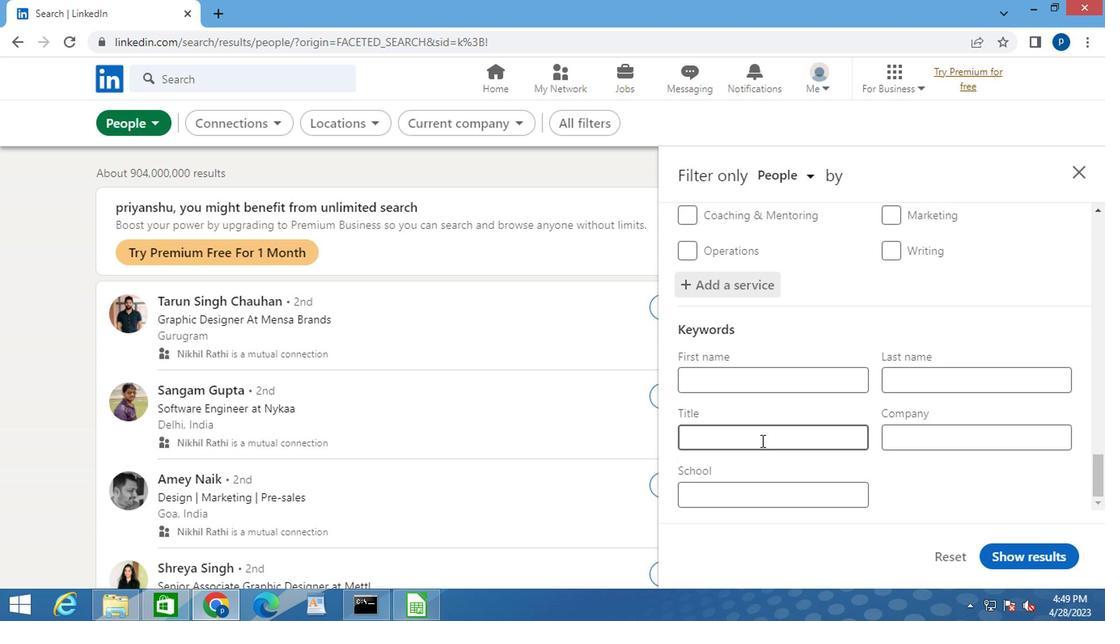 
Action: Mouse pressed left at (732, 442)
Screenshot: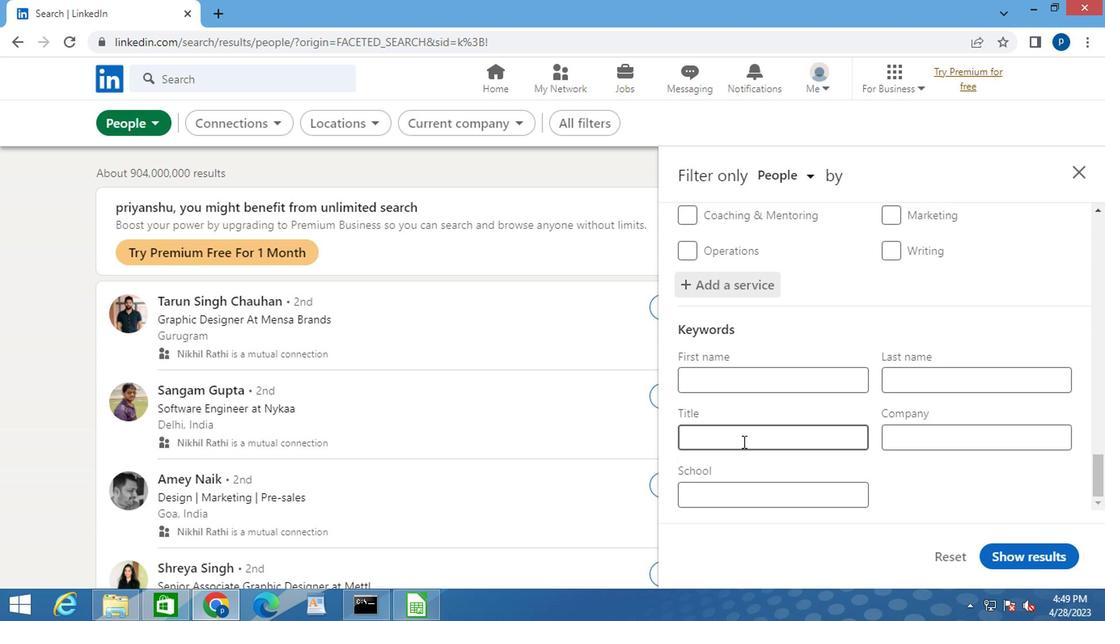 
Action: Key pressed <Key.caps_lock>A<Key.caps_lock>CCOUNT<Key.space><Key.caps_lock>C<Key.caps_lock><Key.caps_lock>O<Key.backspace><Key.caps_lock>OLLECTOR<Key.space>
Screenshot: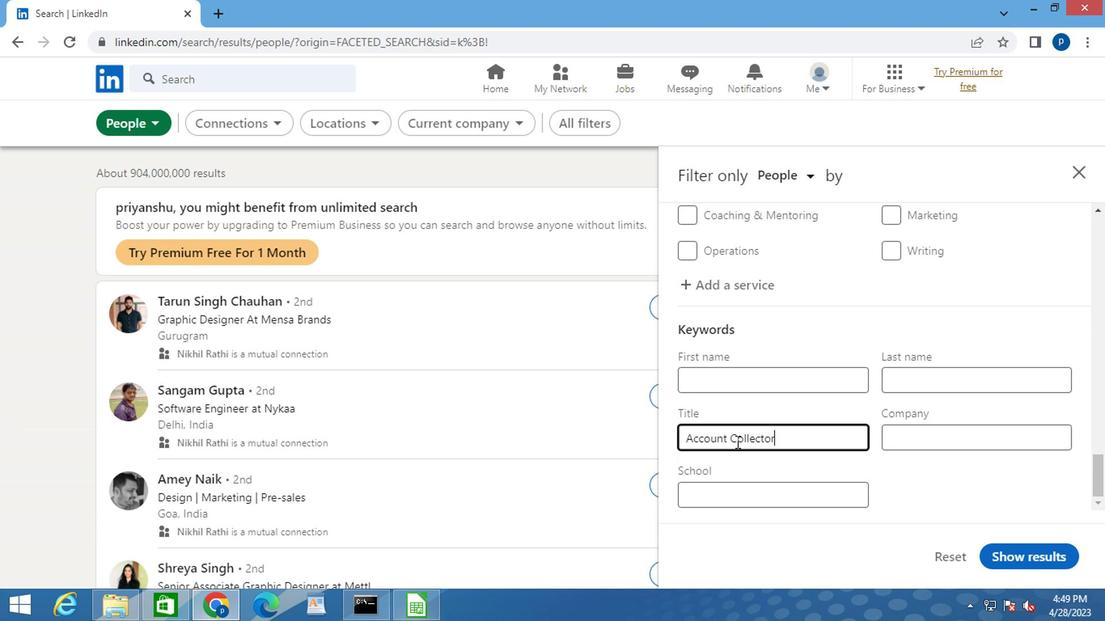 
Action: Mouse moved to (1026, 554)
Screenshot: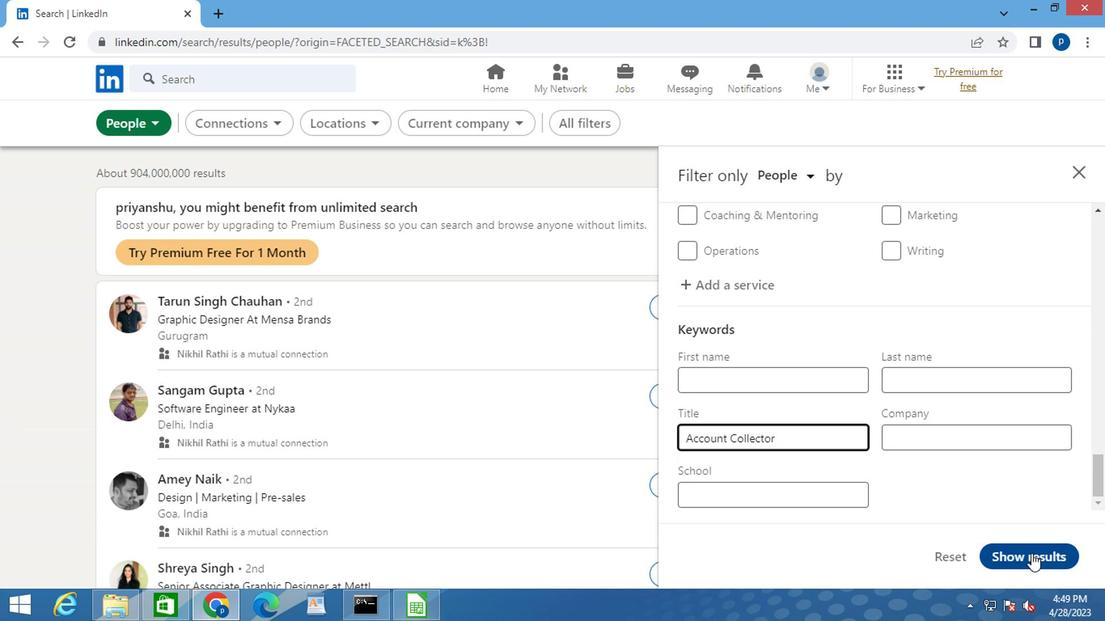 
Action: Mouse pressed left at (1026, 554)
Screenshot: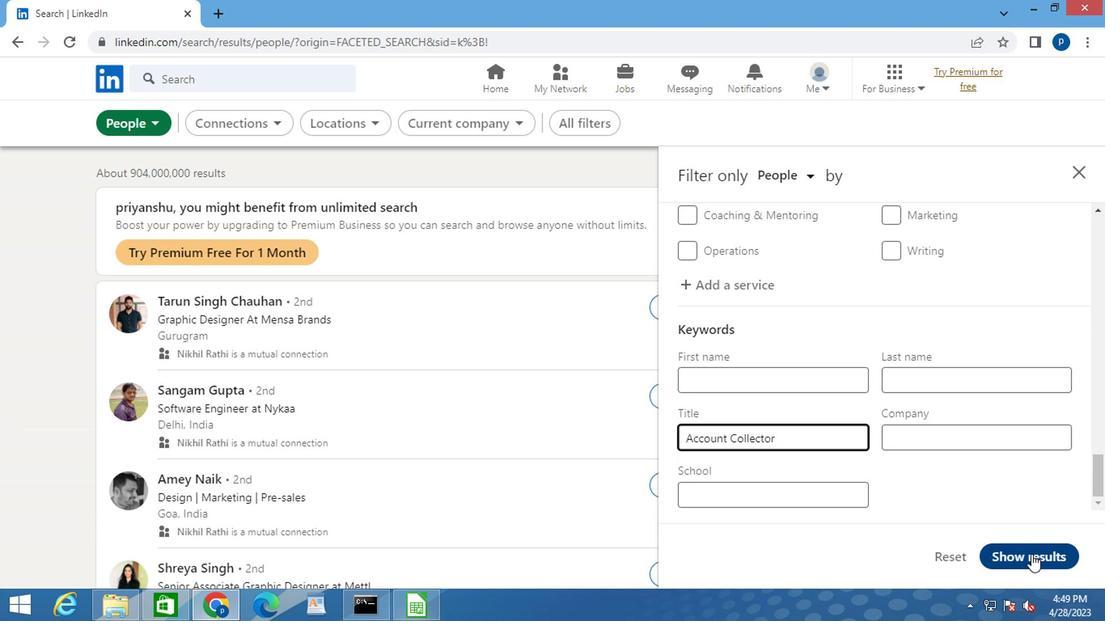 
